 Task: Look for space in Laplace, United States from 6th September, 2023 to 12th September, 2023 for 4 adults in price range Rs.10000 to Rs.14000. Place can be private room with 4 bedrooms having 4 beds and 4 bathrooms. Property type can be house, flat, guest house. Amenities needed are: wifi, TV, free parkinig on premises, gym, breakfast. Booking option can be shelf check-in. Required host language is English.
Action: Mouse moved to (491, 124)
Screenshot: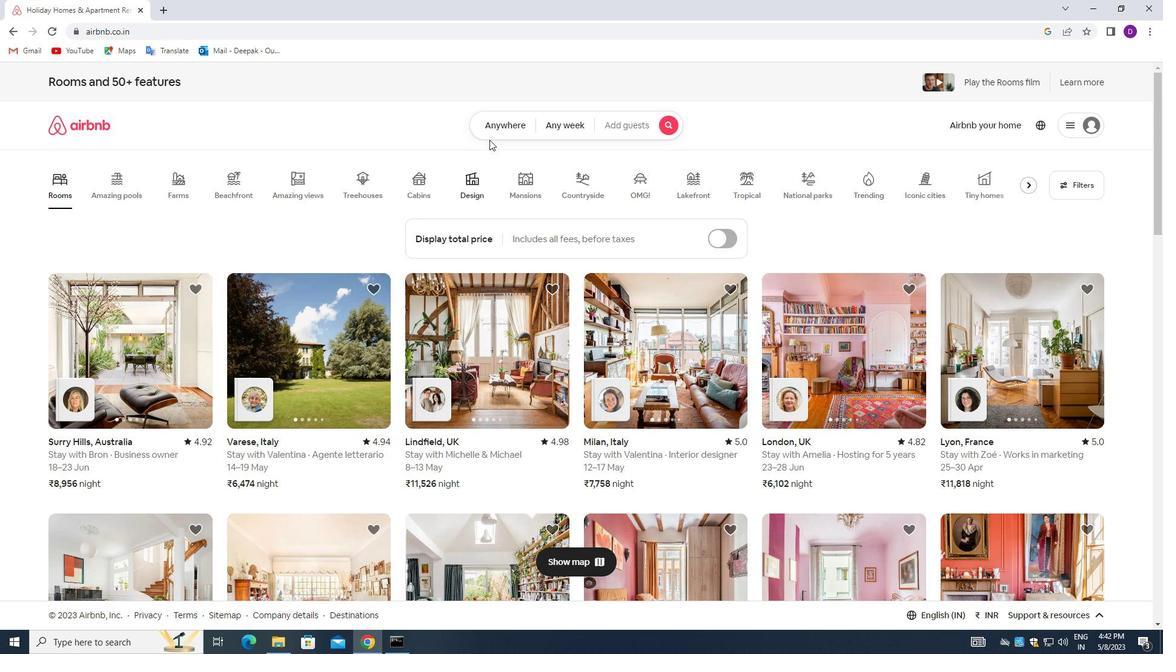 
Action: Mouse pressed left at (491, 124)
Screenshot: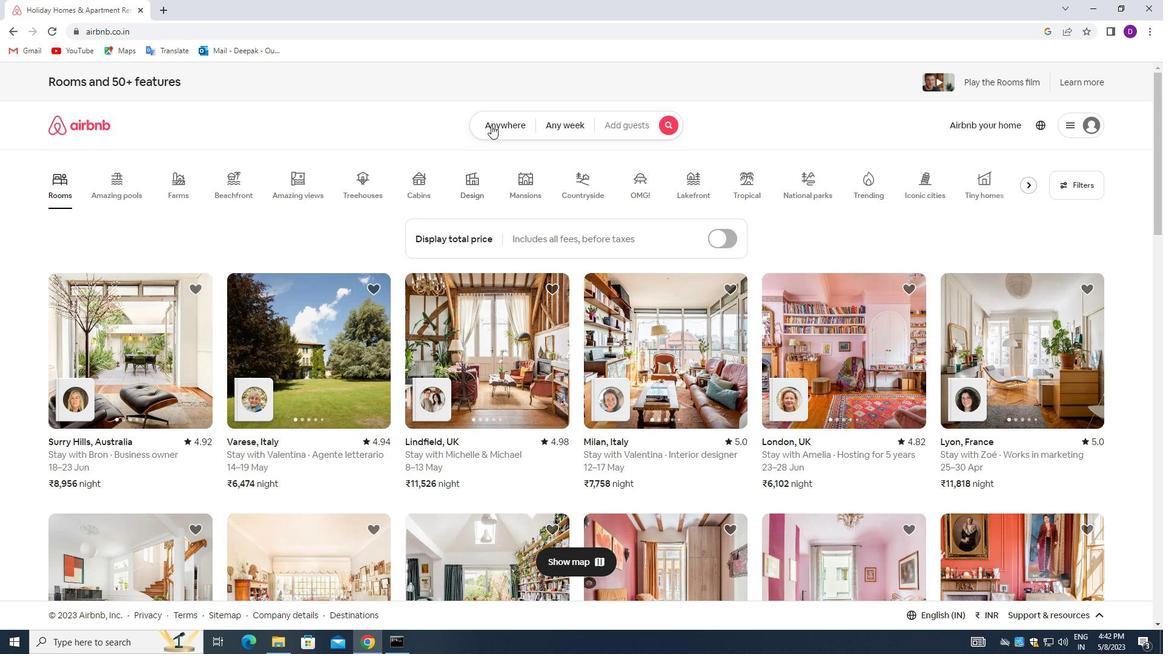 
Action: Mouse moved to (410, 175)
Screenshot: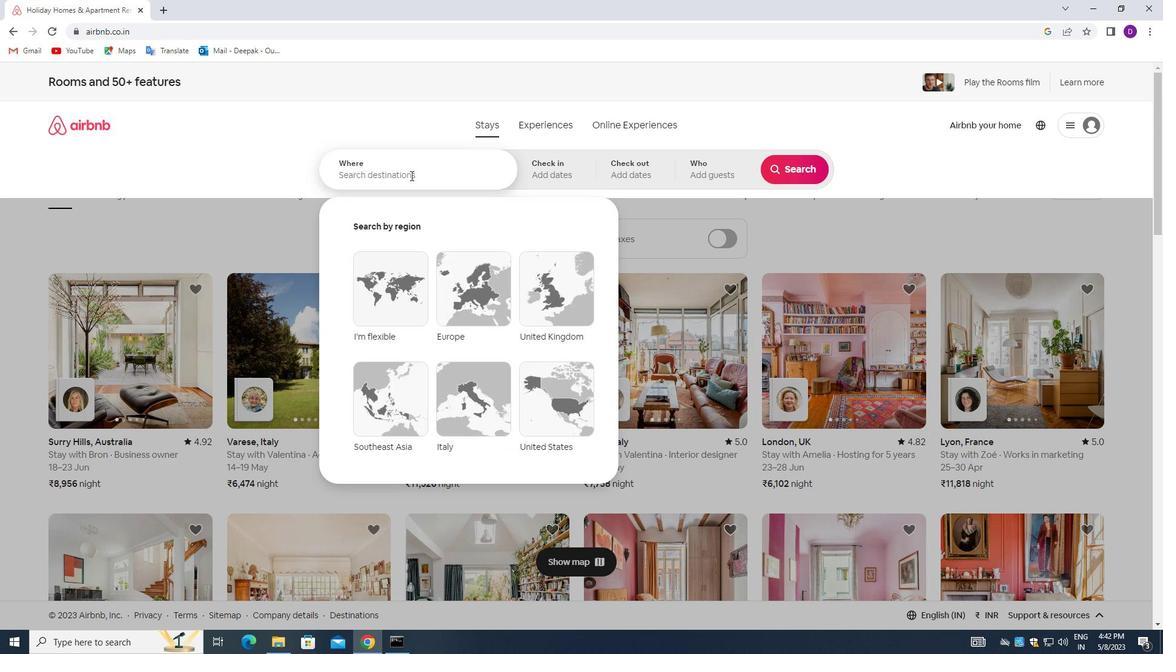 
Action: Mouse pressed left at (410, 175)
Screenshot: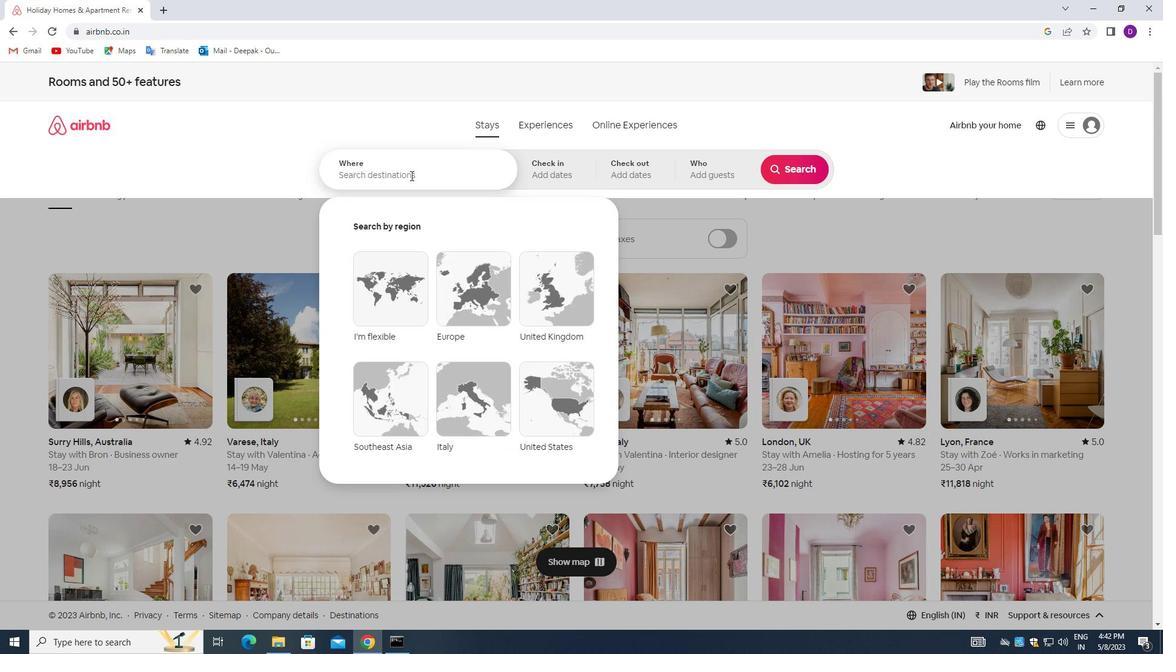 
Action: Mouse moved to (253, 233)
Screenshot: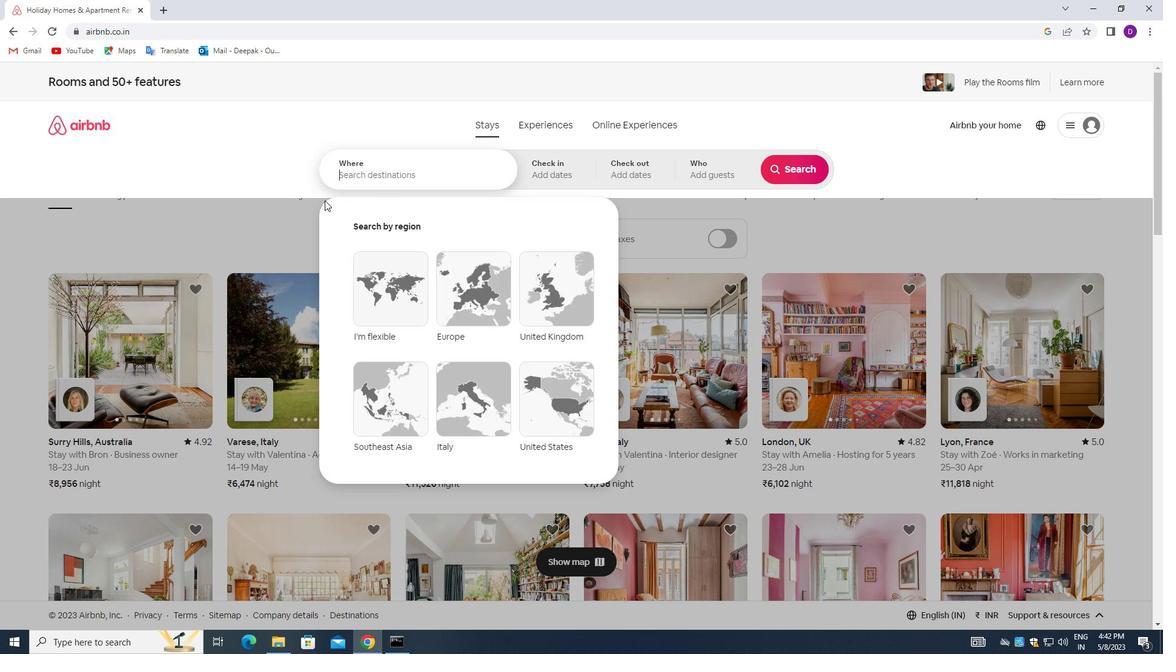 
Action: Key pressed <Key.shift>LAPLACE,<Key.space><Key.shift>UNITED<Key.space><Key.shift_r>STATES<Key.enter>
Screenshot: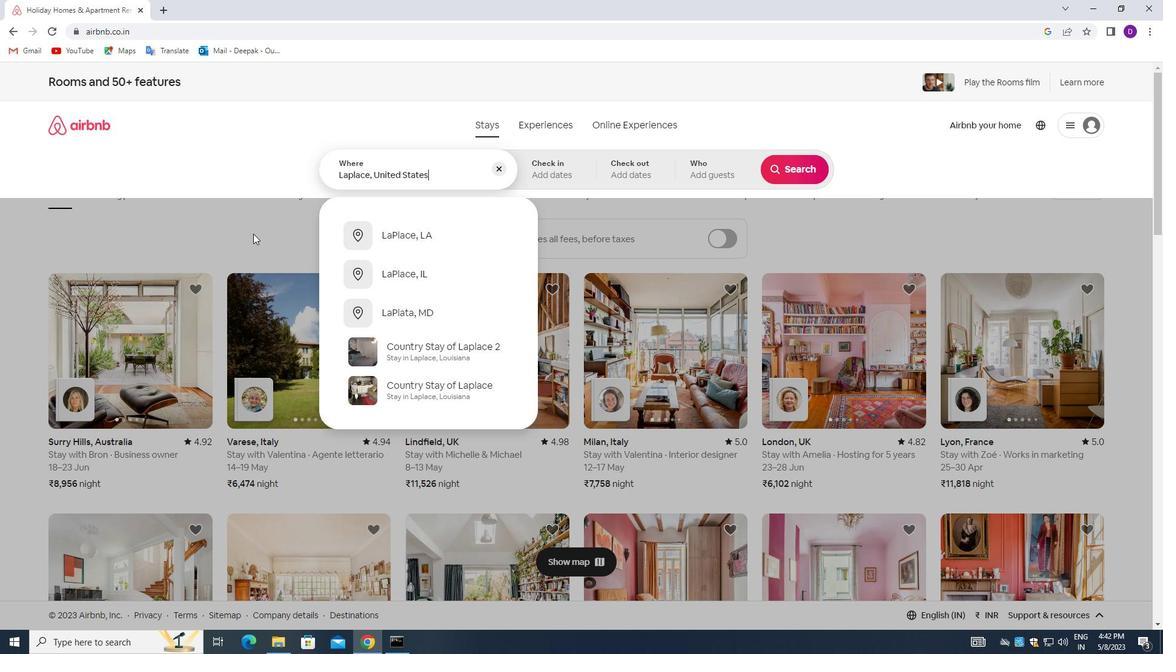 
Action: Mouse moved to (790, 264)
Screenshot: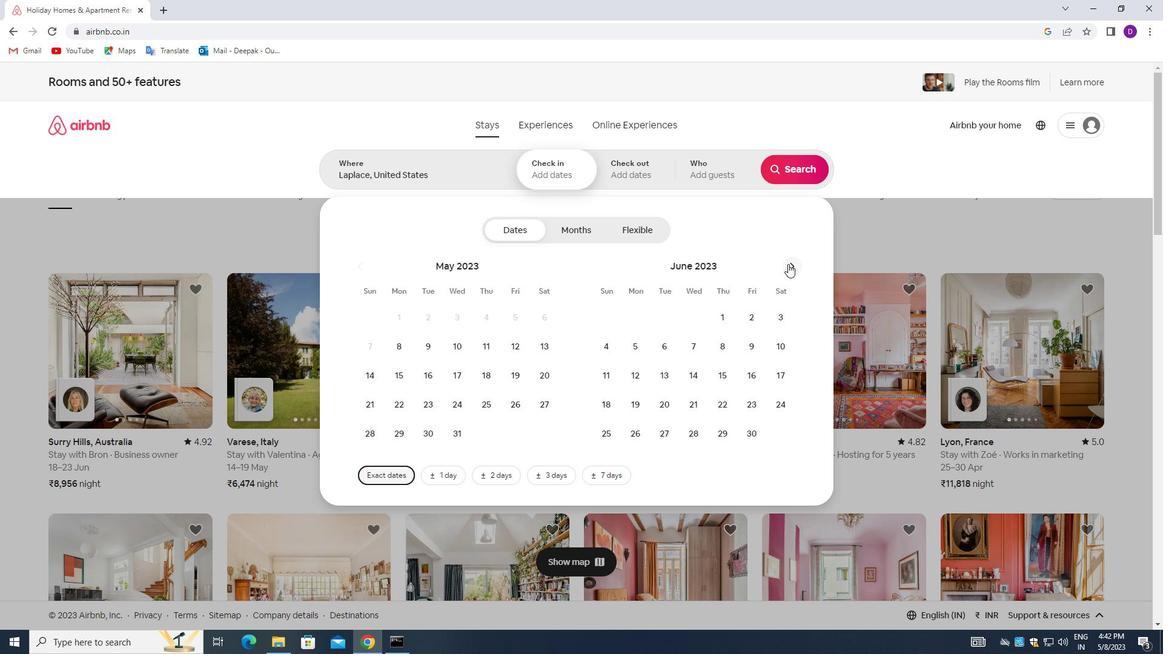 
Action: Mouse pressed left at (790, 264)
Screenshot: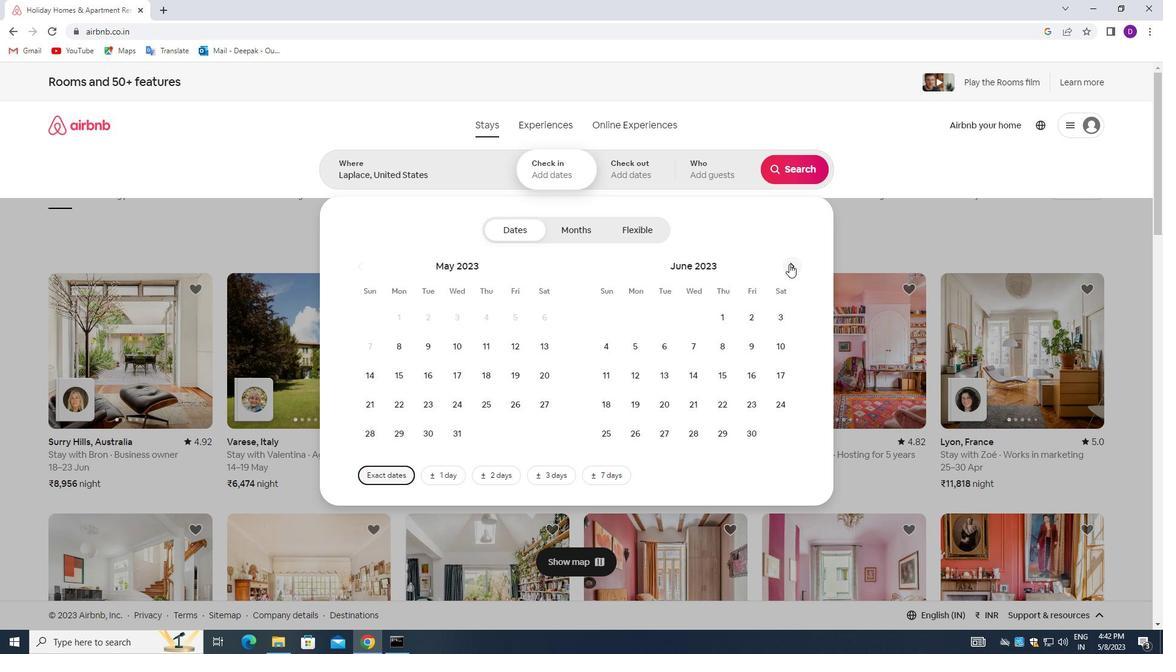 
Action: Mouse pressed left at (790, 264)
Screenshot: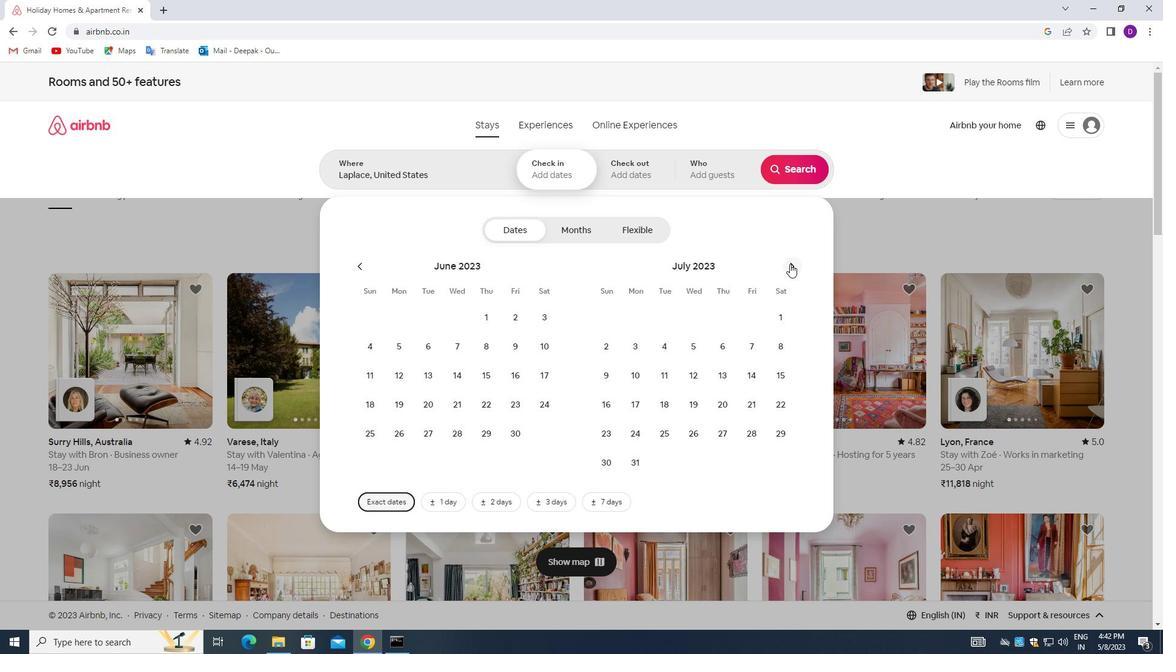 
Action: Mouse pressed left at (790, 264)
Screenshot: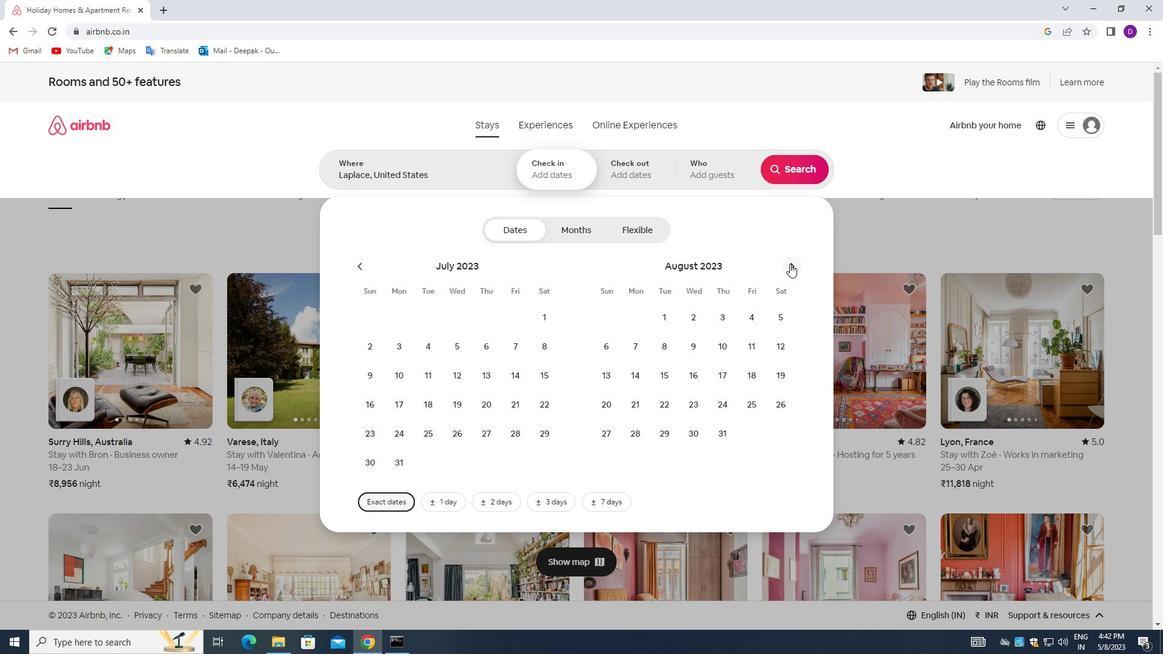 
Action: Mouse moved to (685, 337)
Screenshot: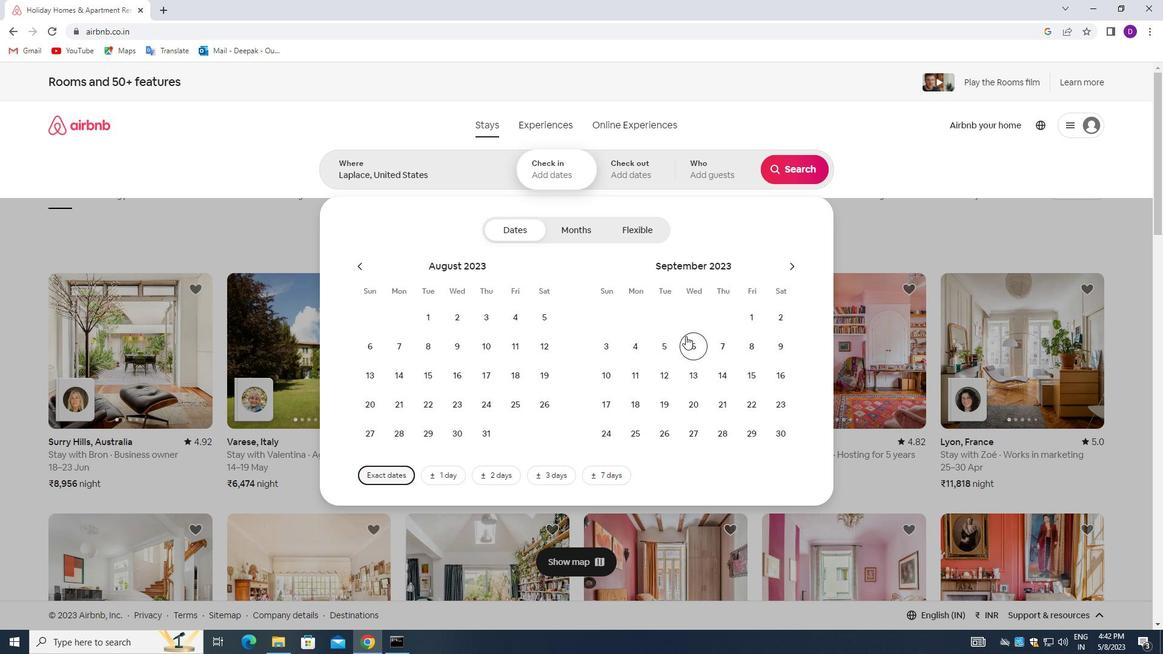 
Action: Mouse pressed left at (685, 337)
Screenshot: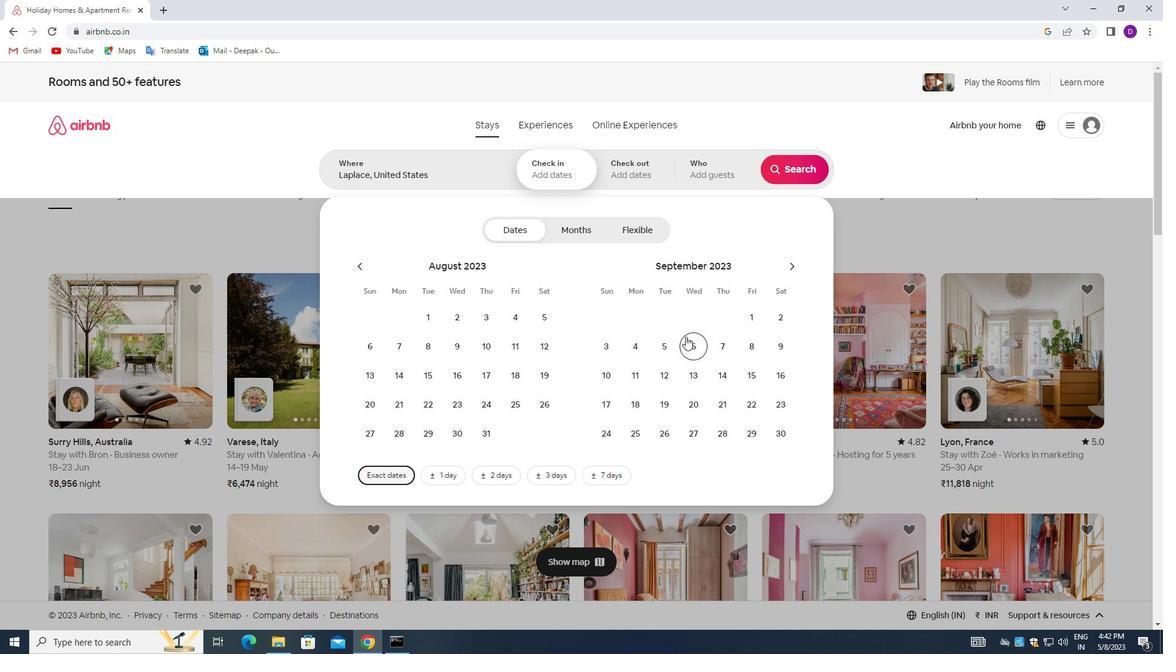 
Action: Mouse moved to (669, 362)
Screenshot: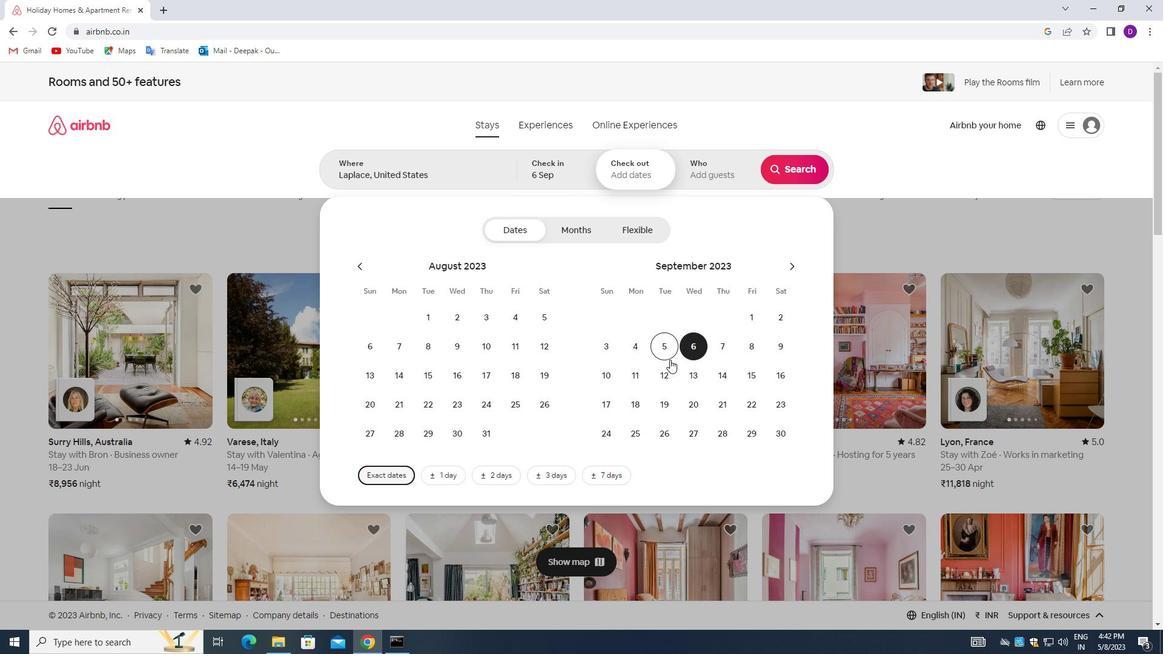 
Action: Mouse pressed left at (669, 362)
Screenshot: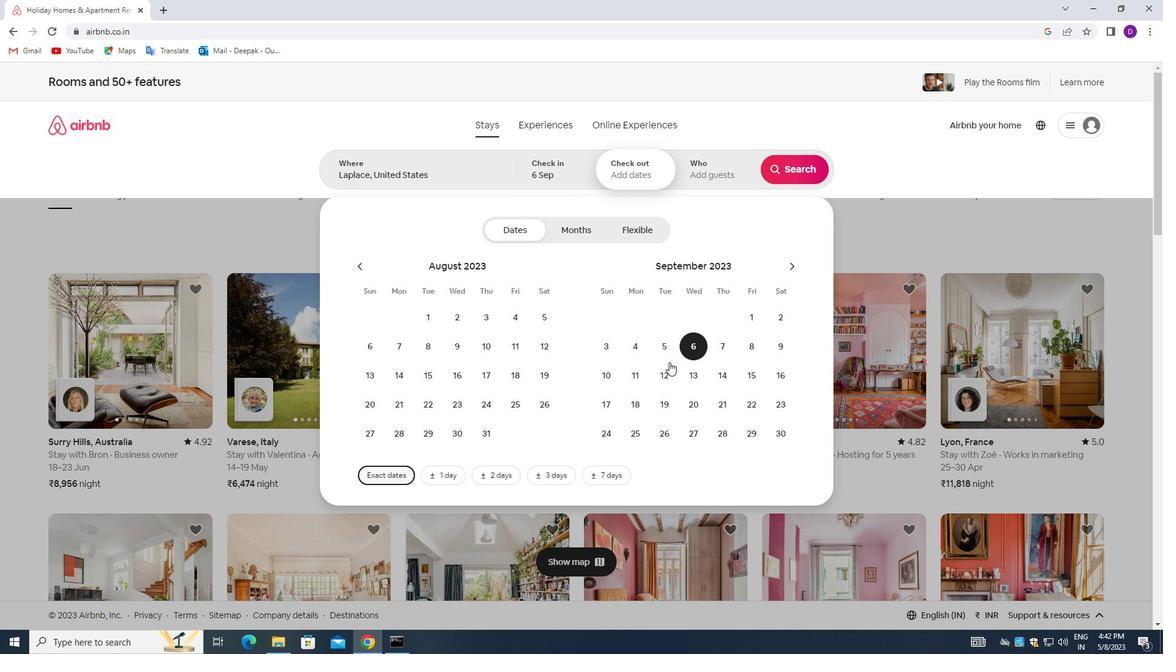 
Action: Mouse moved to (694, 172)
Screenshot: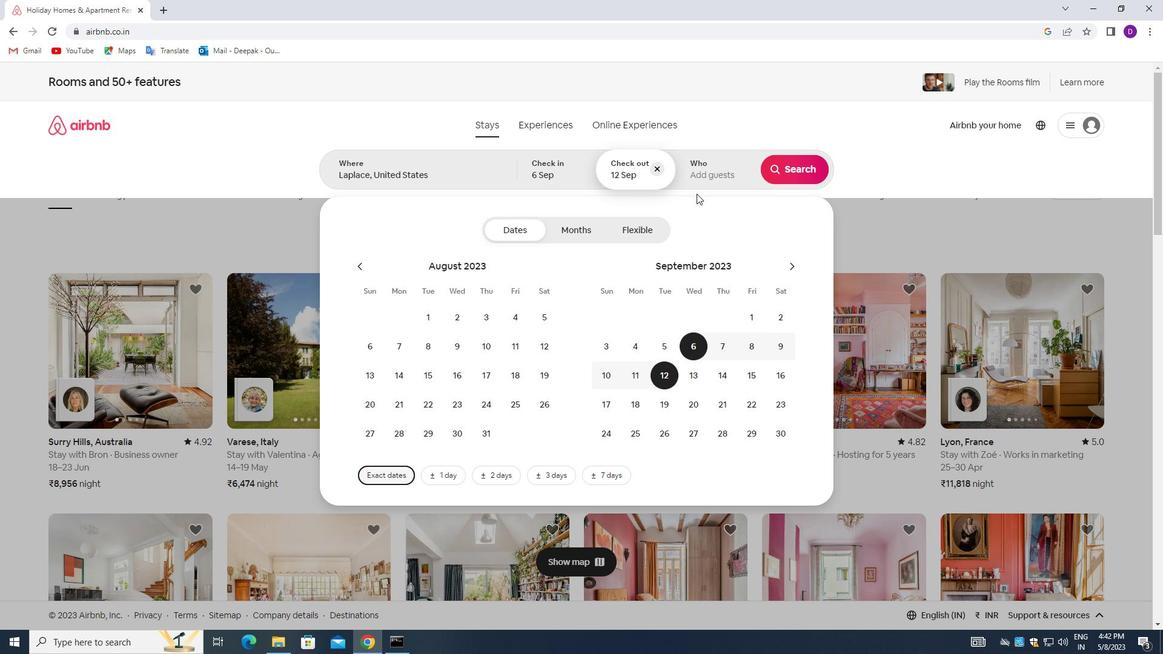 
Action: Mouse pressed left at (694, 172)
Screenshot: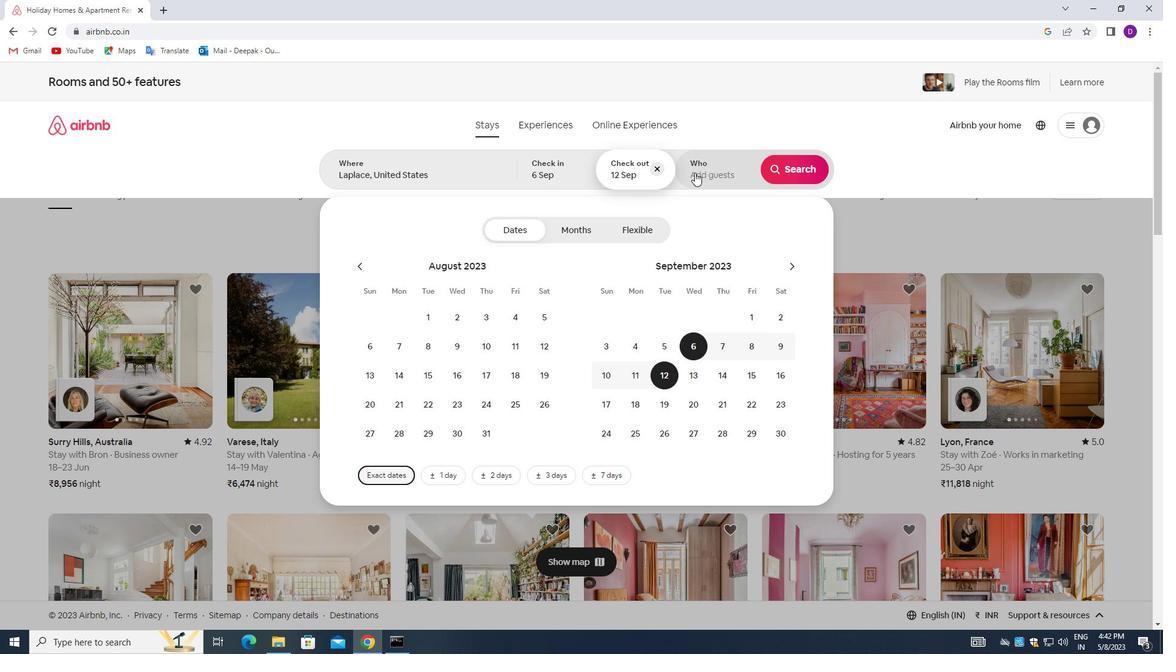 
Action: Mouse moved to (800, 238)
Screenshot: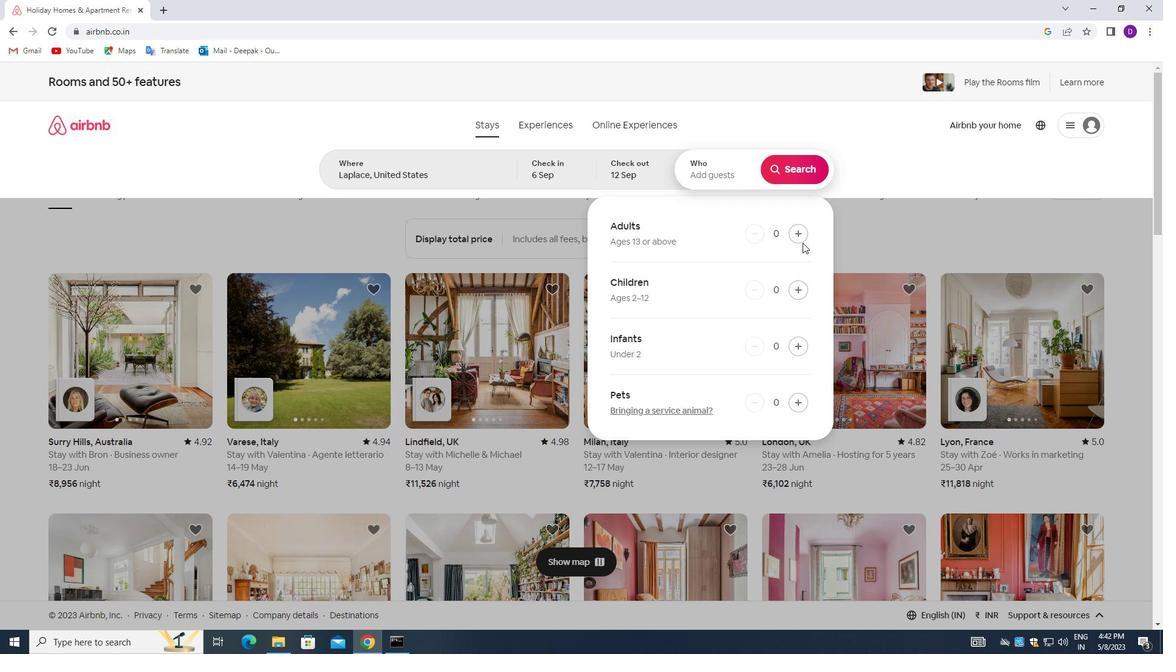 
Action: Mouse pressed left at (800, 238)
Screenshot: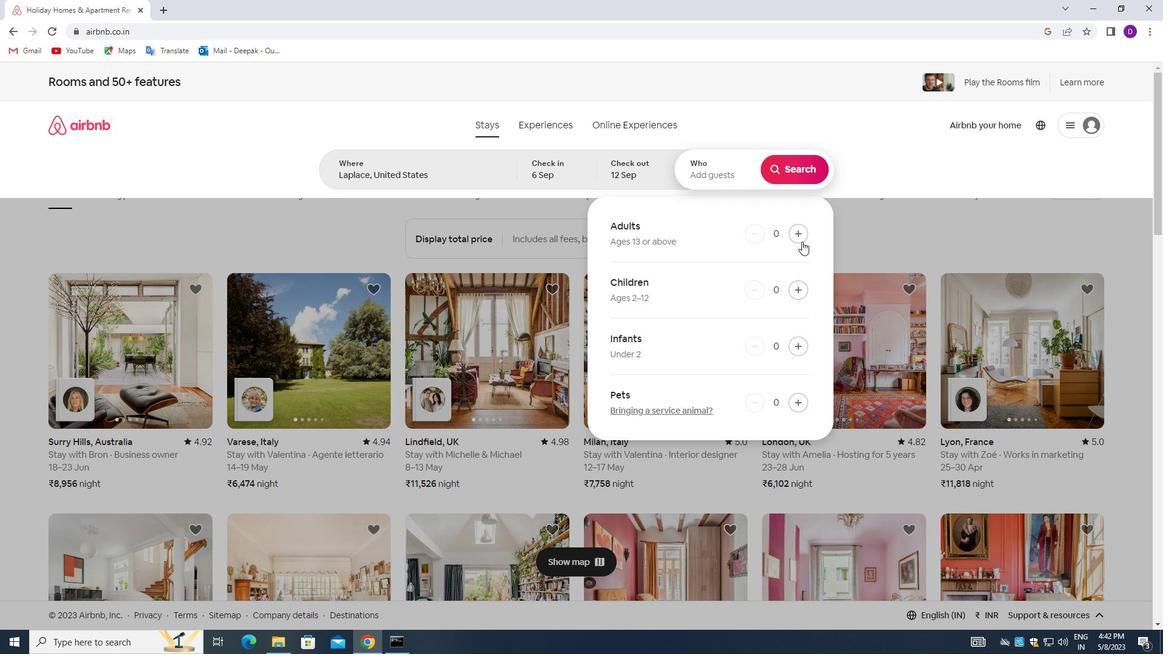 
Action: Mouse moved to (800, 238)
Screenshot: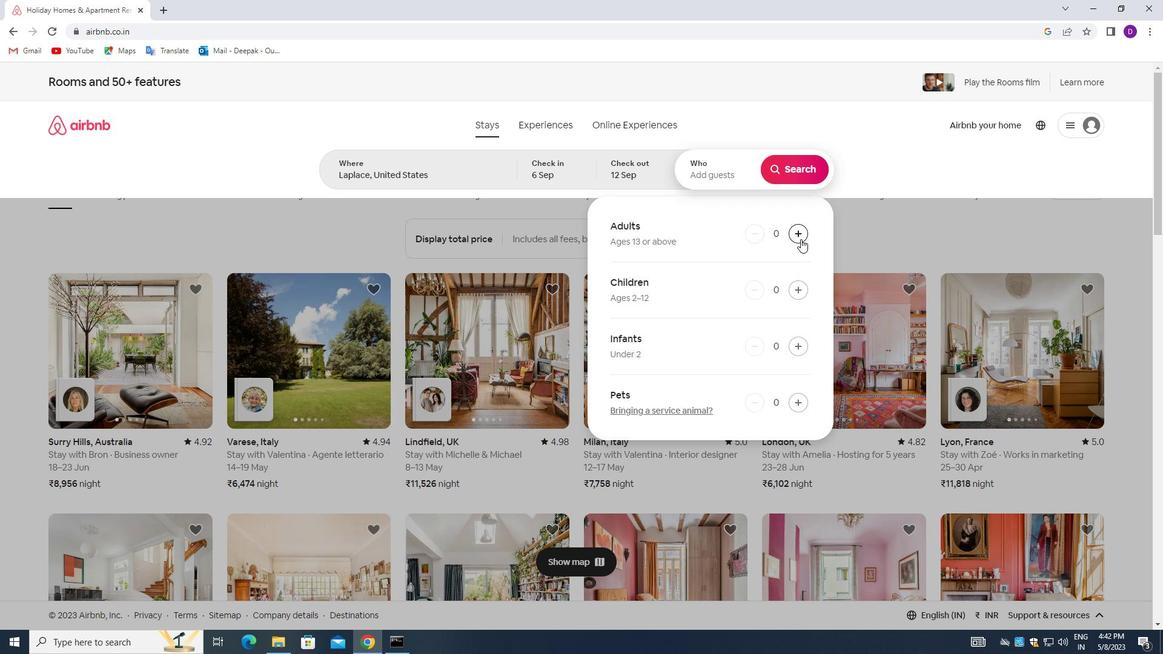 
Action: Mouse pressed left at (800, 238)
Screenshot: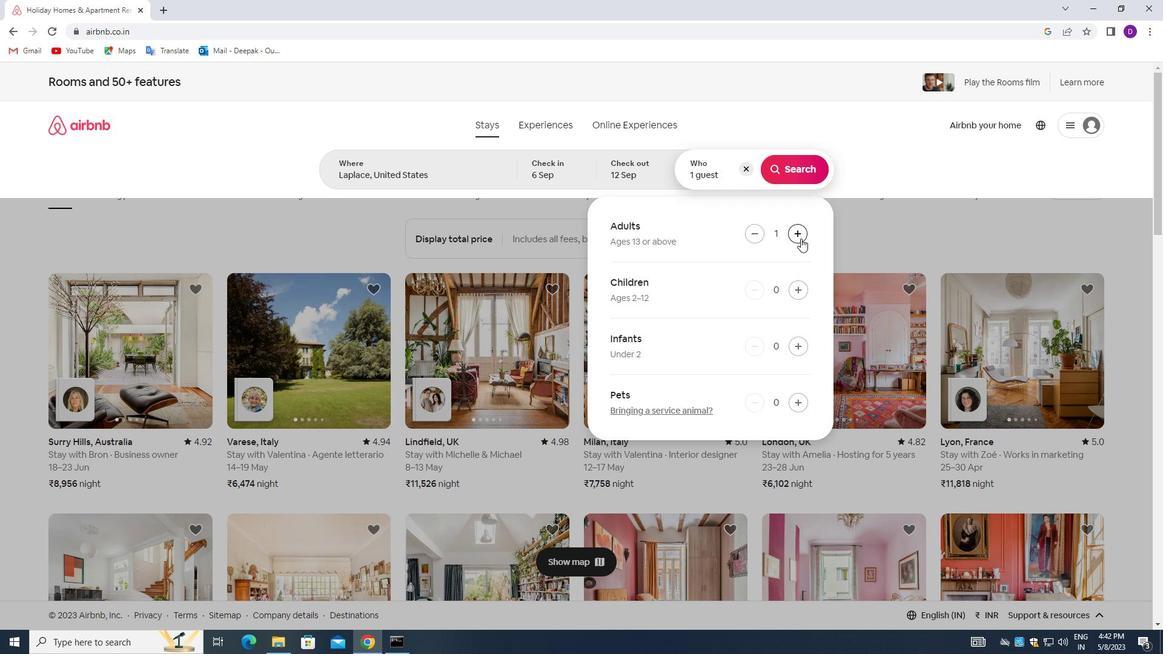 
Action: Mouse pressed left at (800, 238)
Screenshot: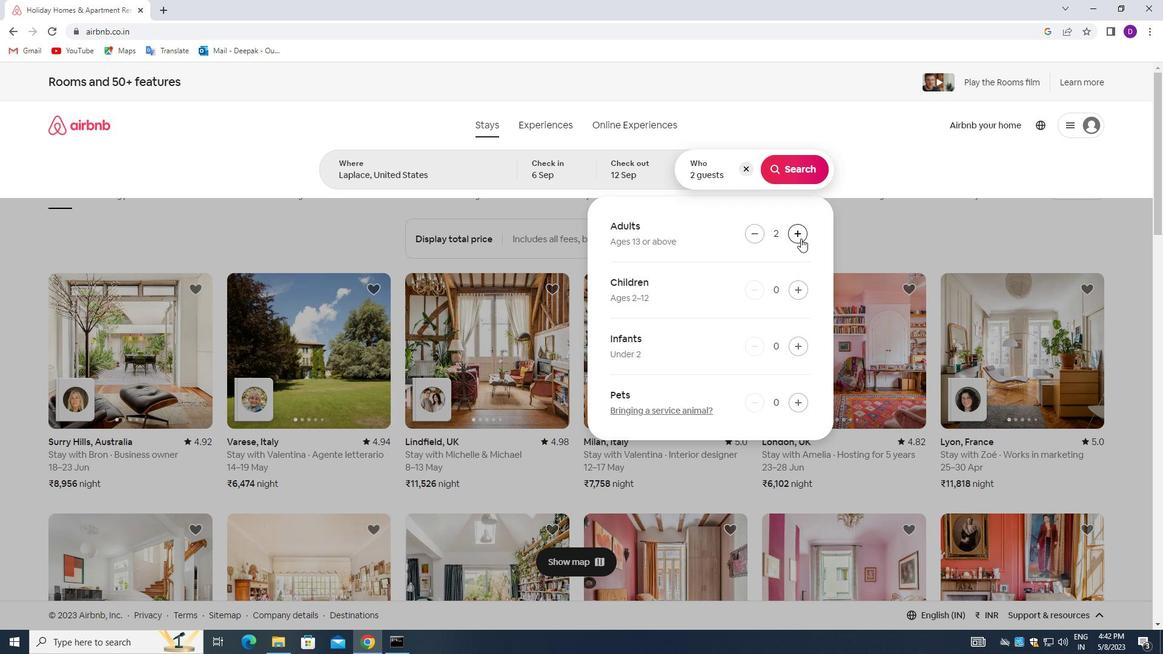 
Action: Mouse pressed left at (800, 238)
Screenshot: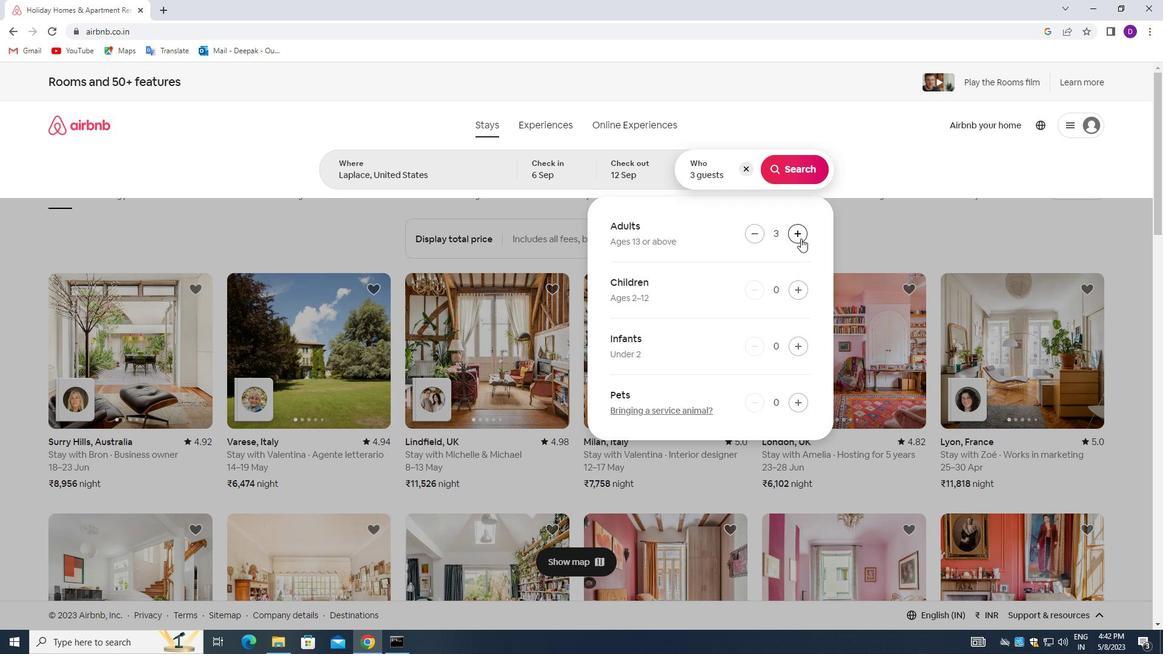 
Action: Mouse moved to (803, 162)
Screenshot: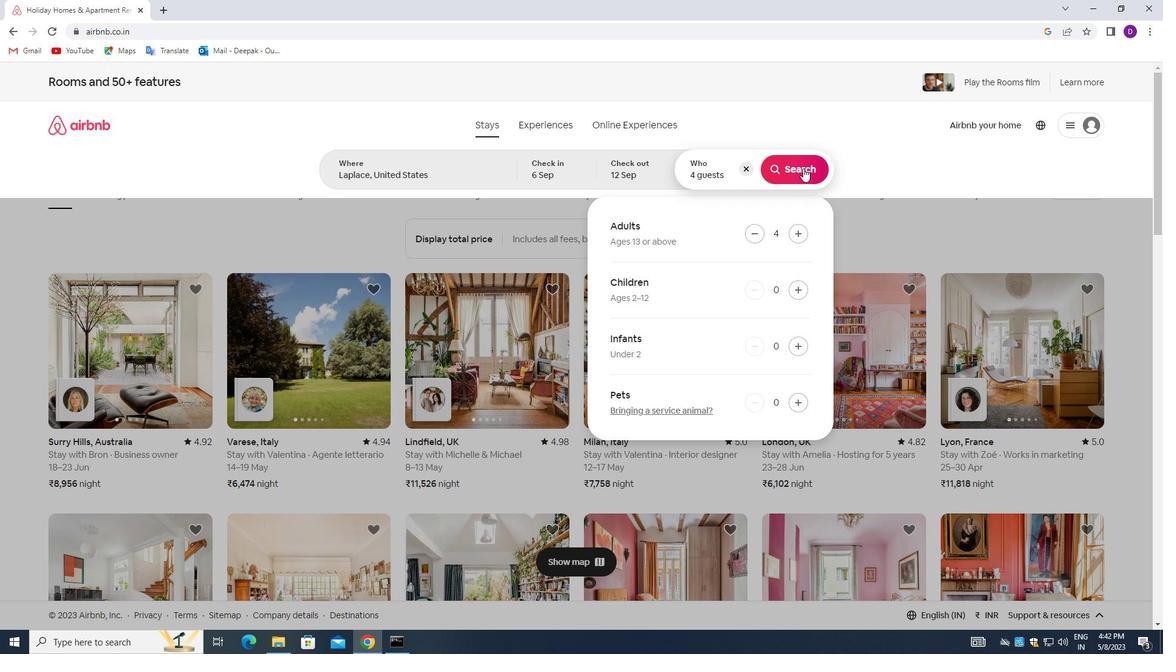 
Action: Mouse pressed left at (803, 162)
Screenshot: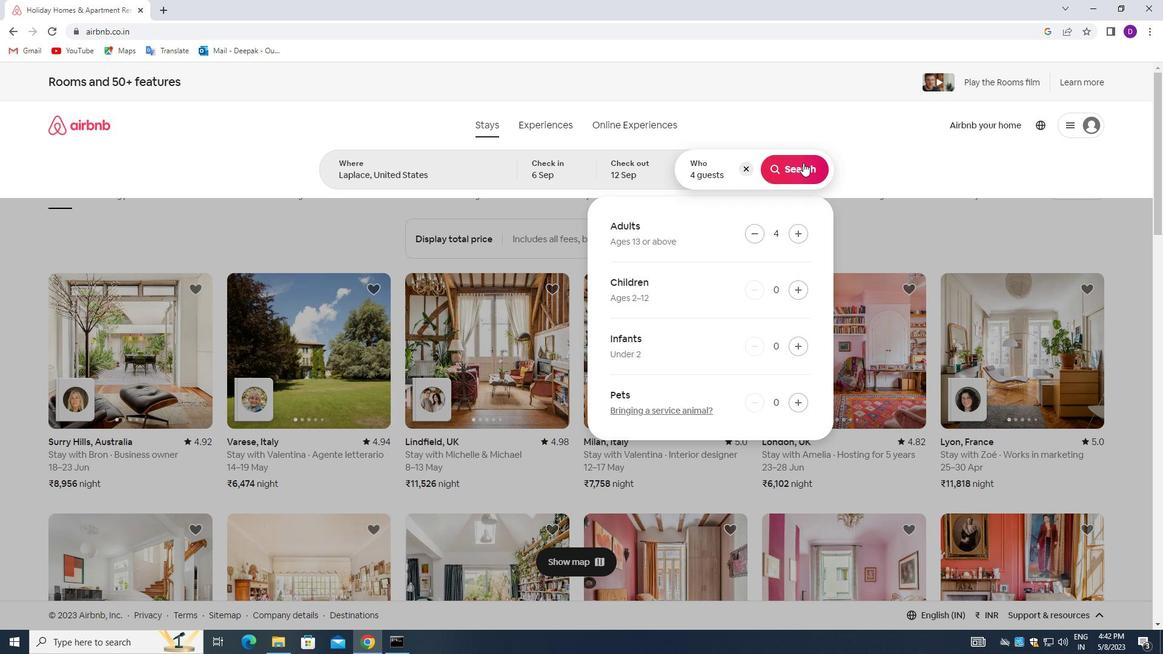 
Action: Mouse moved to (1095, 135)
Screenshot: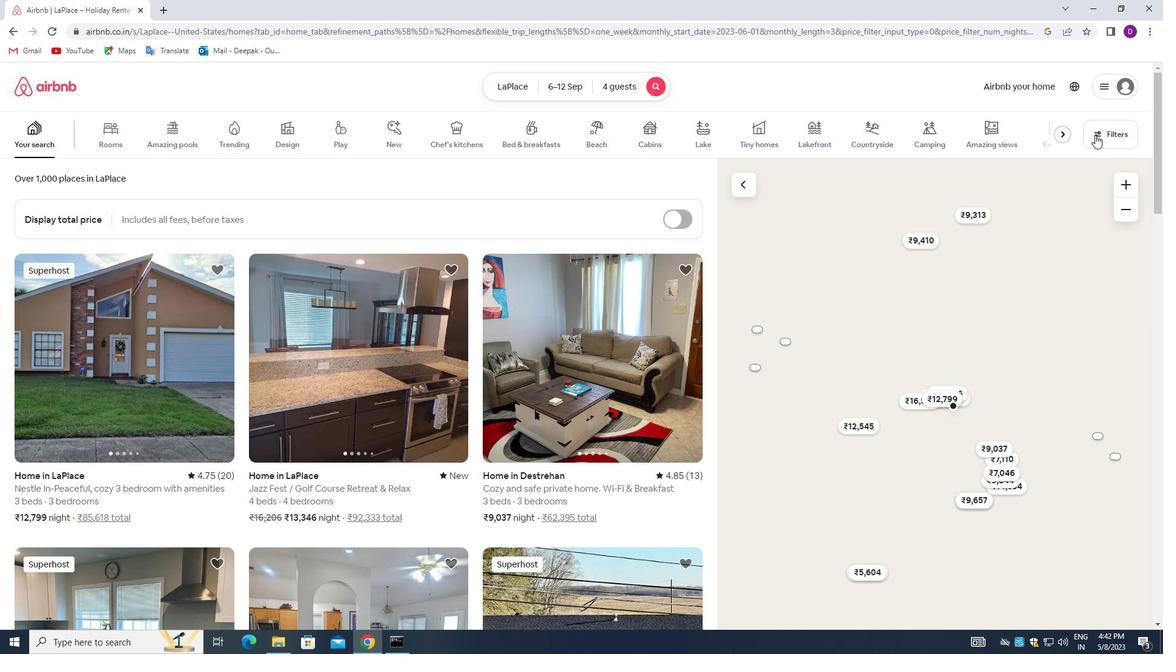 
Action: Mouse pressed left at (1095, 135)
Screenshot: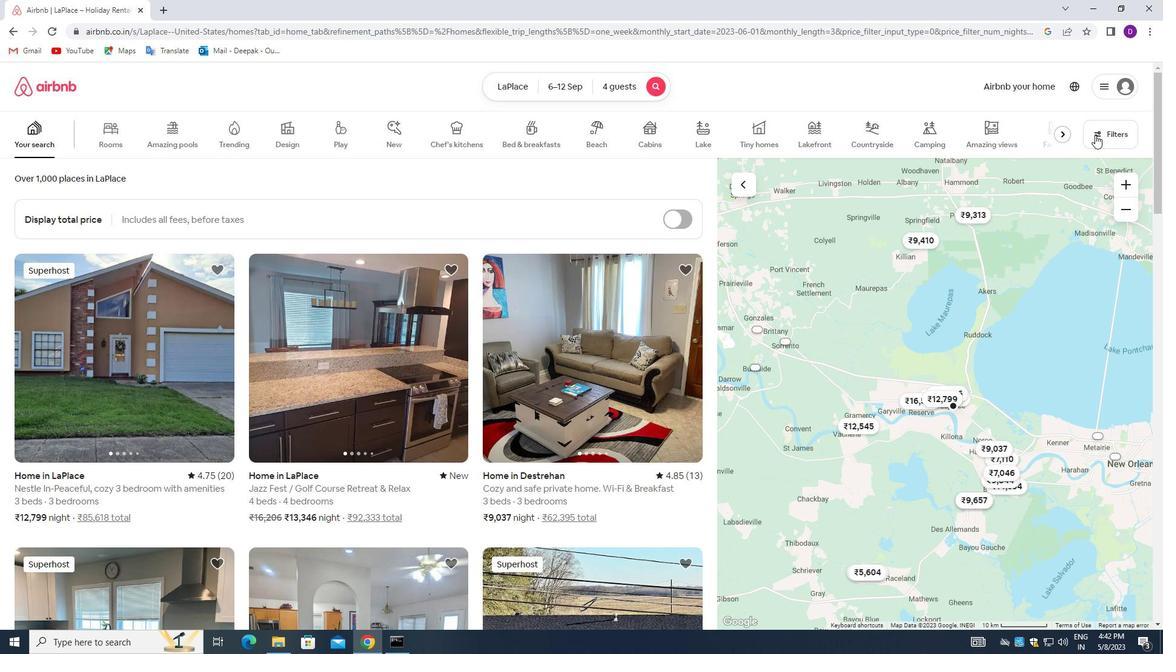 
Action: Mouse moved to (432, 427)
Screenshot: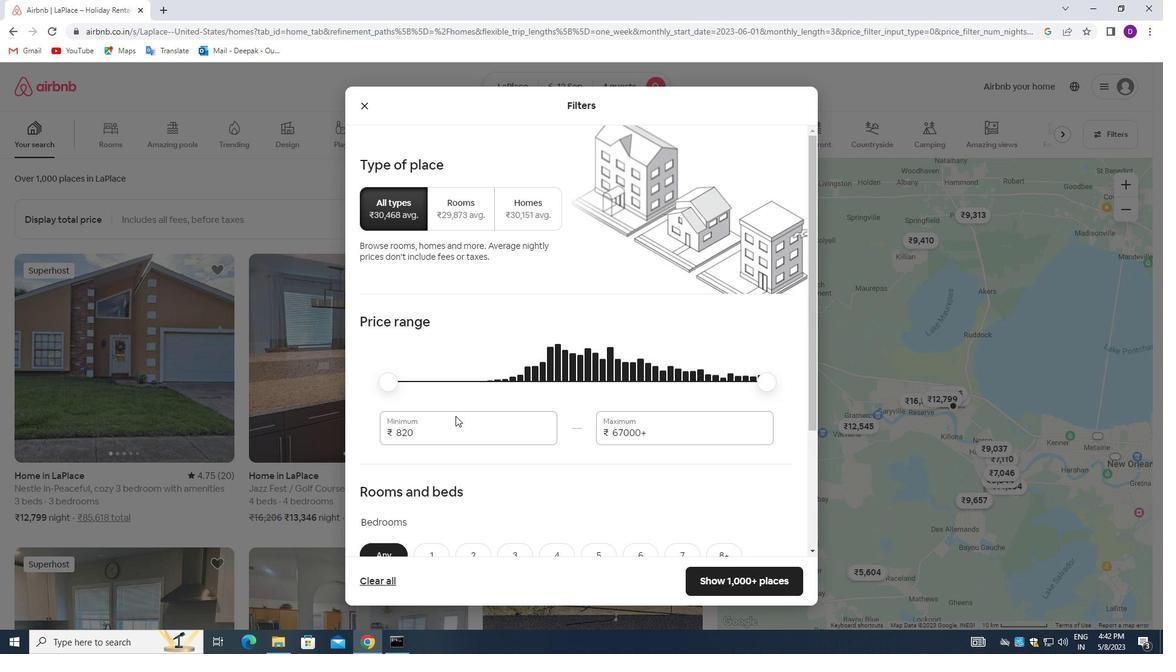 
Action: Mouse pressed left at (432, 427)
Screenshot: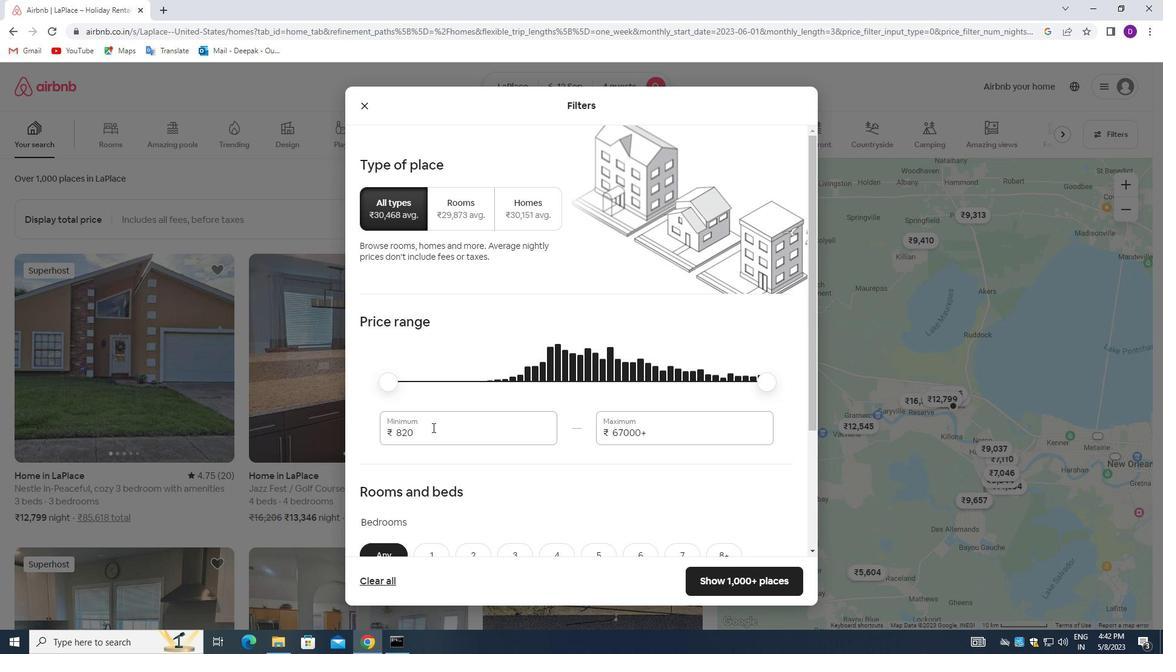 
Action: Mouse pressed left at (432, 427)
Screenshot: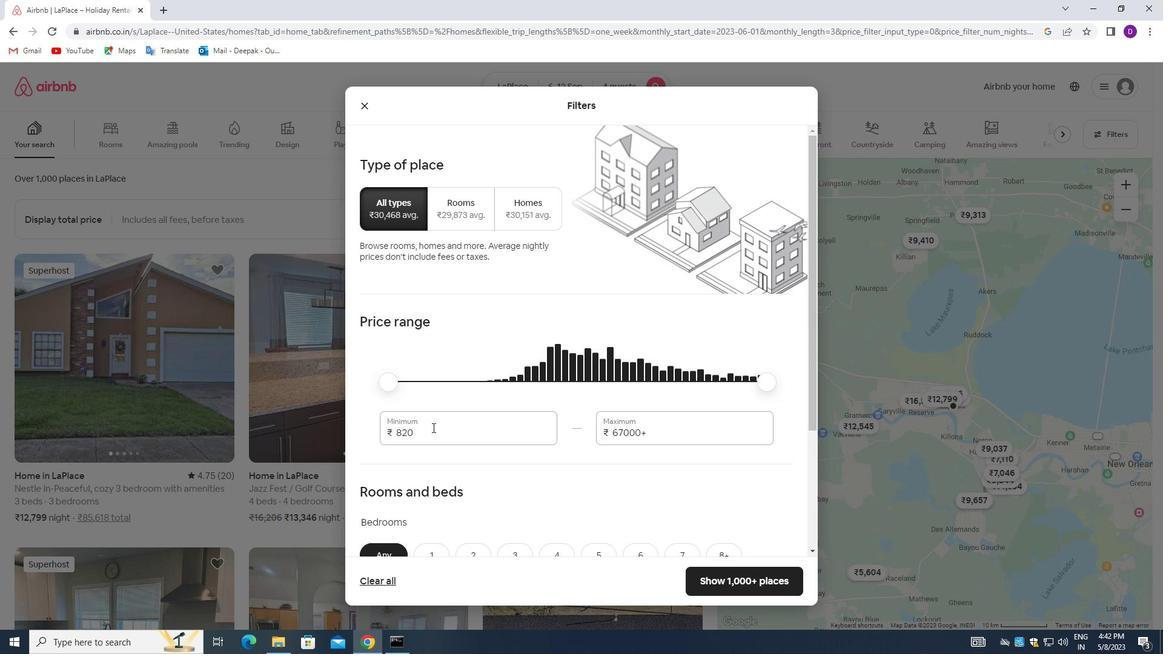 
Action: Mouse moved to (399, 376)
Screenshot: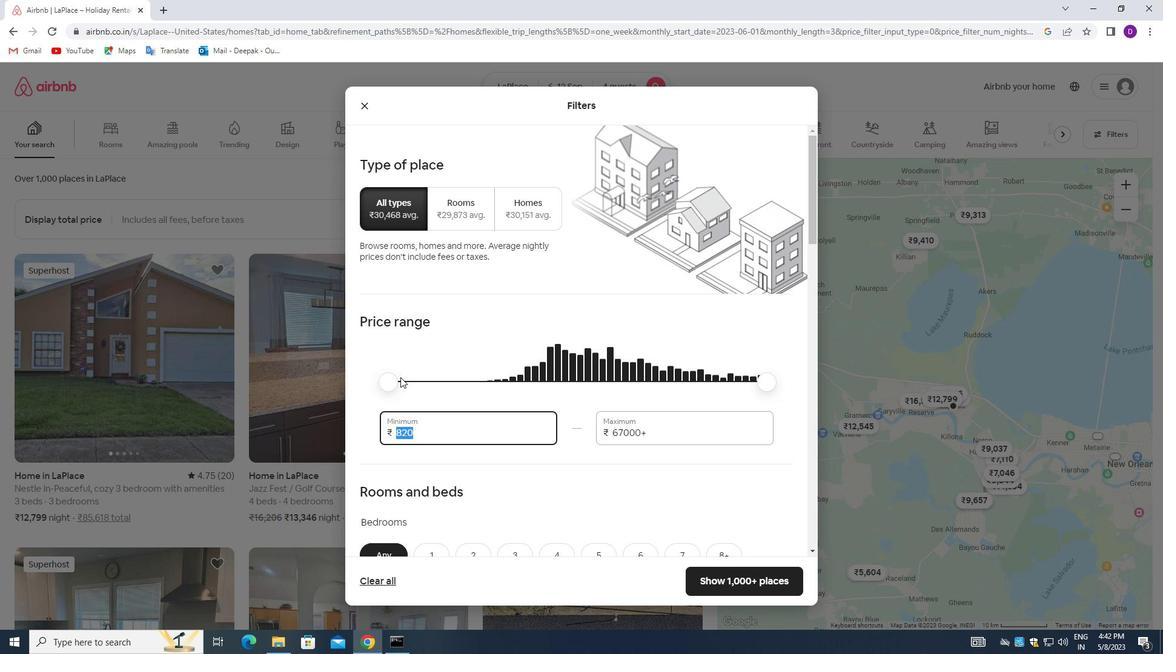 
Action: Key pressed 10000<Key.tab>14000
Screenshot: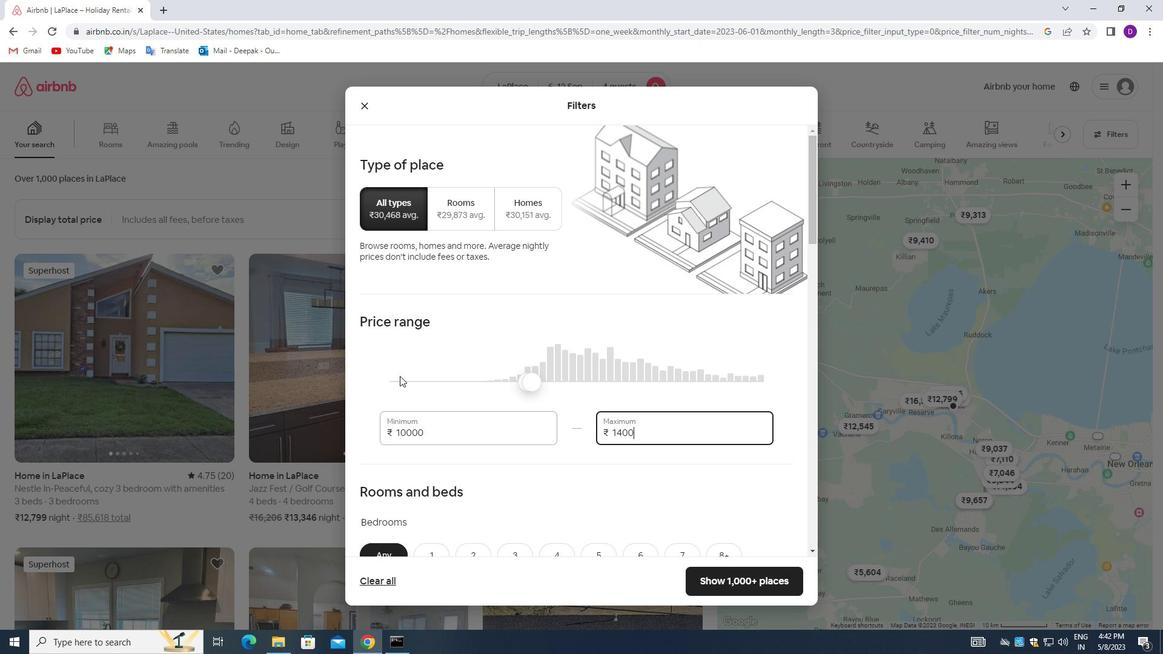 
Action: Mouse moved to (514, 359)
Screenshot: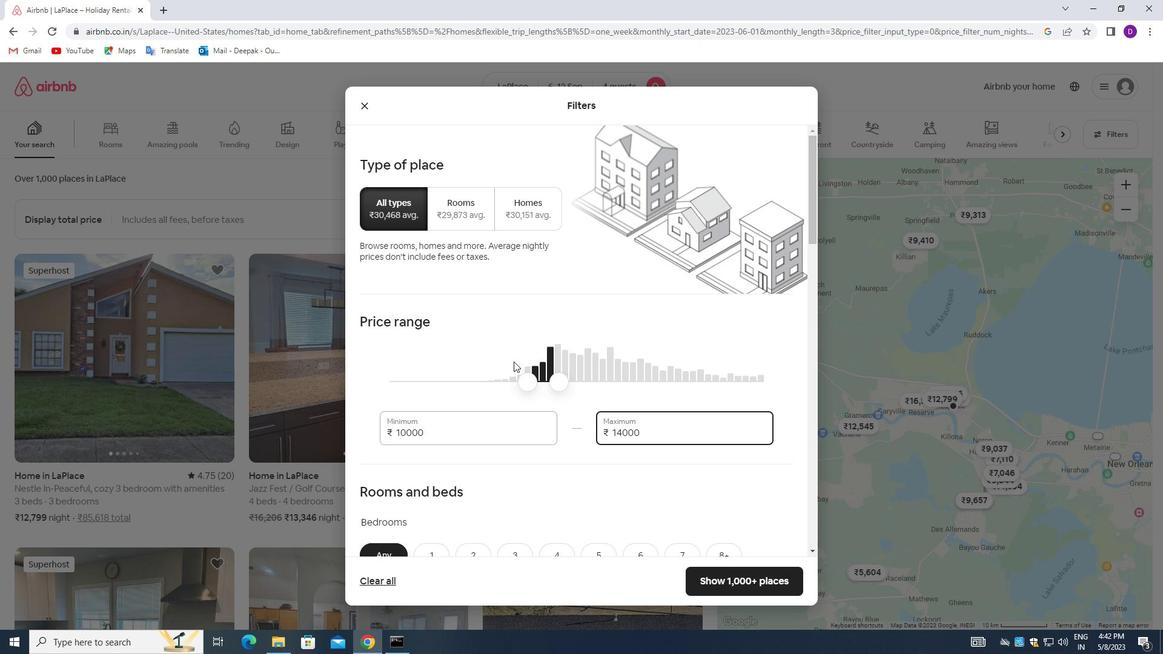 
Action: Mouse scrolled (514, 358) with delta (0, 0)
Screenshot: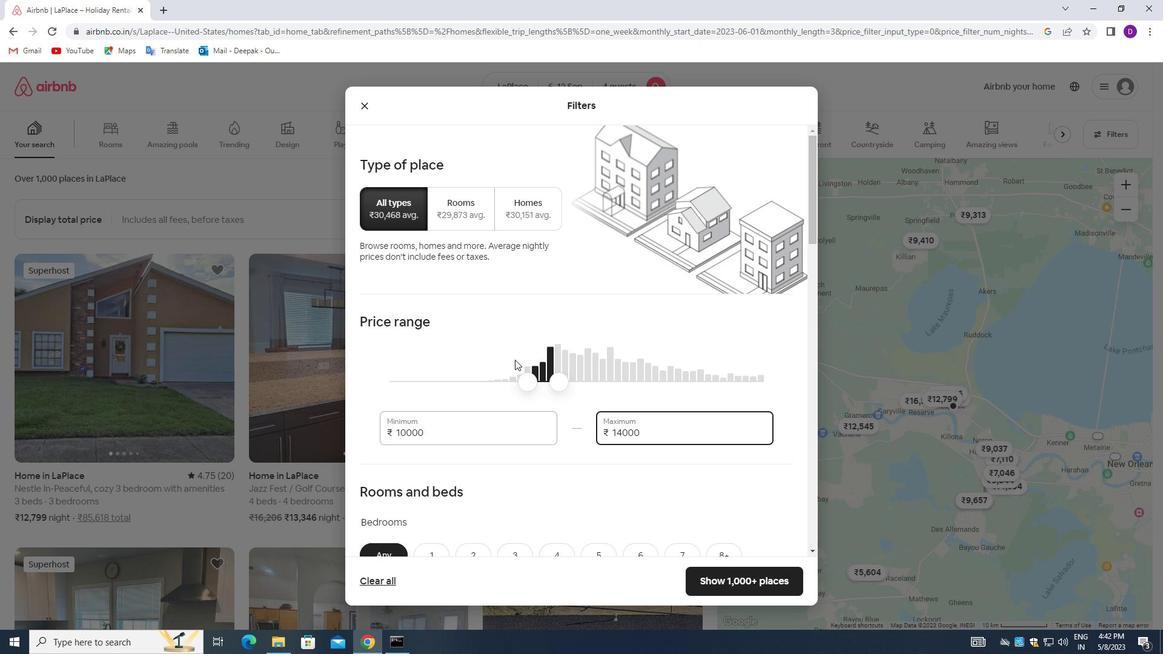 
Action: Mouse scrolled (514, 358) with delta (0, 0)
Screenshot: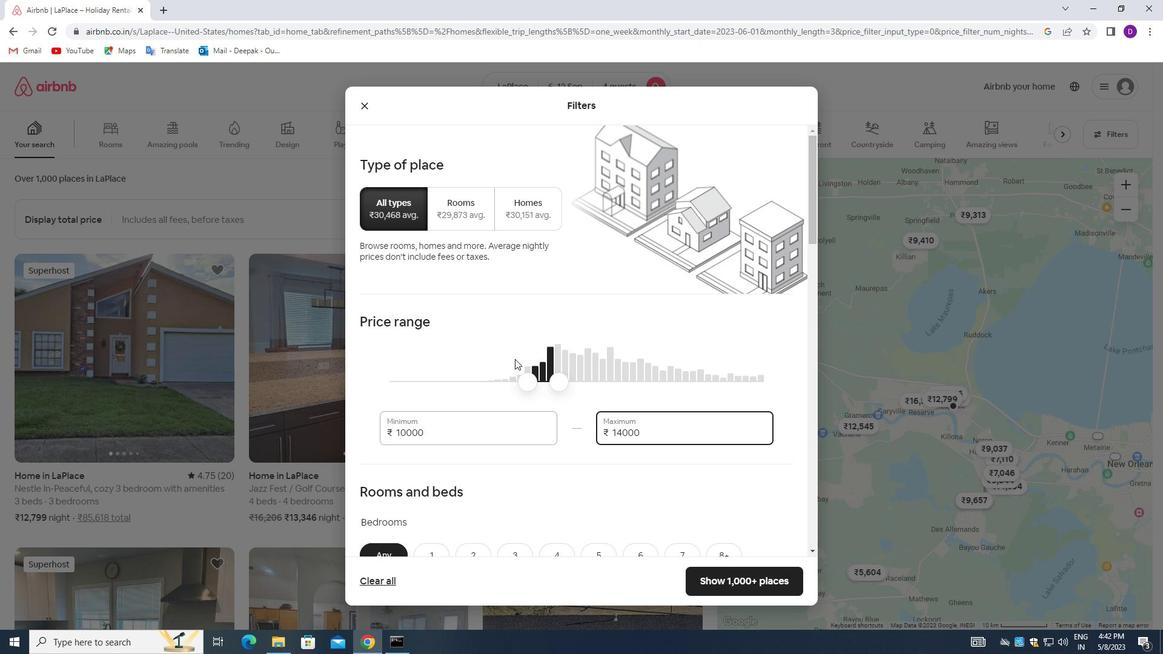 
Action: Mouse moved to (514, 323)
Screenshot: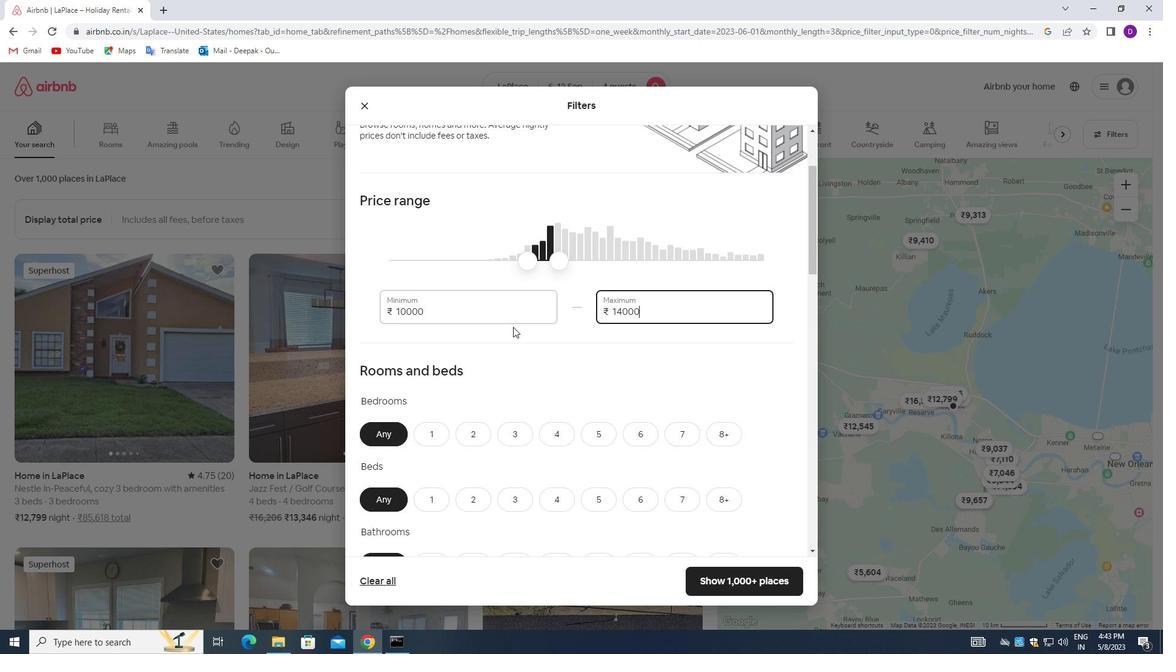 
Action: Mouse scrolled (514, 322) with delta (0, 0)
Screenshot: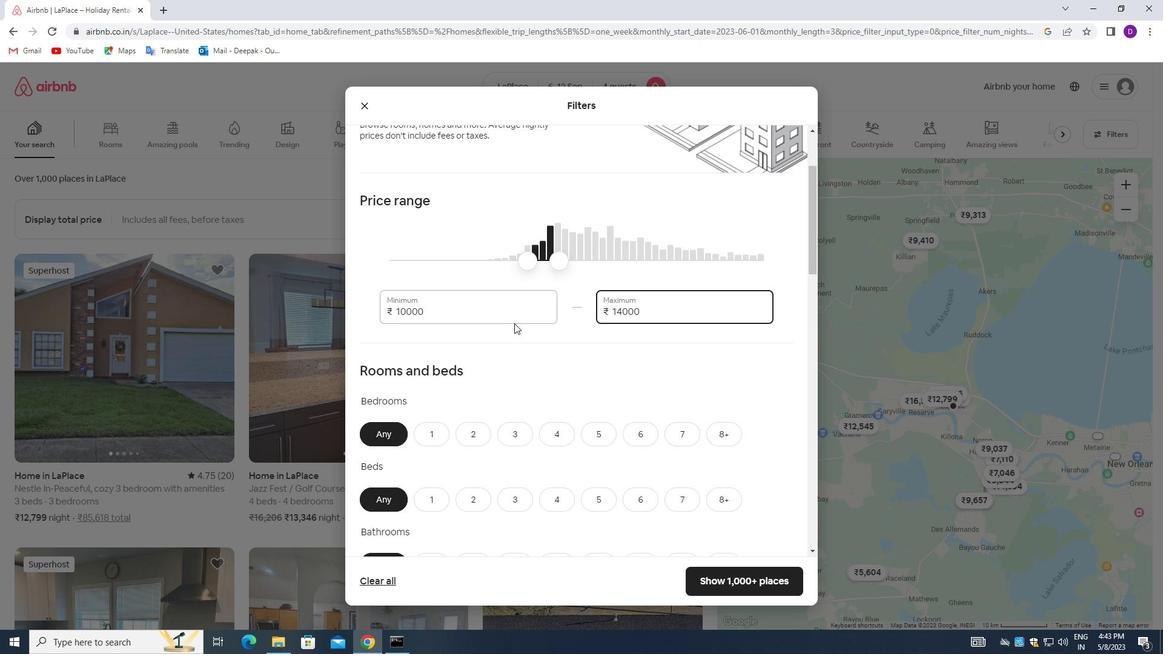 
Action: Mouse scrolled (514, 322) with delta (0, 0)
Screenshot: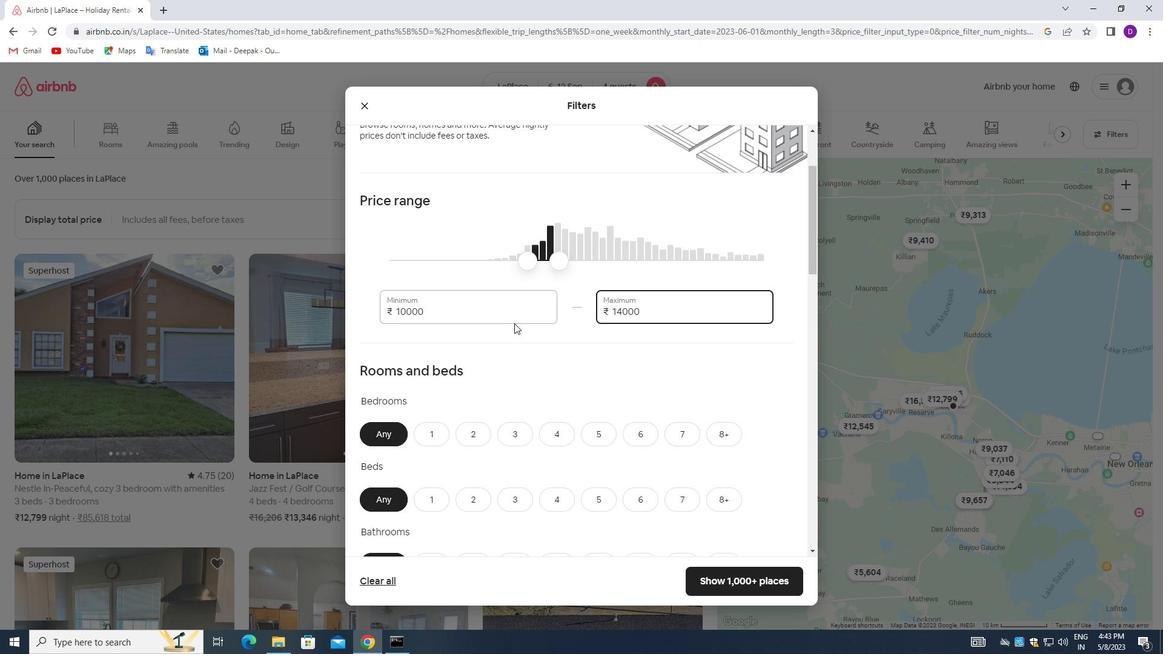 
Action: Mouse scrolled (514, 322) with delta (0, 0)
Screenshot: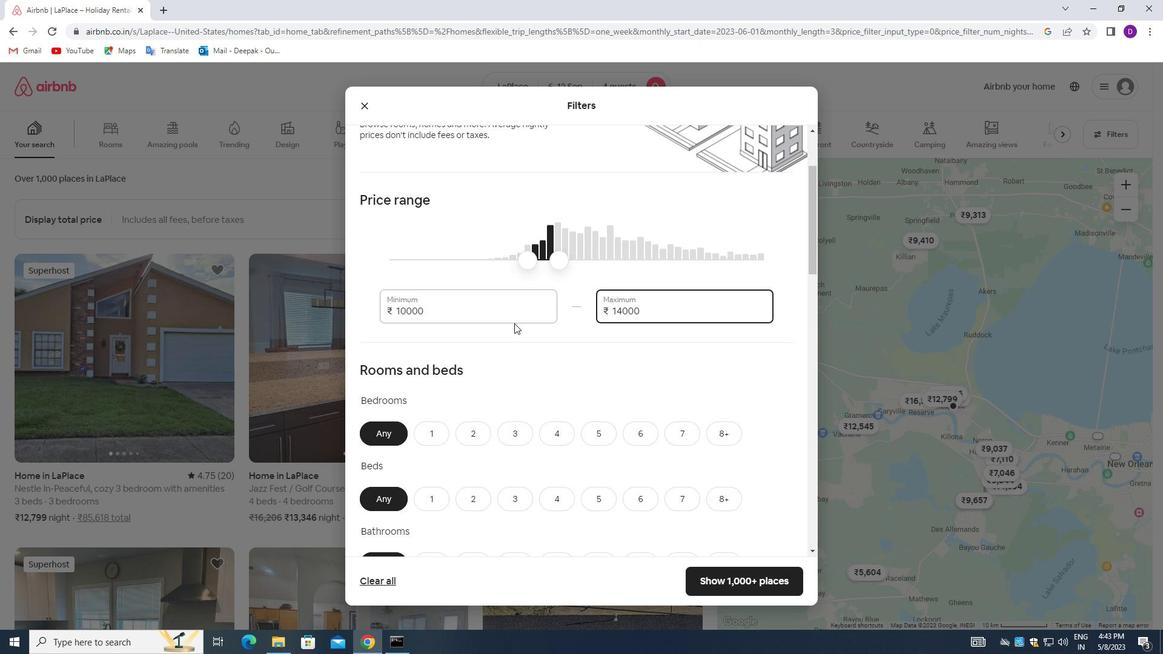 
Action: Mouse moved to (561, 255)
Screenshot: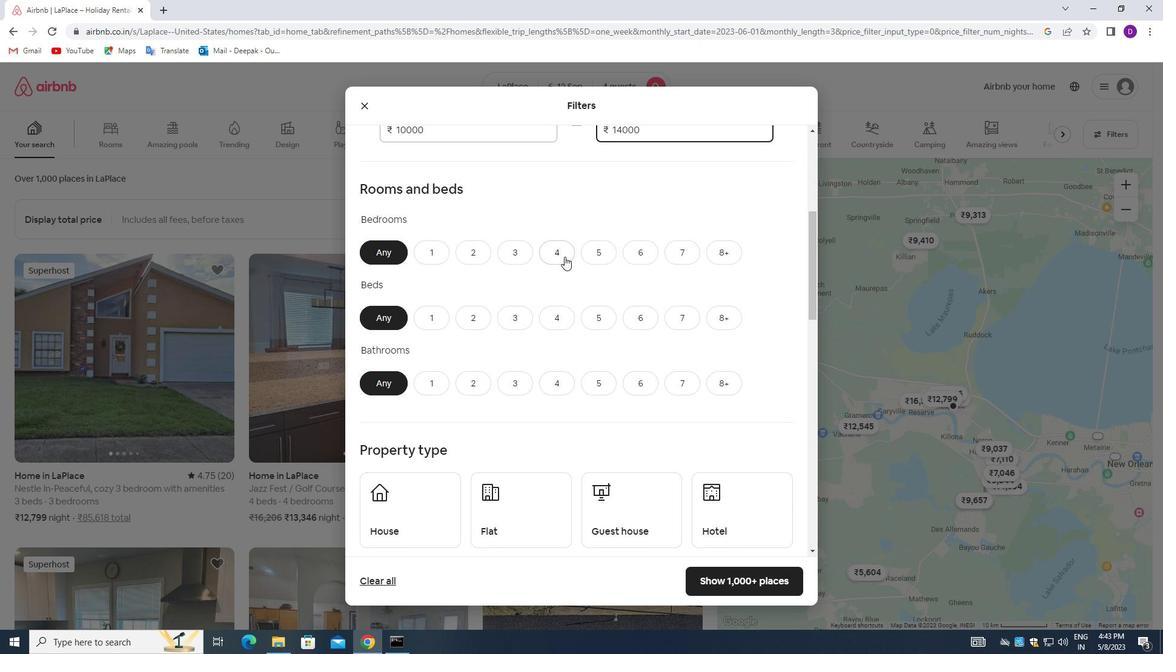 
Action: Mouse pressed left at (561, 255)
Screenshot: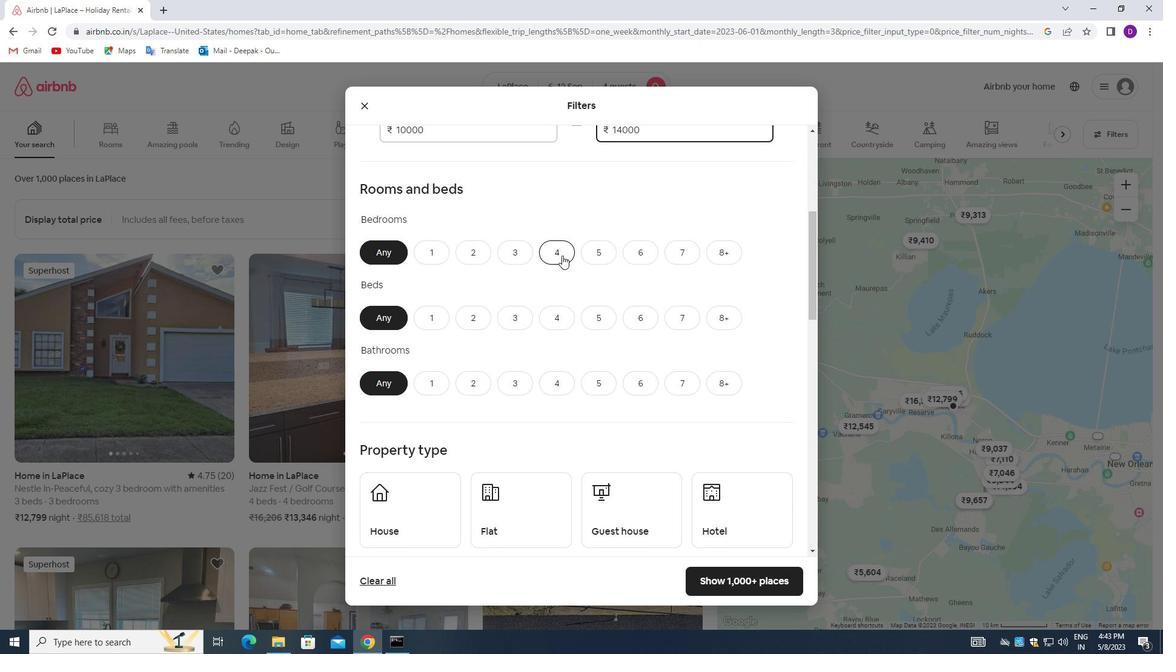 
Action: Mouse moved to (561, 312)
Screenshot: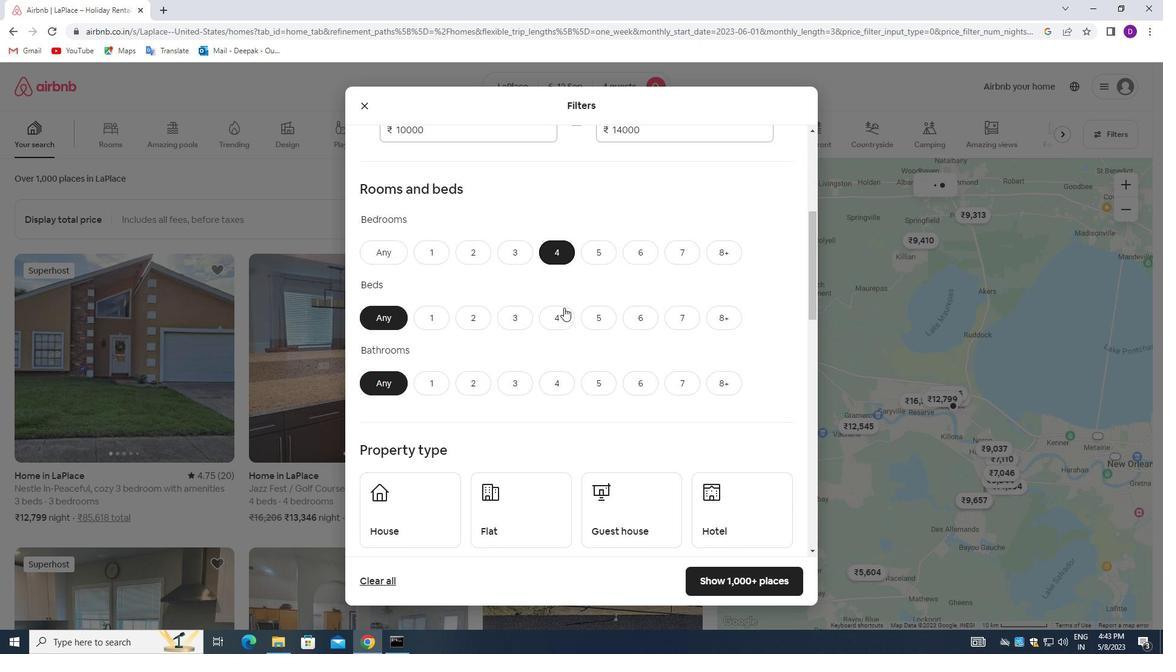 
Action: Mouse pressed left at (561, 312)
Screenshot: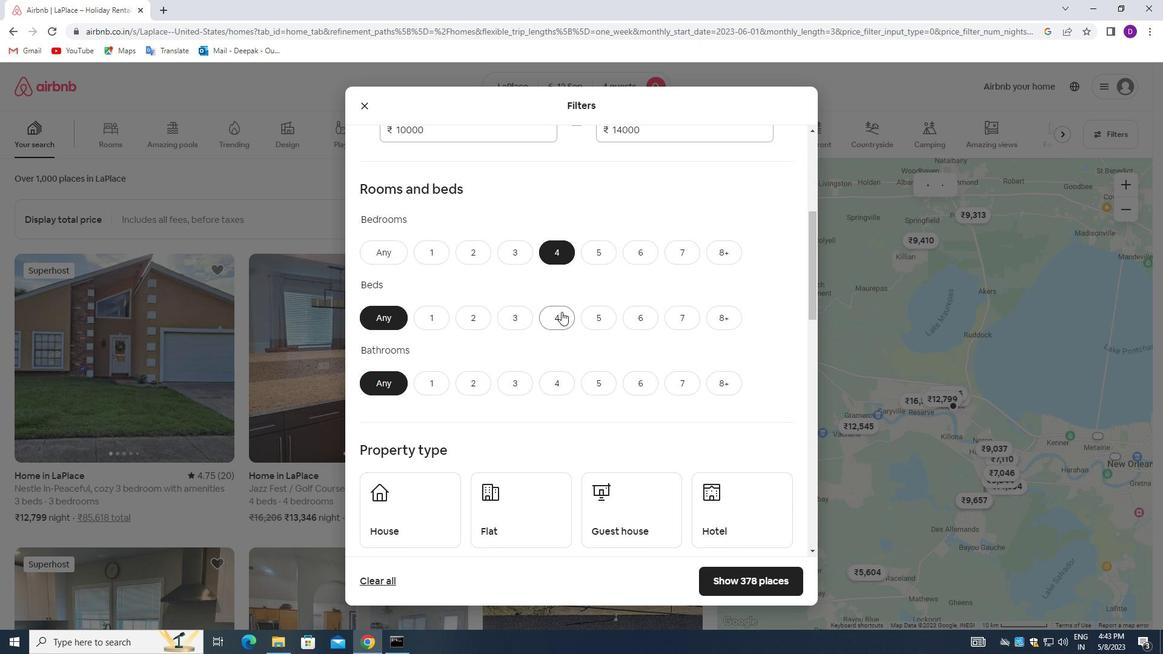 
Action: Mouse moved to (549, 383)
Screenshot: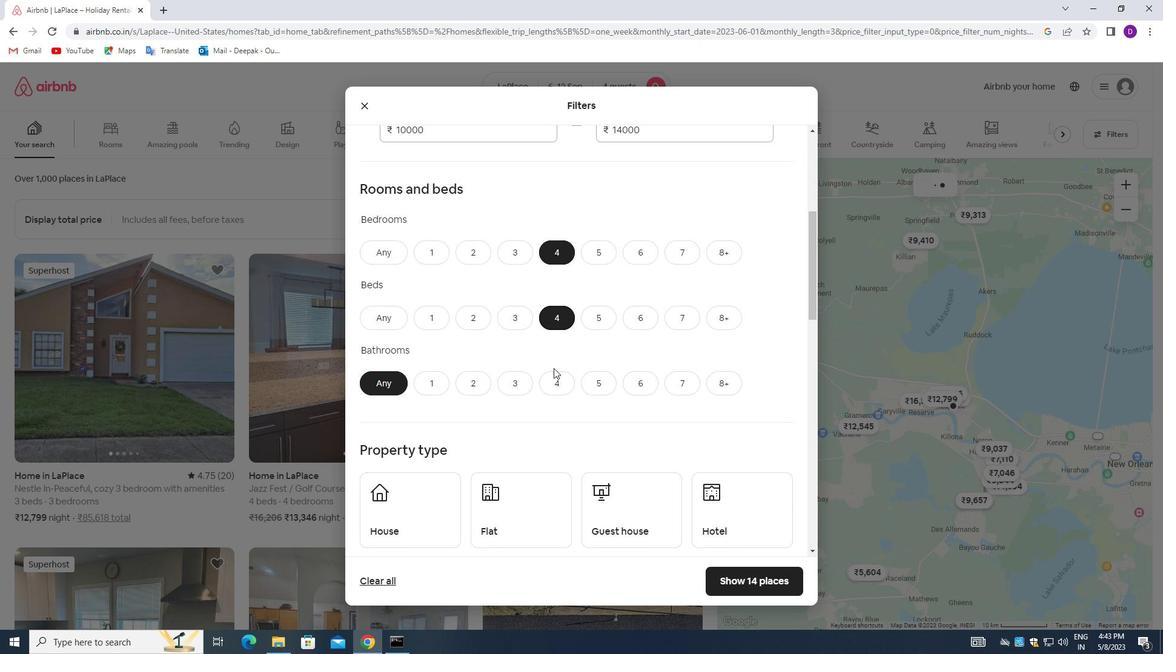 
Action: Mouse pressed left at (549, 383)
Screenshot: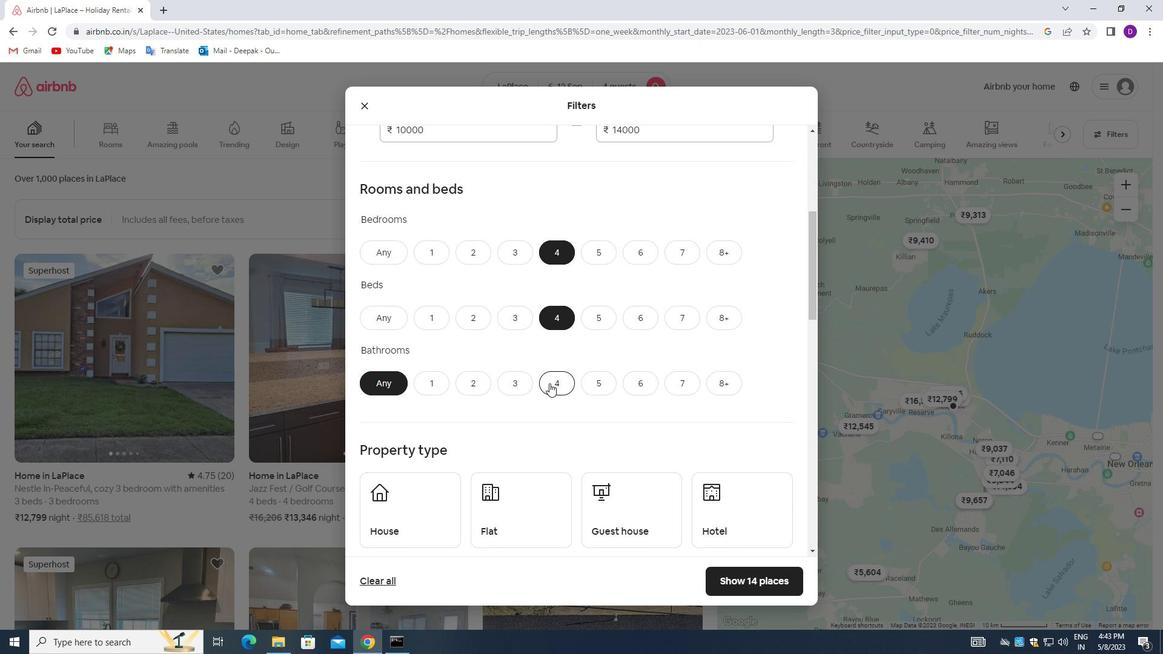 
Action: Mouse moved to (544, 348)
Screenshot: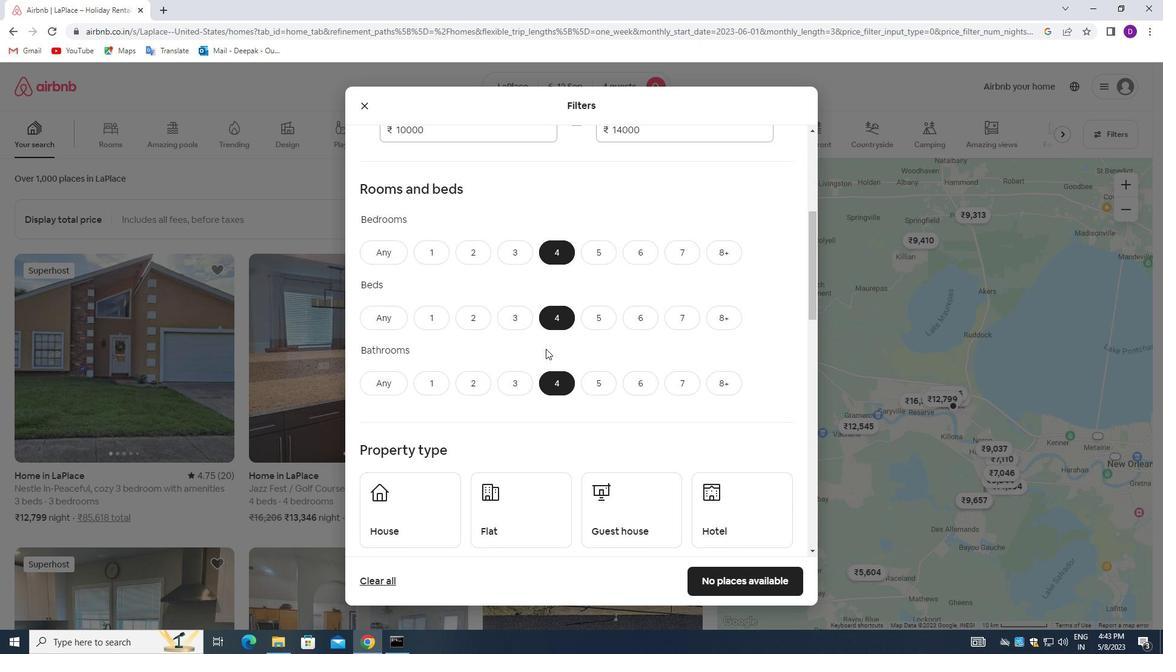 
Action: Mouse scrolled (544, 347) with delta (0, 0)
Screenshot: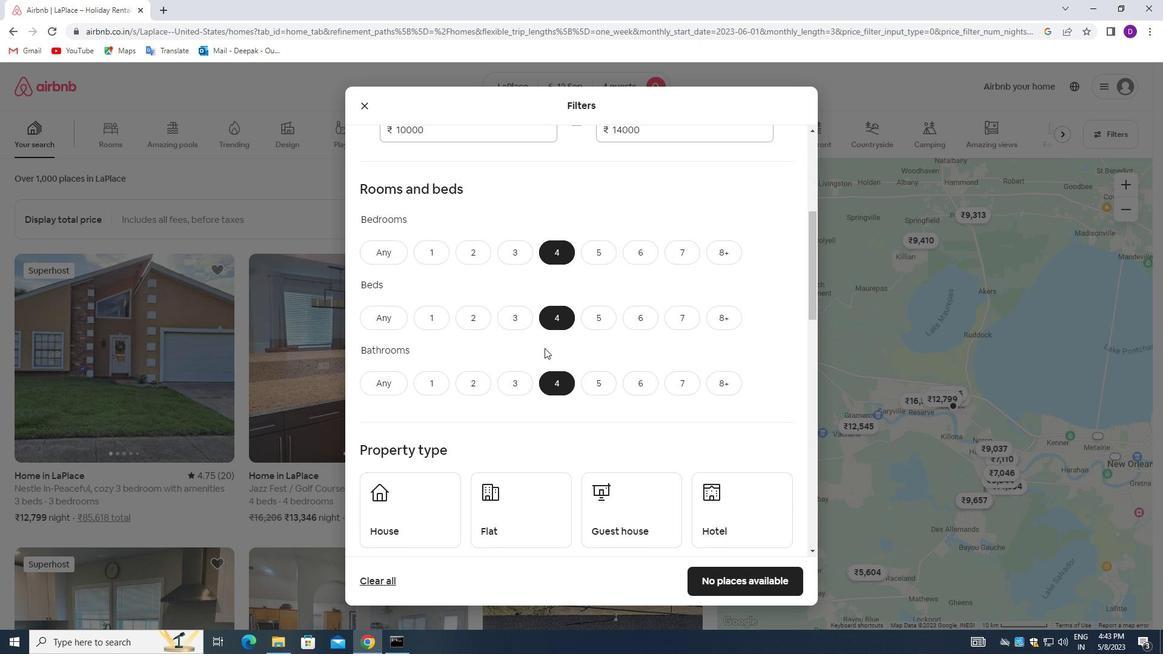 
Action: Mouse scrolled (544, 347) with delta (0, 0)
Screenshot: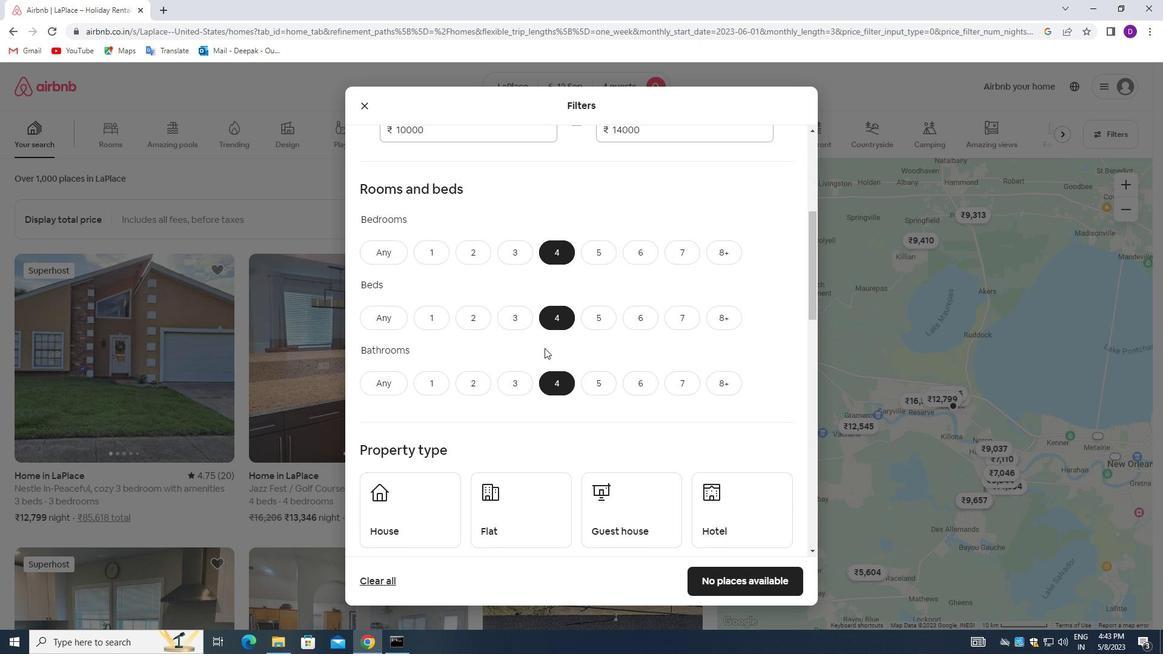 
Action: Mouse scrolled (544, 347) with delta (0, 0)
Screenshot: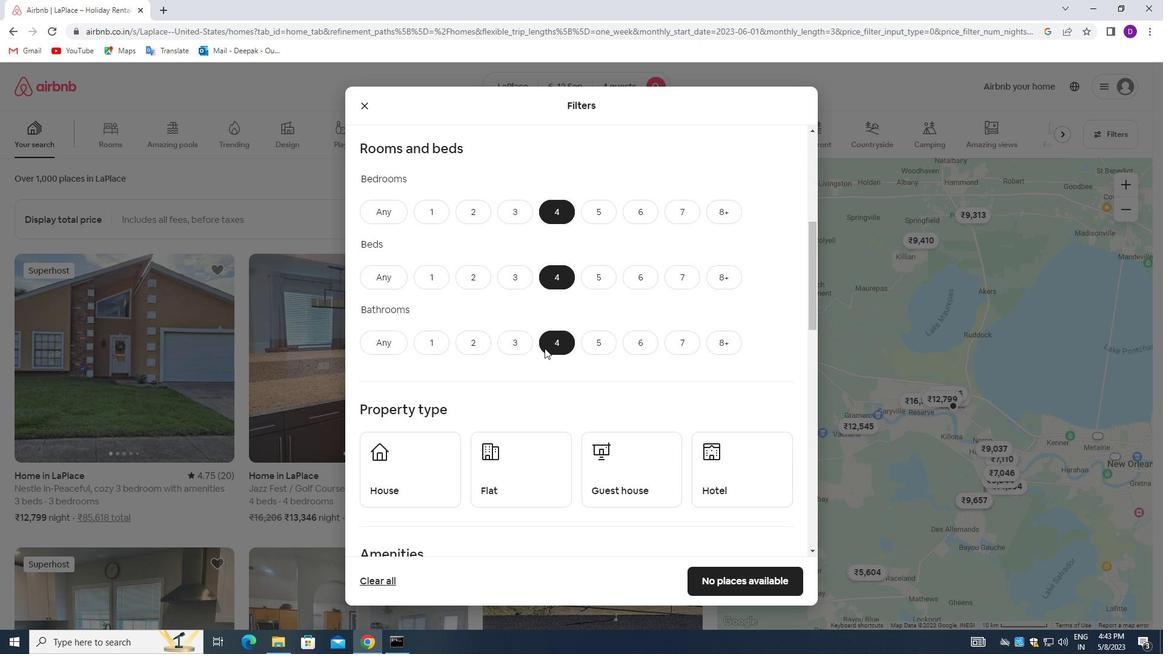 
Action: Mouse moved to (543, 347)
Screenshot: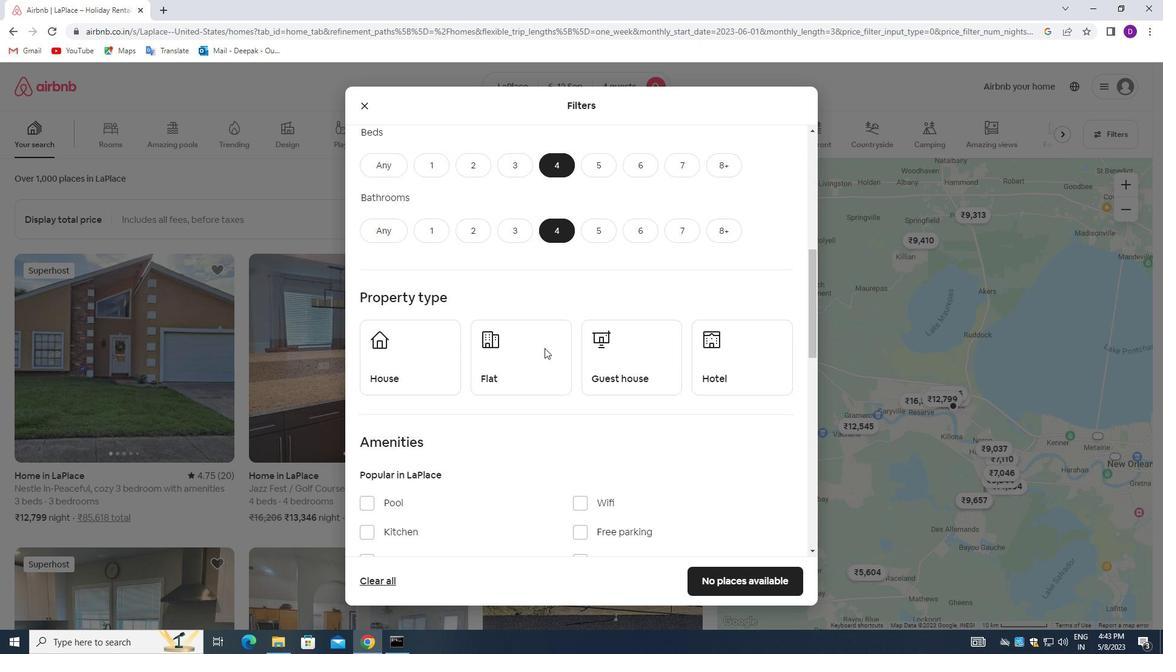 
Action: Mouse scrolled (543, 347) with delta (0, 0)
Screenshot: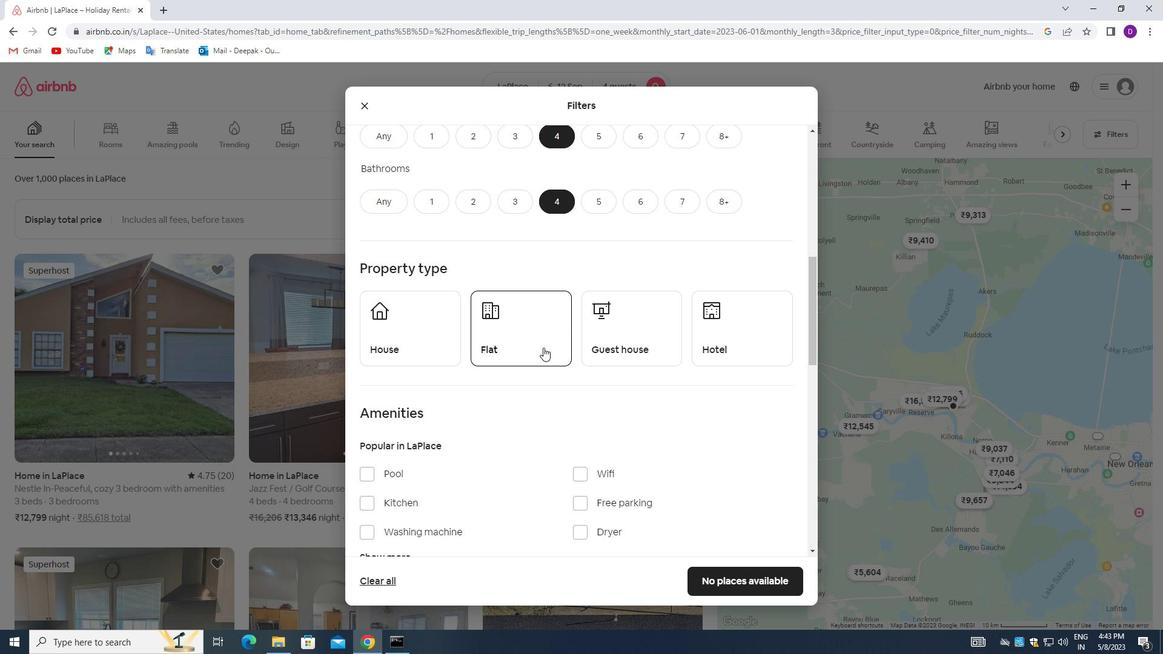 
Action: Mouse moved to (407, 284)
Screenshot: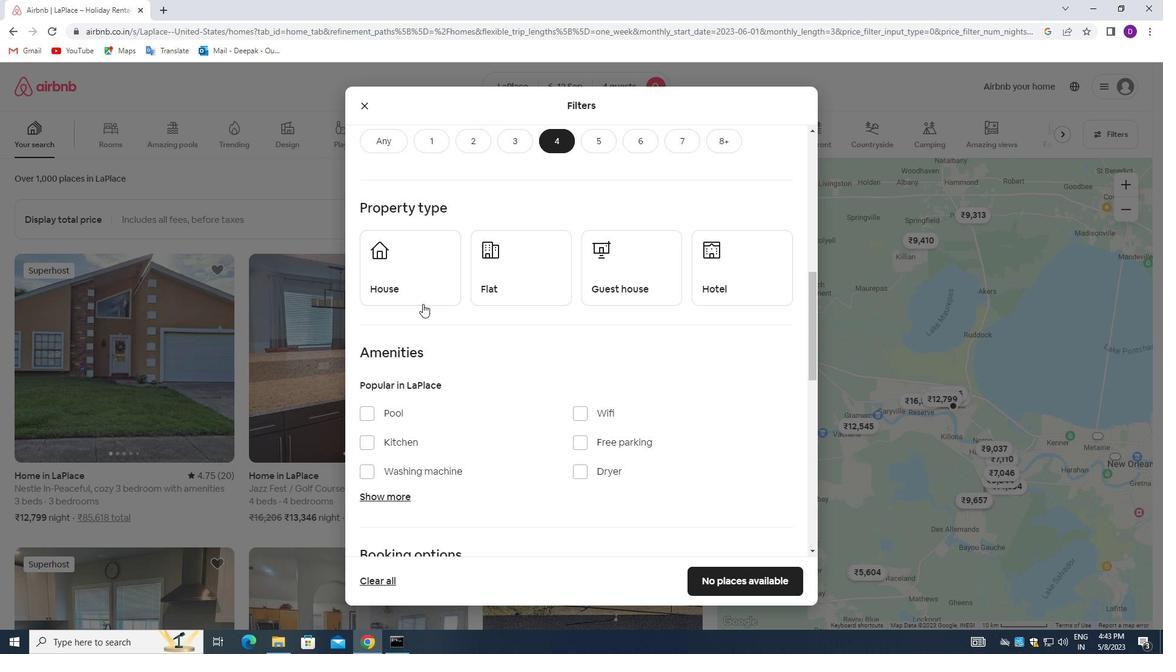 
Action: Mouse pressed left at (407, 284)
Screenshot: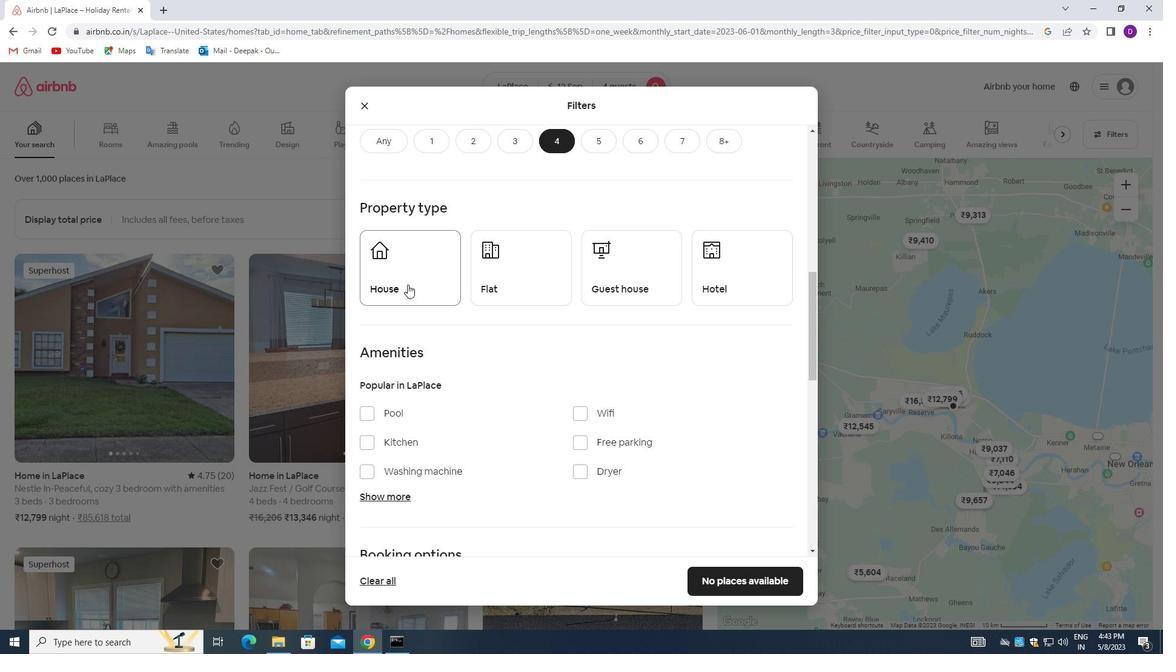 
Action: Mouse moved to (516, 282)
Screenshot: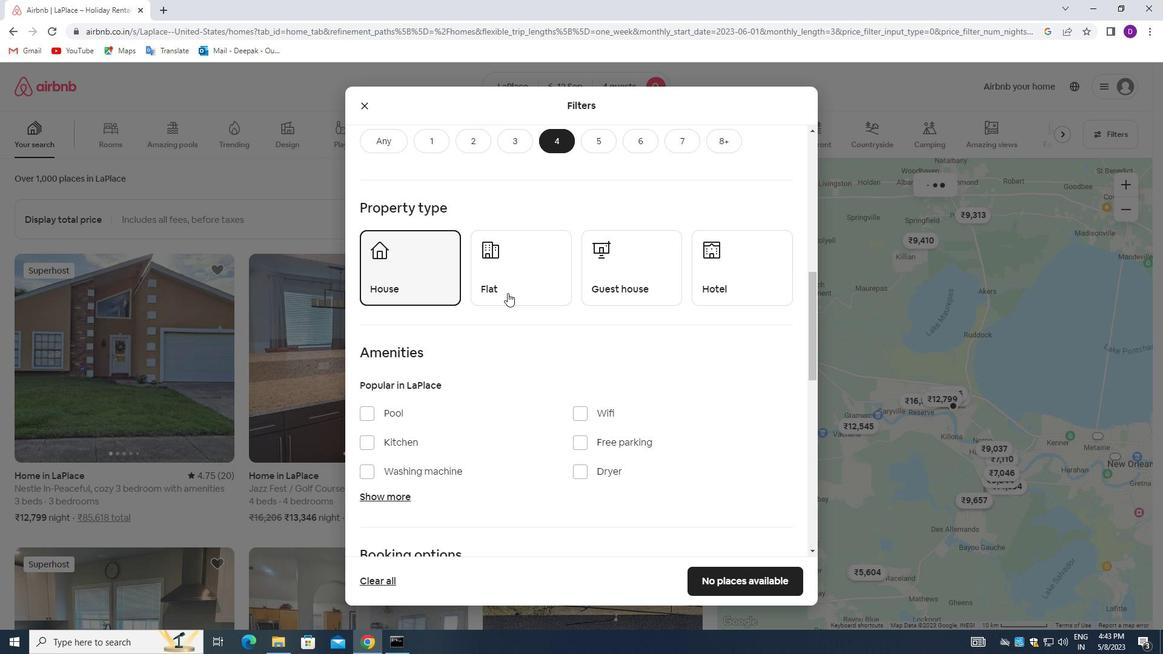 
Action: Mouse pressed left at (516, 282)
Screenshot: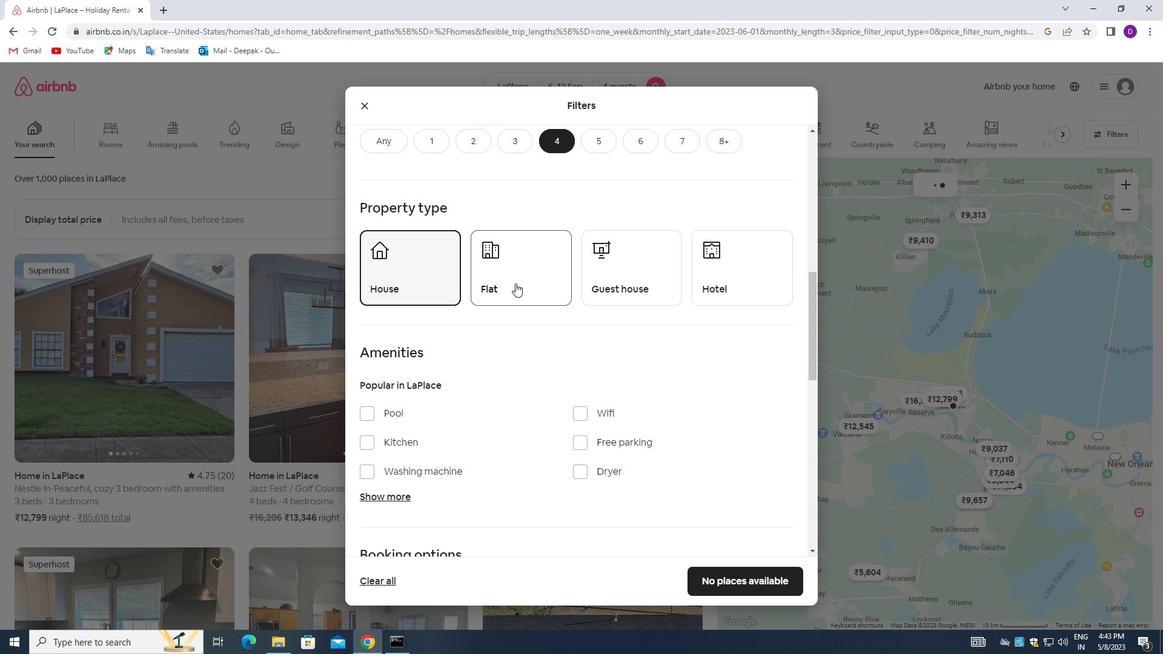 
Action: Mouse moved to (646, 261)
Screenshot: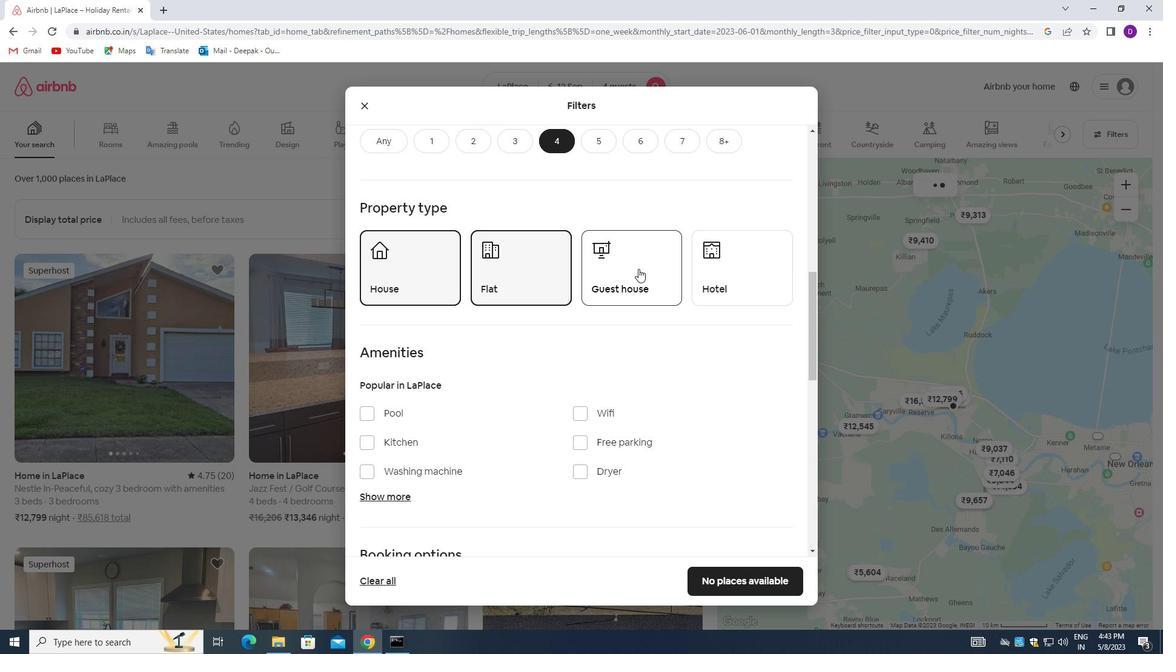 
Action: Mouse pressed left at (646, 261)
Screenshot: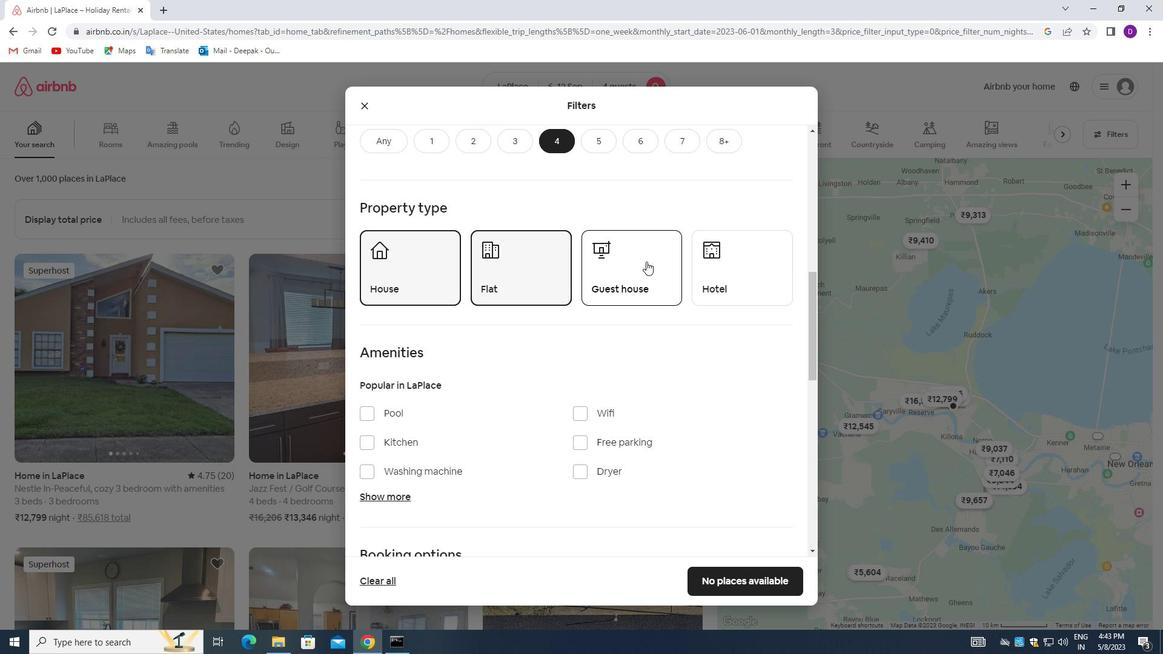 
Action: Mouse moved to (482, 370)
Screenshot: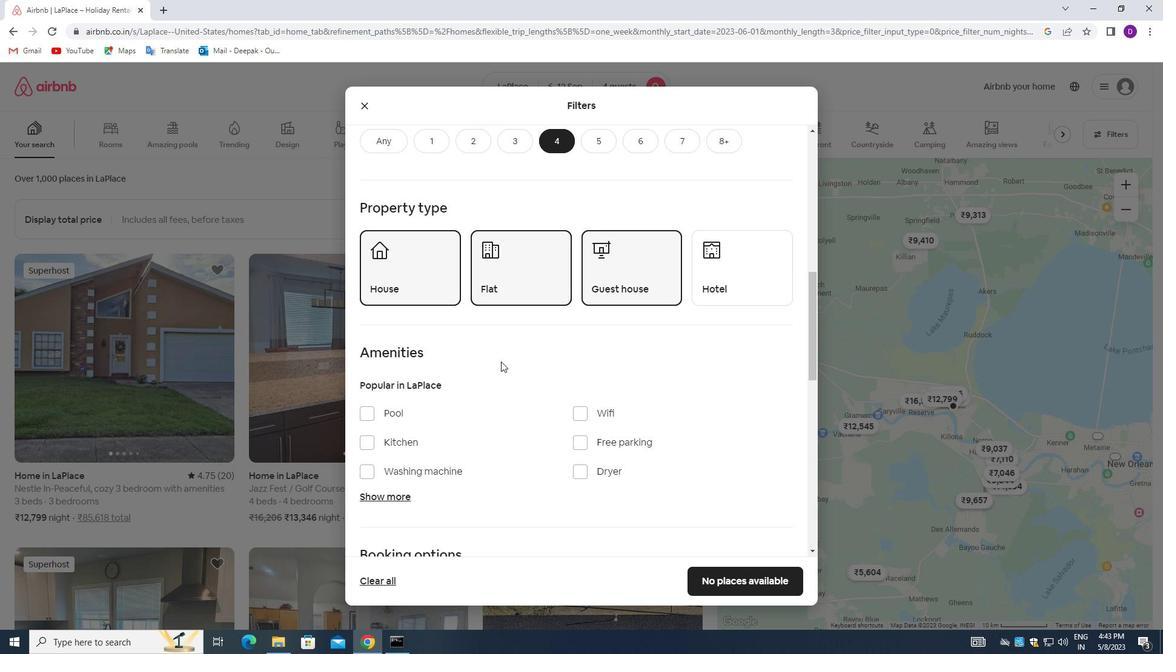 
Action: Mouse scrolled (482, 369) with delta (0, 0)
Screenshot: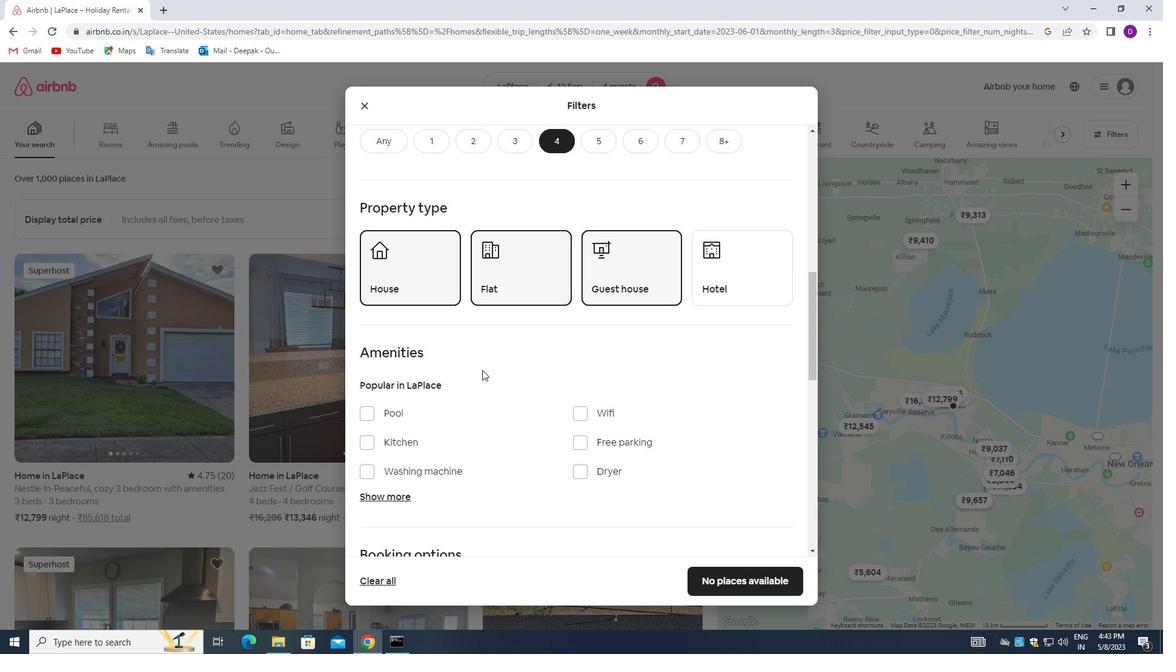 
Action: Mouse moved to (480, 370)
Screenshot: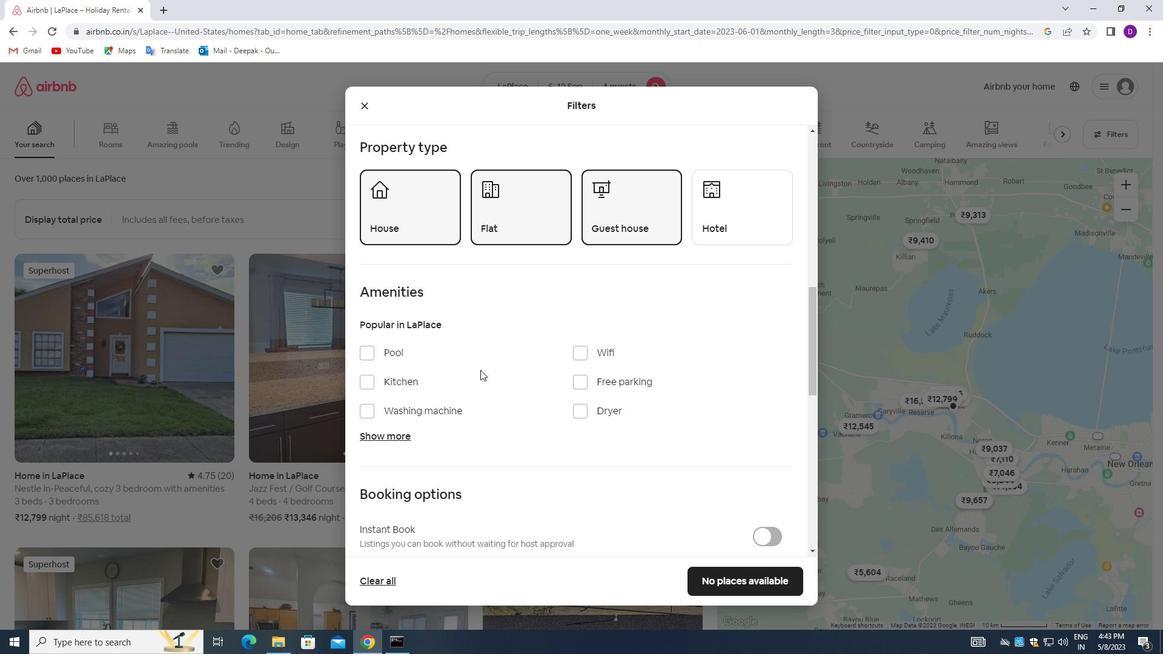 
Action: Mouse scrolled (480, 370) with delta (0, 0)
Screenshot: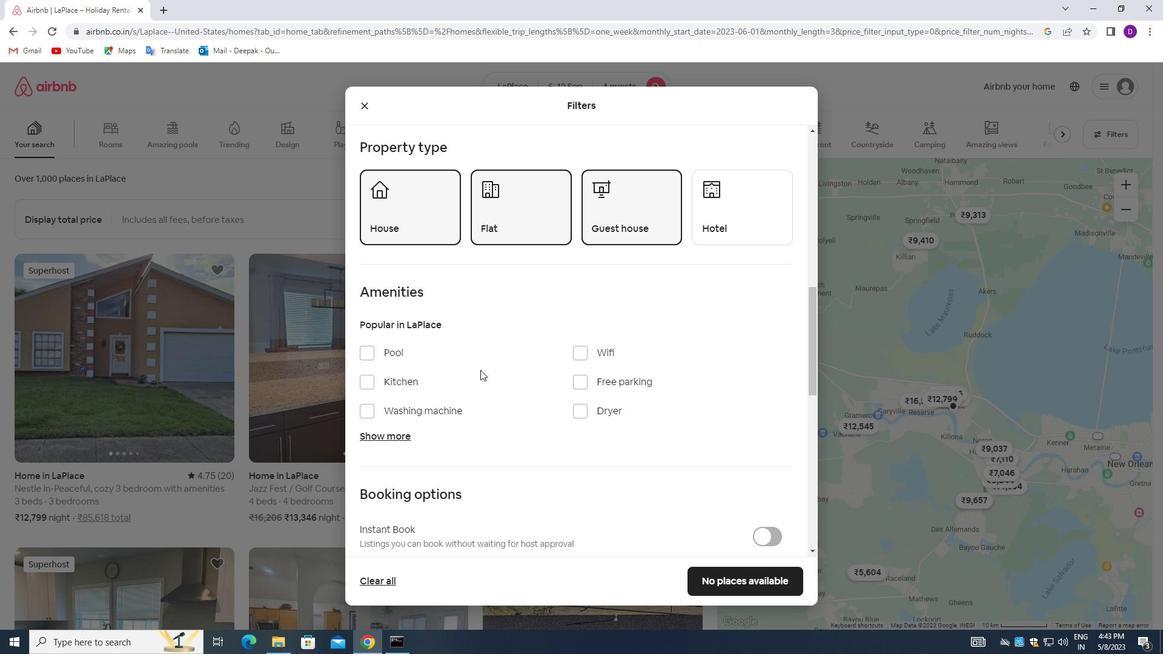 
Action: Mouse scrolled (480, 370) with delta (0, 0)
Screenshot: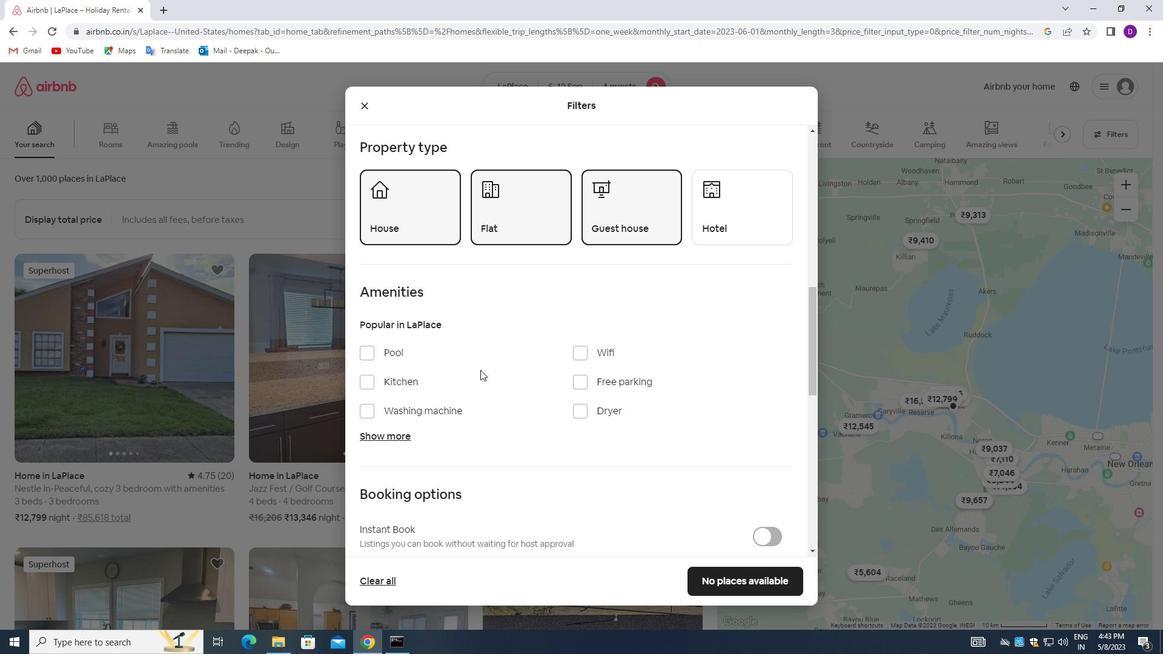 
Action: Mouse scrolled (480, 370) with delta (0, 0)
Screenshot: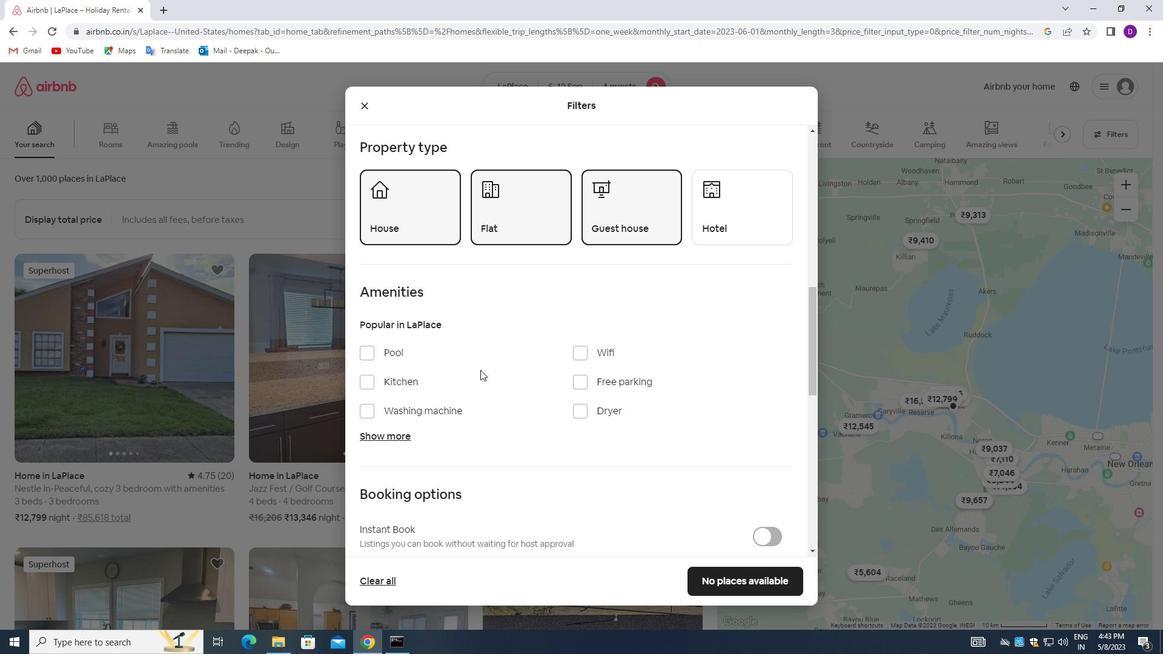 
Action: Mouse scrolled (480, 370) with delta (0, 0)
Screenshot: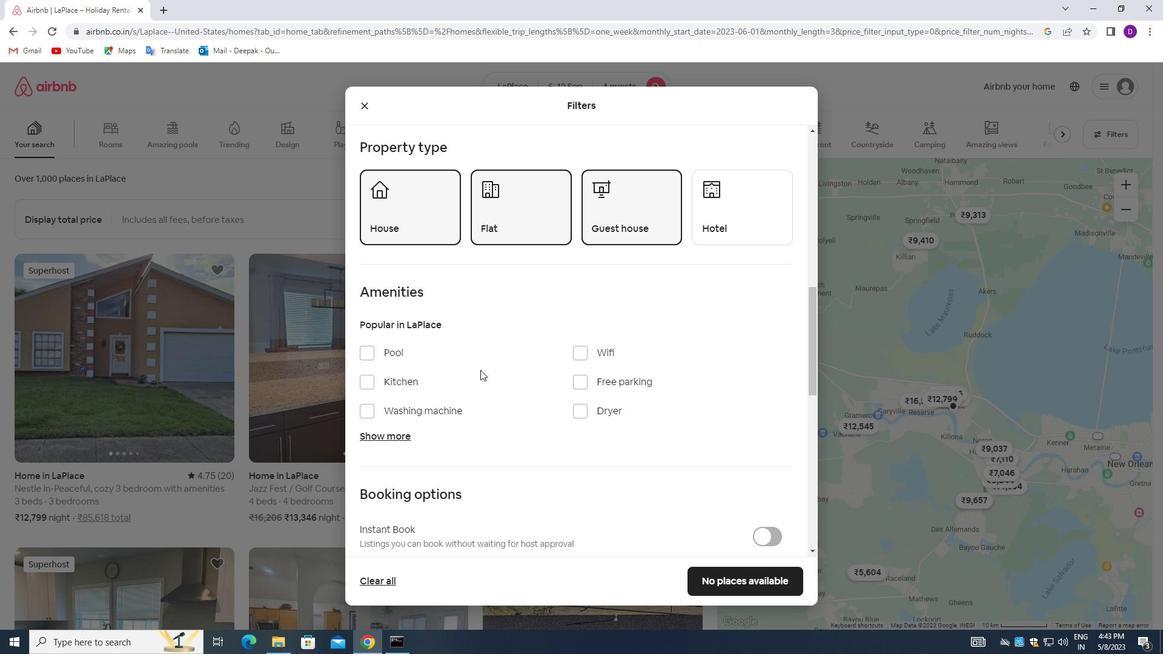 
Action: Mouse scrolled (480, 370) with delta (0, 0)
Screenshot: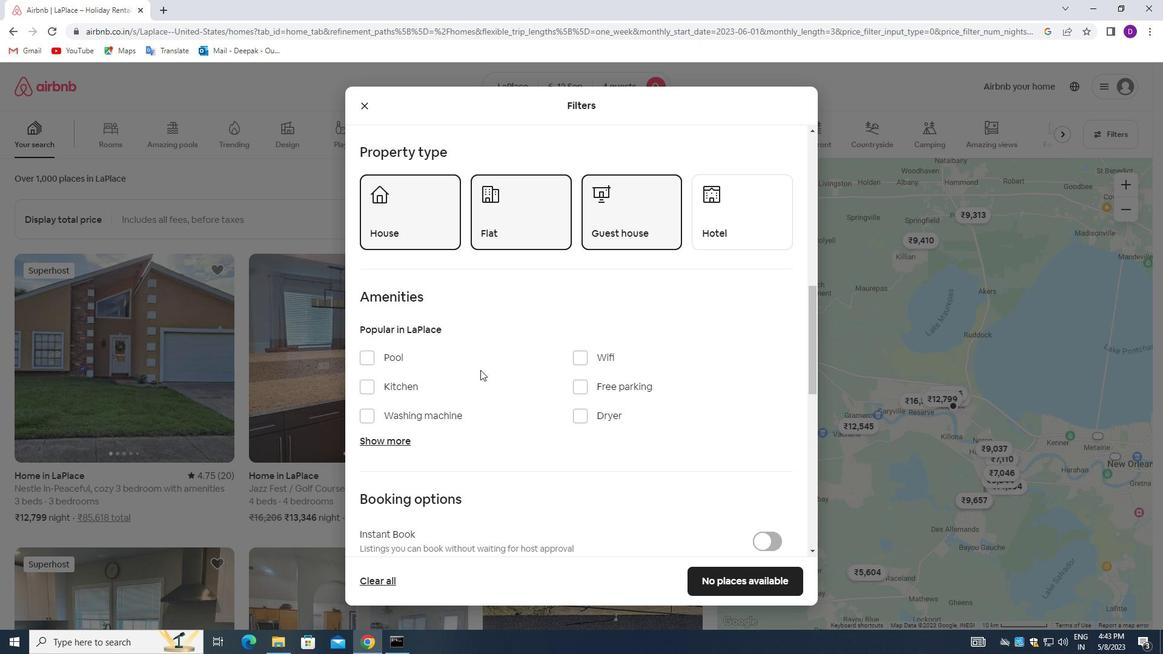 
Action: Mouse scrolled (480, 370) with delta (0, 0)
Screenshot: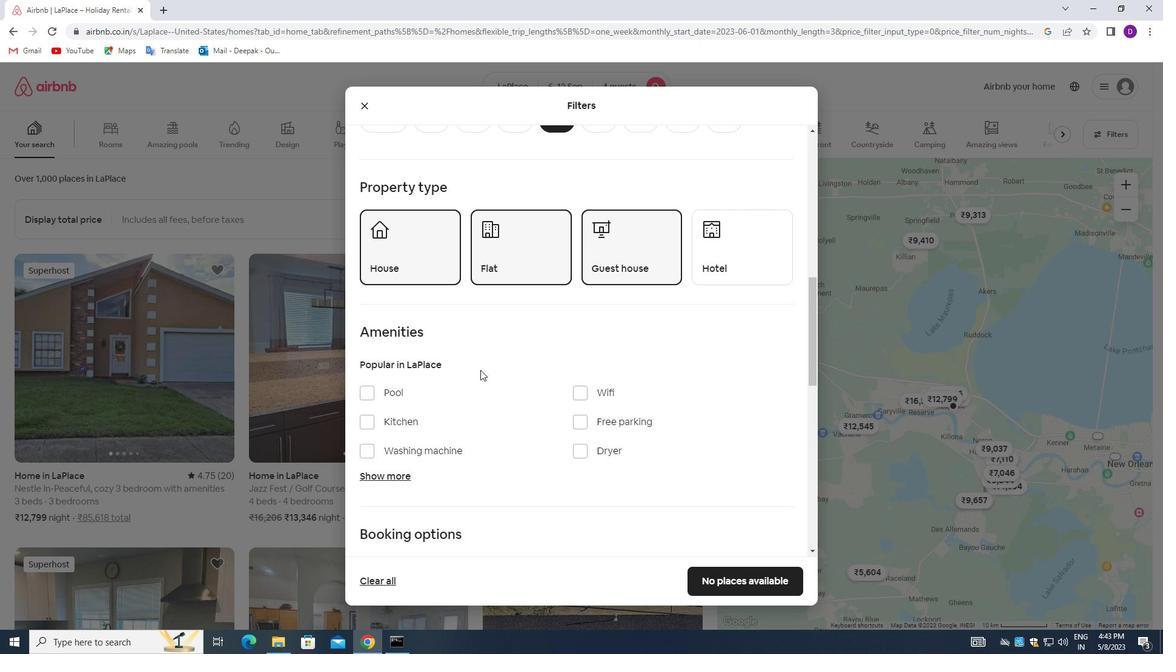 
Action: Mouse scrolled (480, 370) with delta (0, 0)
Screenshot: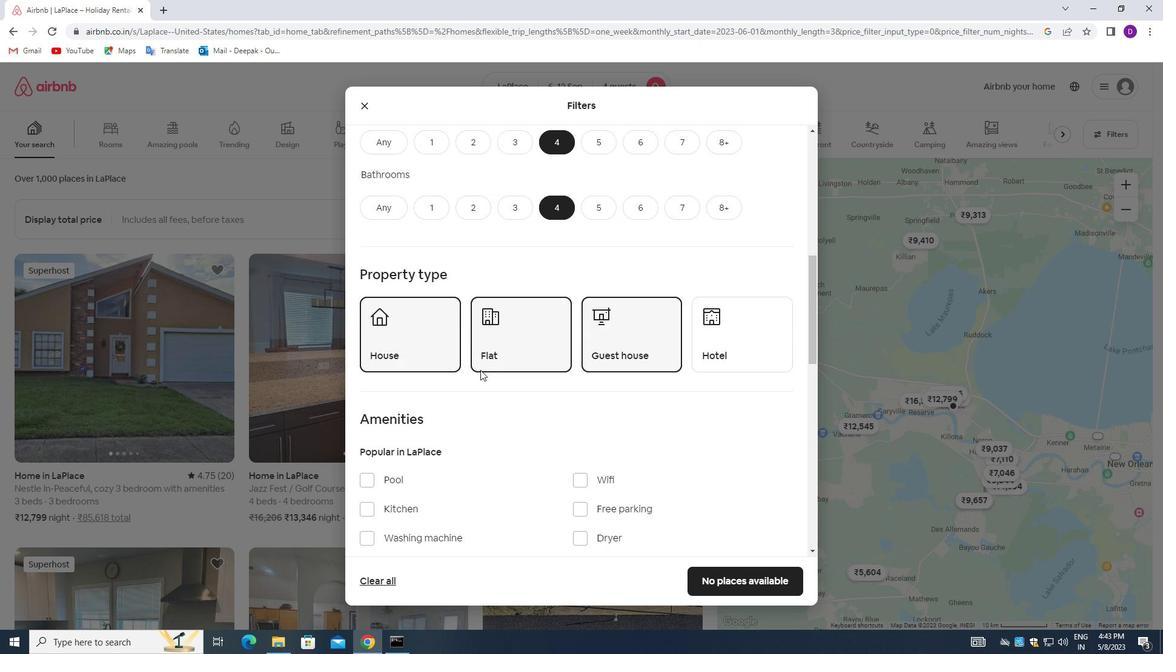 
Action: Mouse scrolled (480, 370) with delta (0, 0)
Screenshot: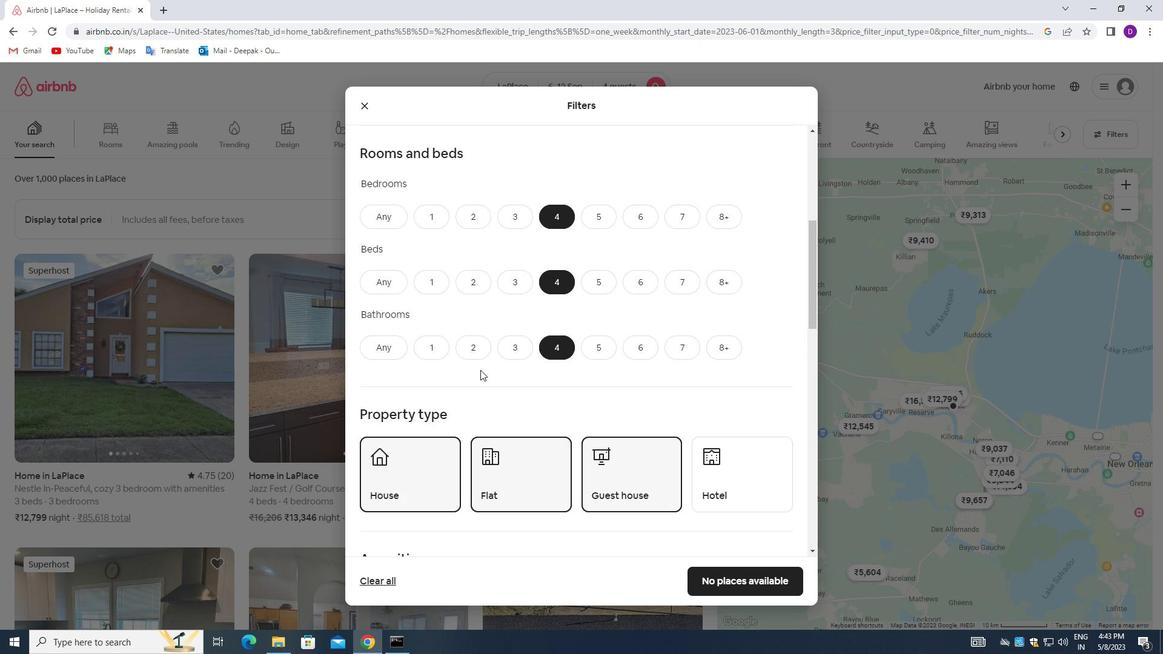 
Action: Mouse scrolled (480, 369) with delta (0, 0)
Screenshot: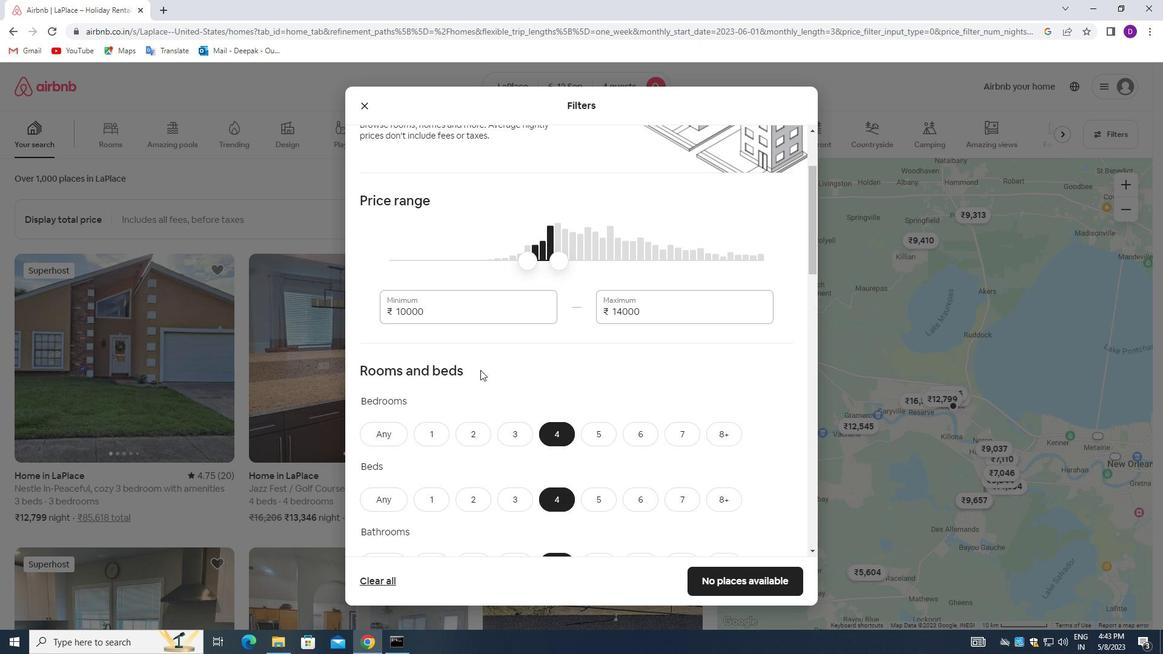 
Action: Mouse scrolled (480, 369) with delta (0, 0)
Screenshot: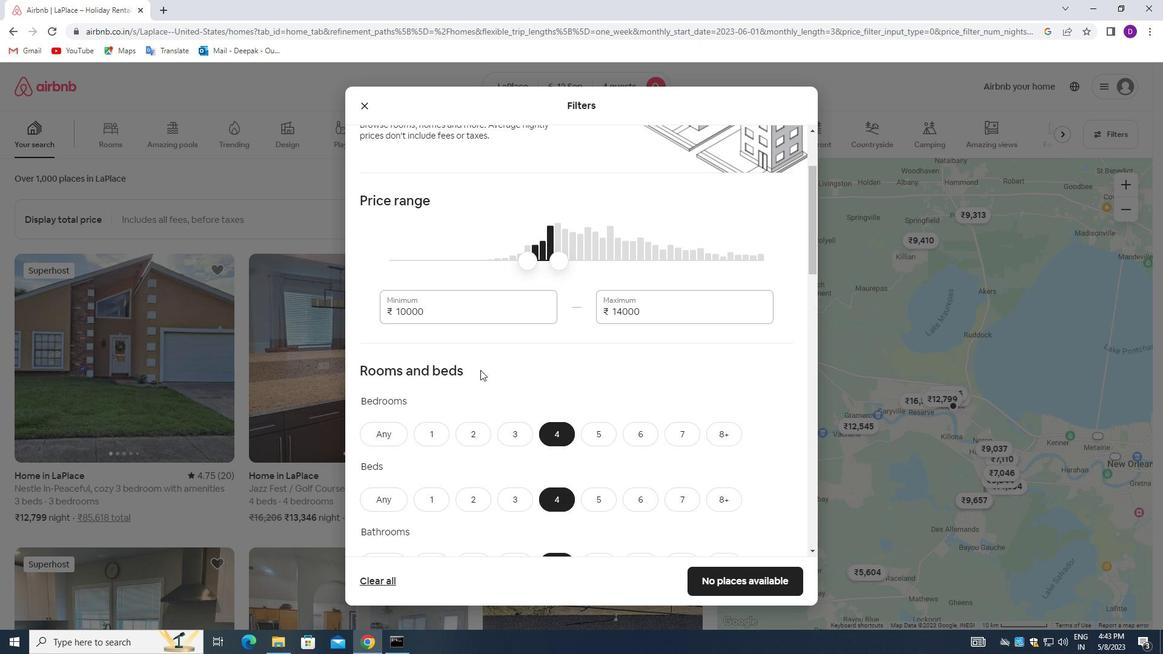 
Action: Mouse scrolled (480, 369) with delta (0, 0)
Screenshot: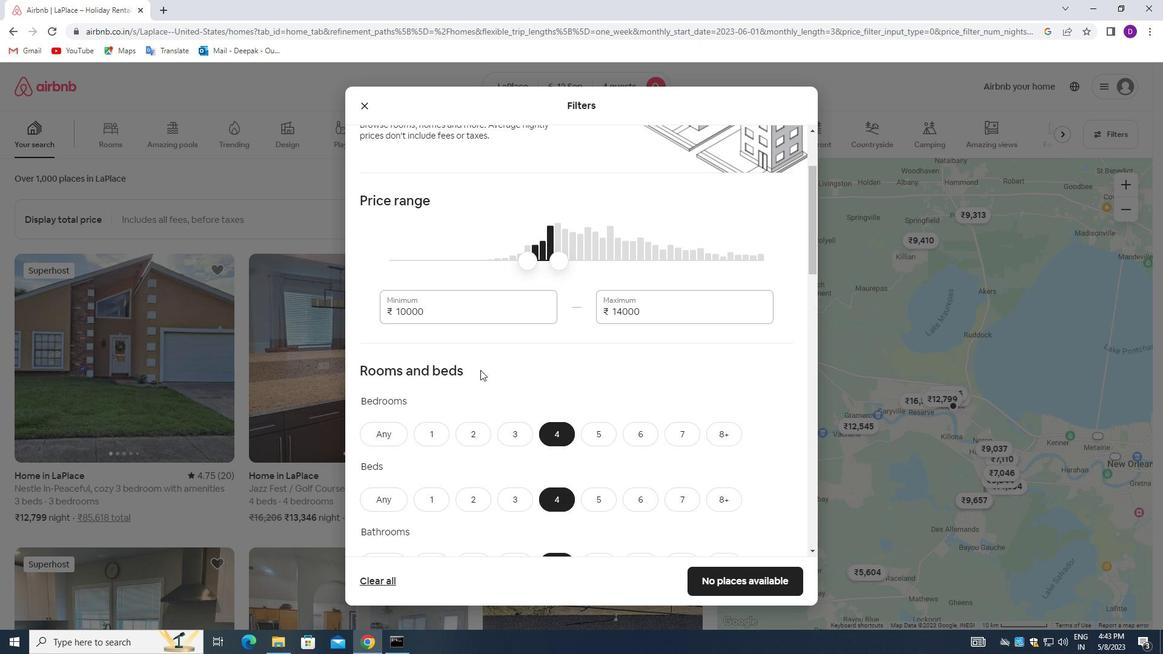 
Action: Mouse scrolled (480, 369) with delta (0, 0)
Screenshot: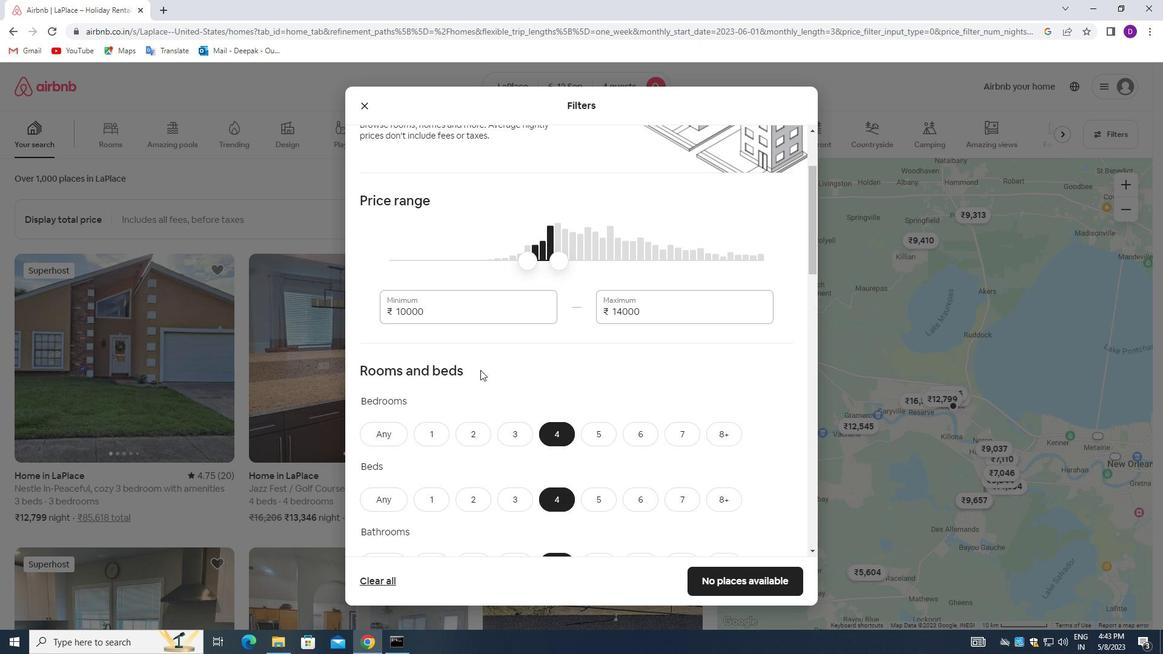 
Action: Mouse scrolled (480, 369) with delta (0, 0)
Screenshot: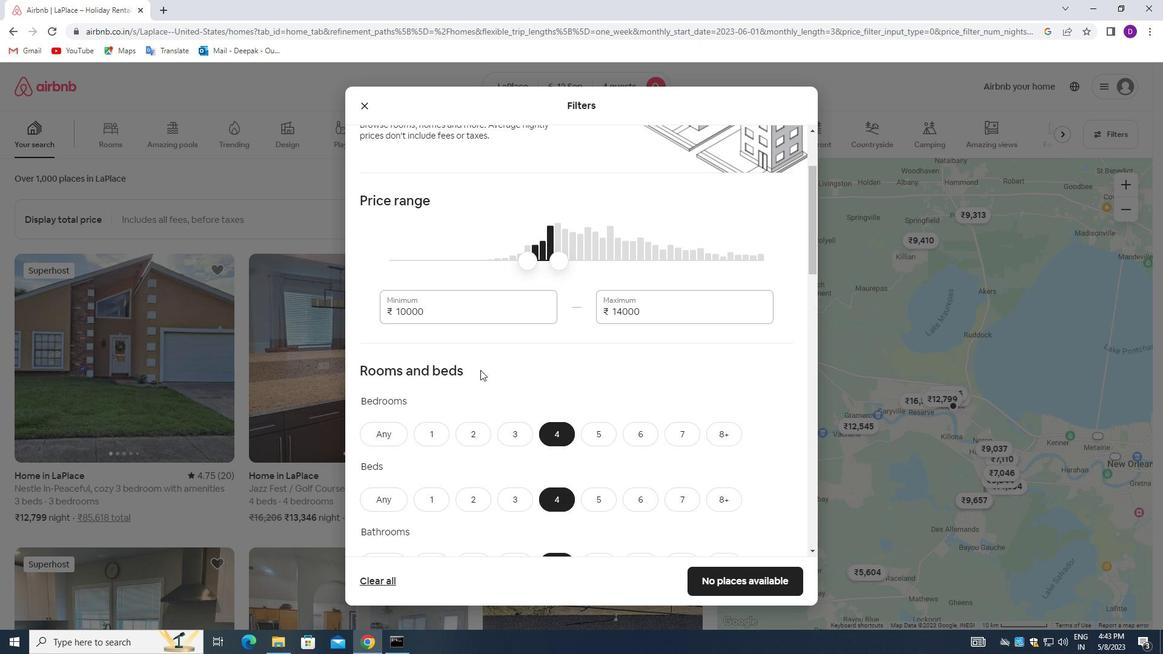 
Action: Mouse scrolled (480, 369) with delta (0, 0)
Screenshot: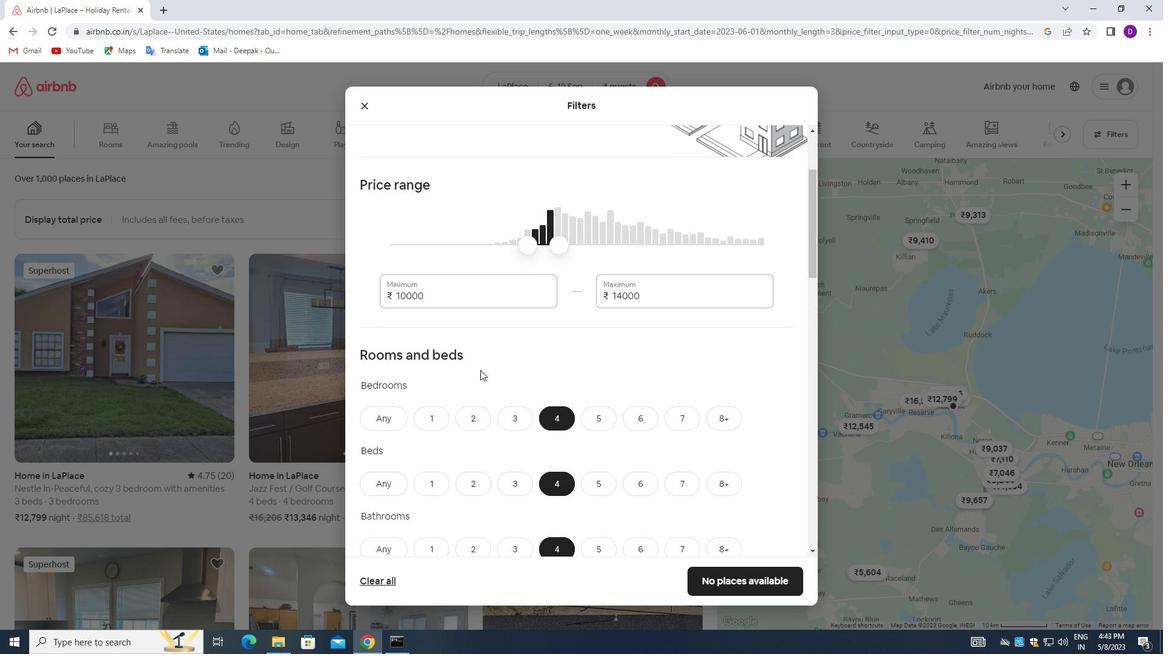 
Action: Mouse scrolled (480, 369) with delta (0, 0)
Screenshot: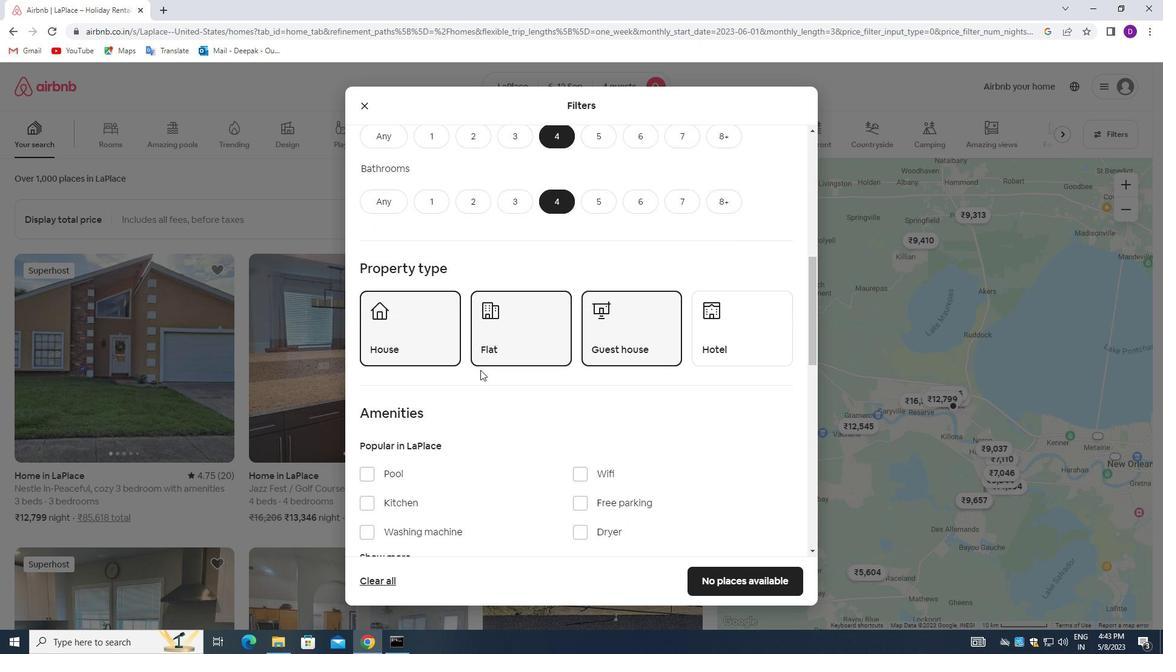 
Action: Mouse scrolled (480, 369) with delta (0, 0)
Screenshot: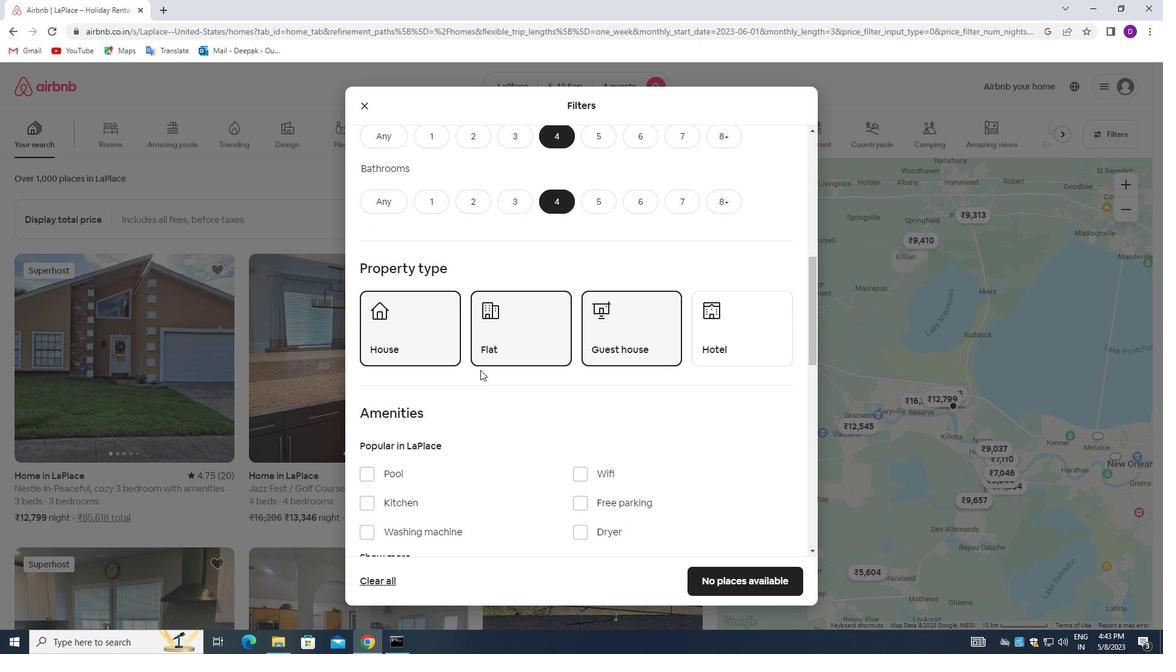 
Action: Mouse scrolled (480, 369) with delta (0, 0)
Screenshot: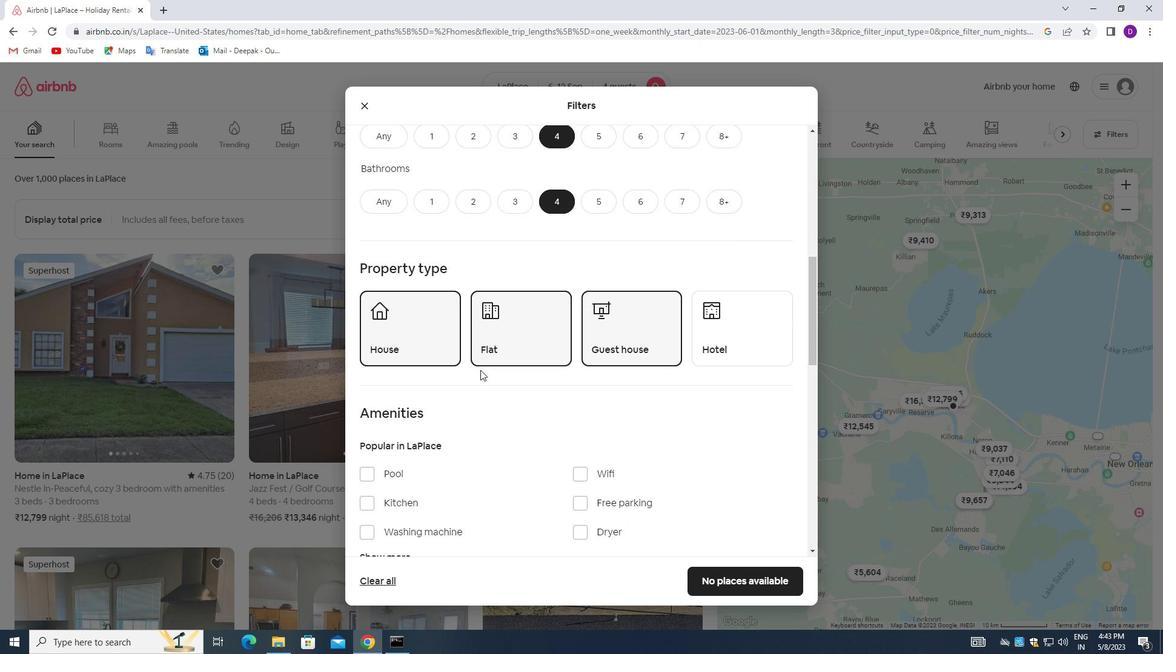 
Action: Mouse moved to (579, 293)
Screenshot: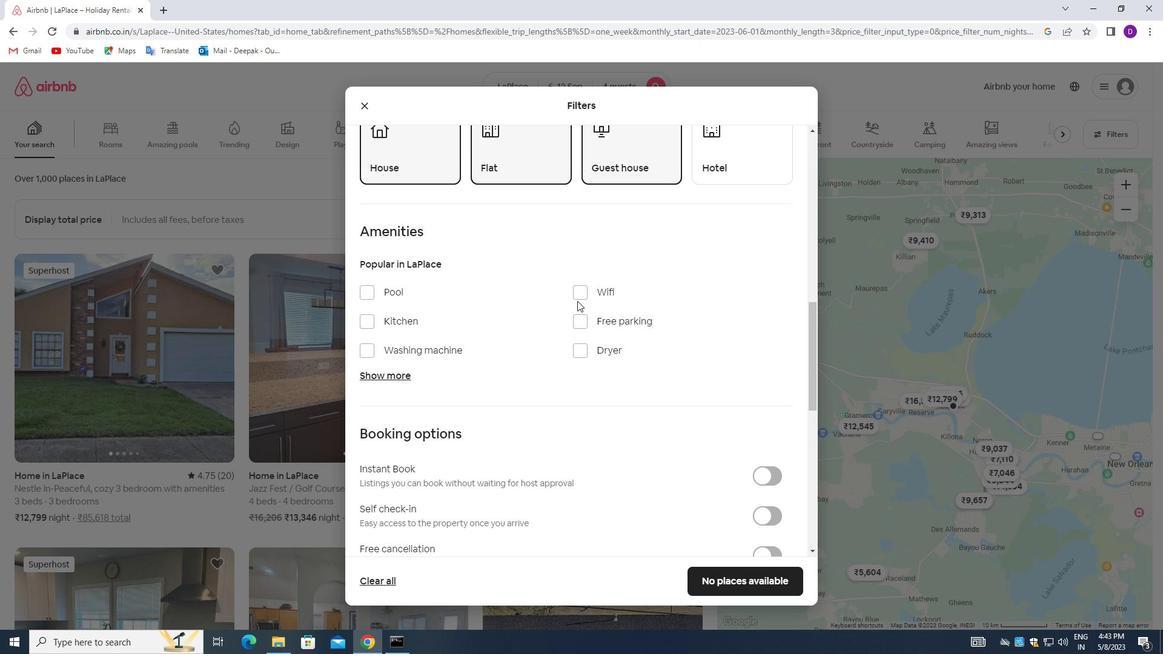 
Action: Mouse pressed left at (579, 293)
Screenshot: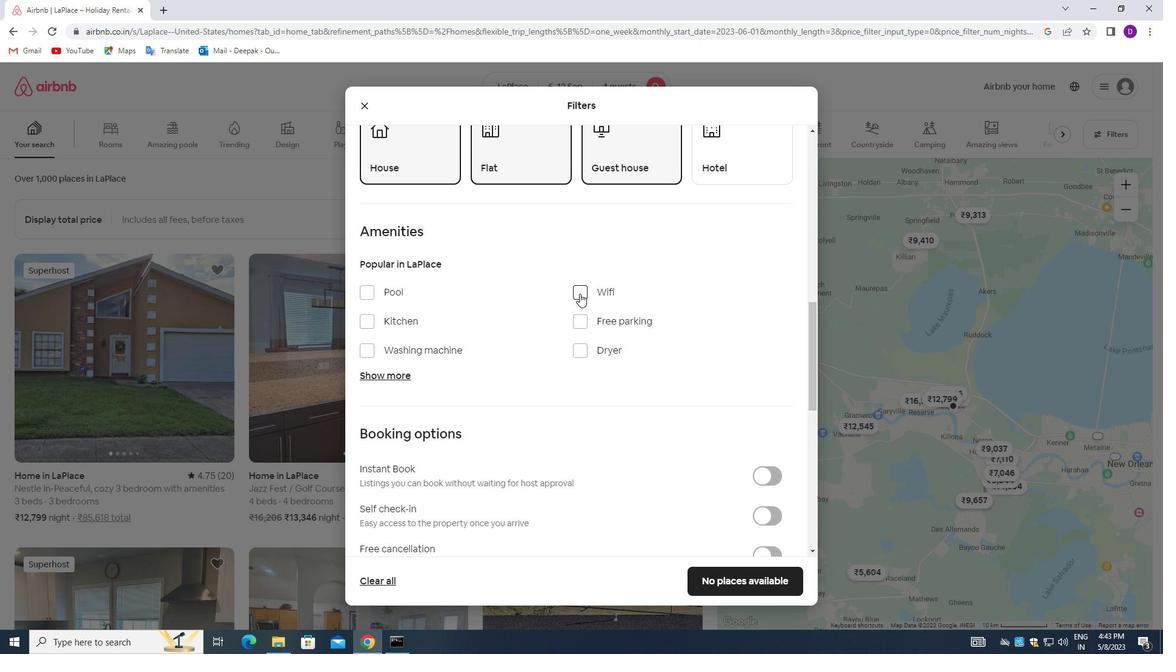 
Action: Mouse moved to (579, 326)
Screenshot: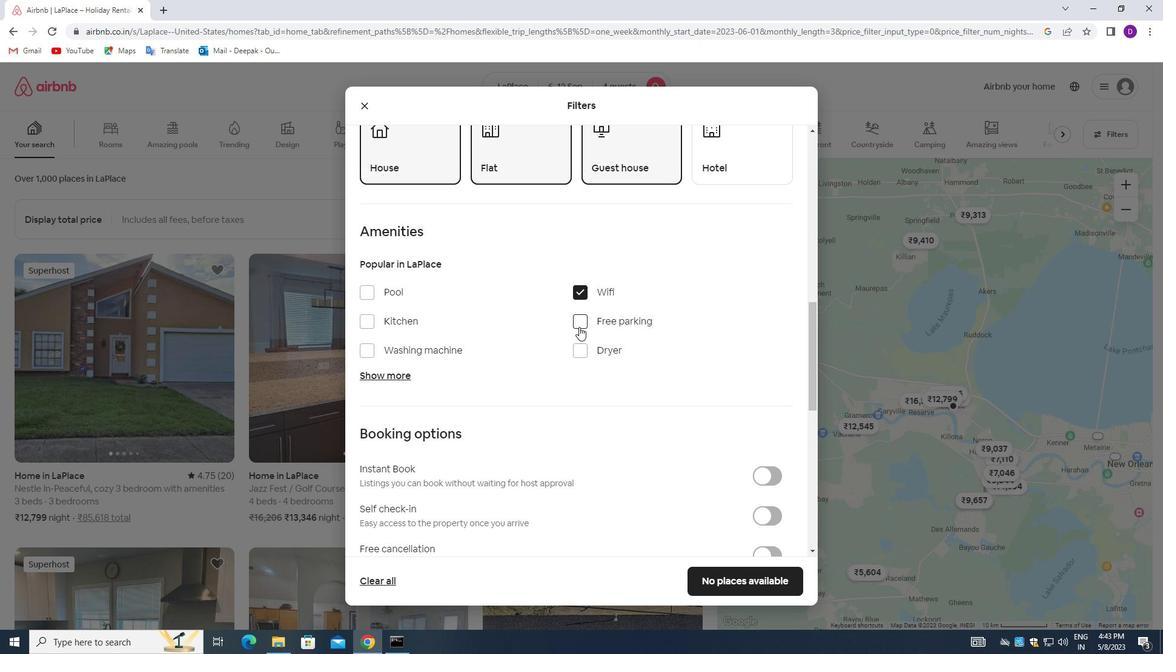 
Action: Mouse pressed left at (579, 326)
Screenshot: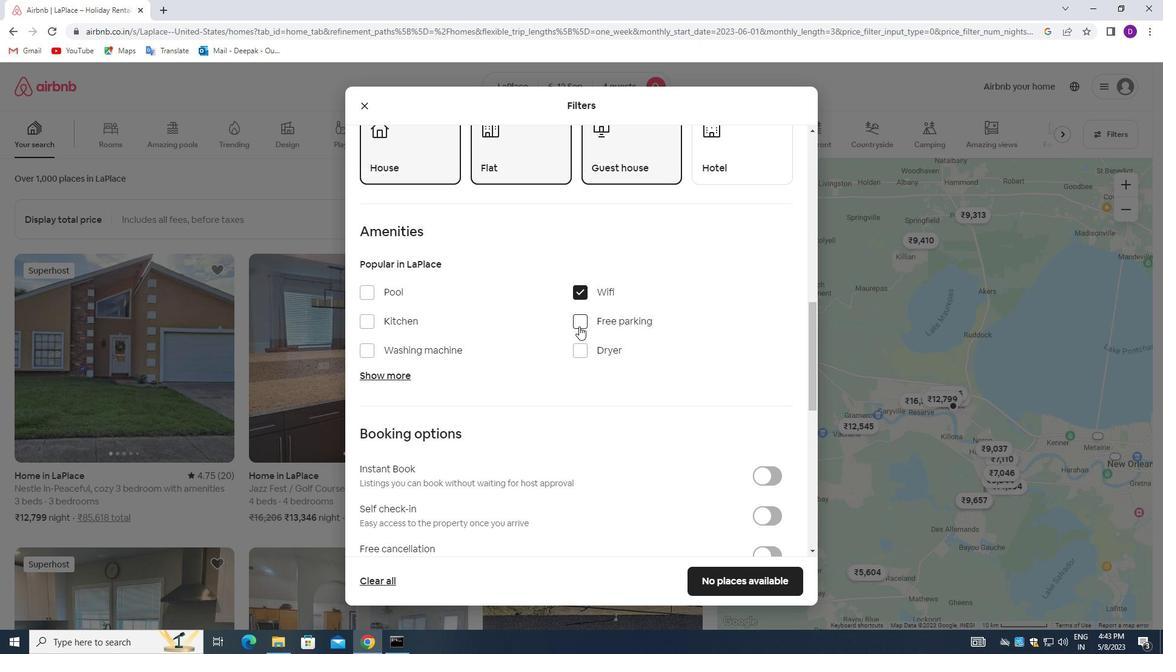 
Action: Mouse moved to (402, 380)
Screenshot: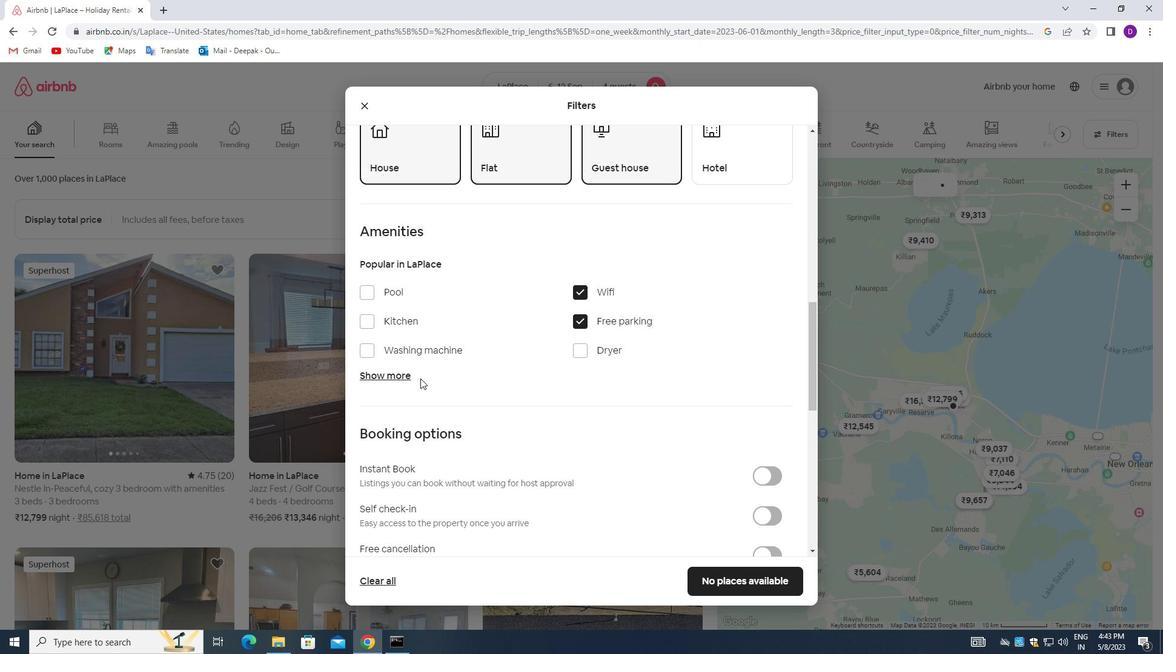 
Action: Mouse pressed left at (402, 380)
Screenshot: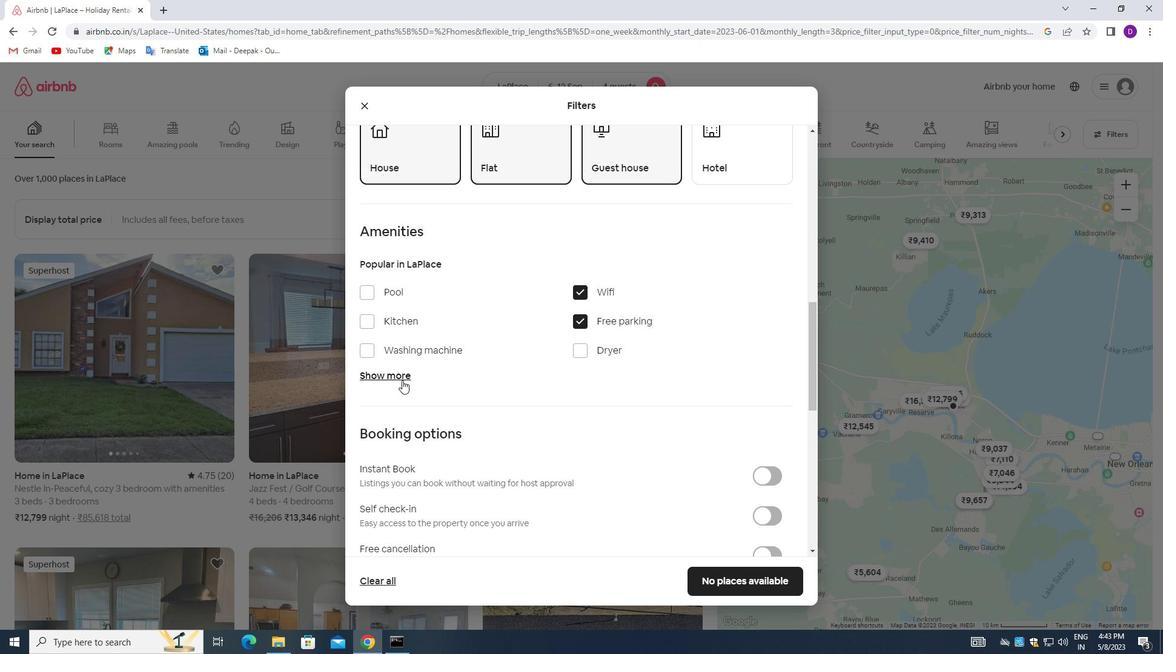 
Action: Mouse moved to (576, 449)
Screenshot: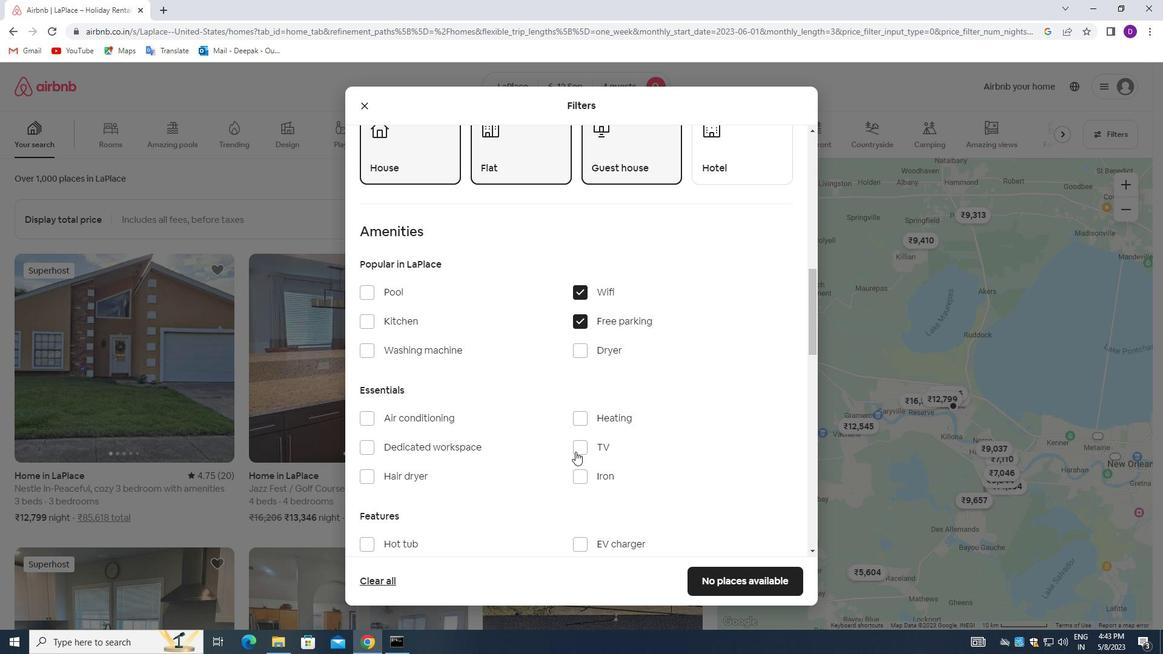
Action: Mouse pressed left at (576, 449)
Screenshot: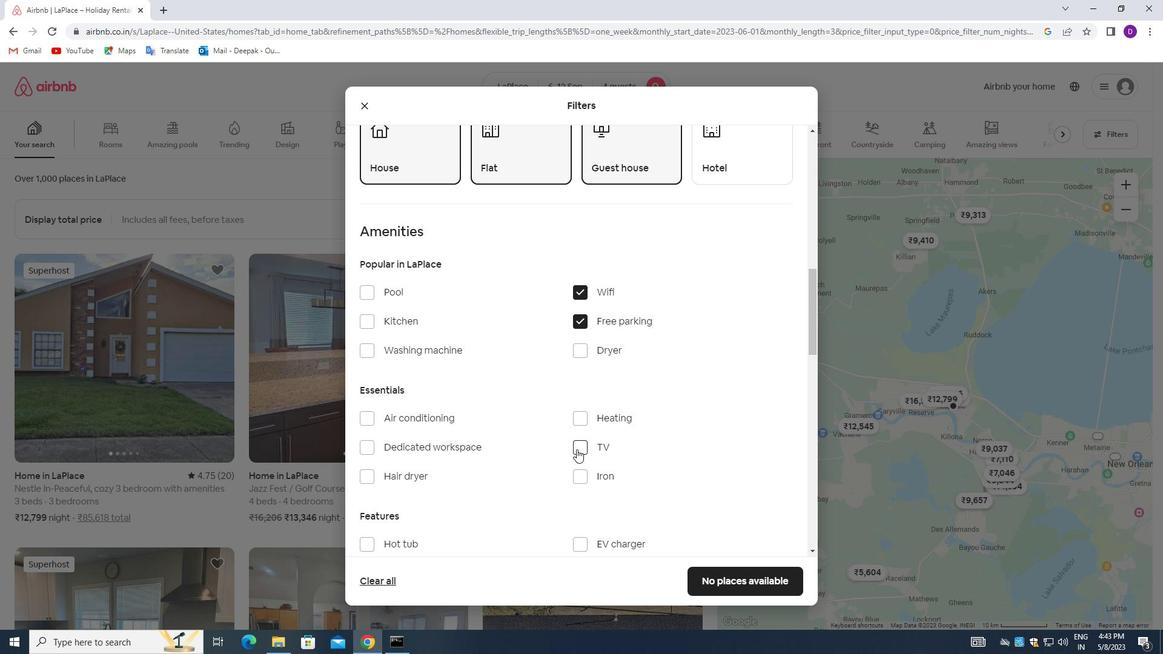 
Action: Mouse moved to (474, 444)
Screenshot: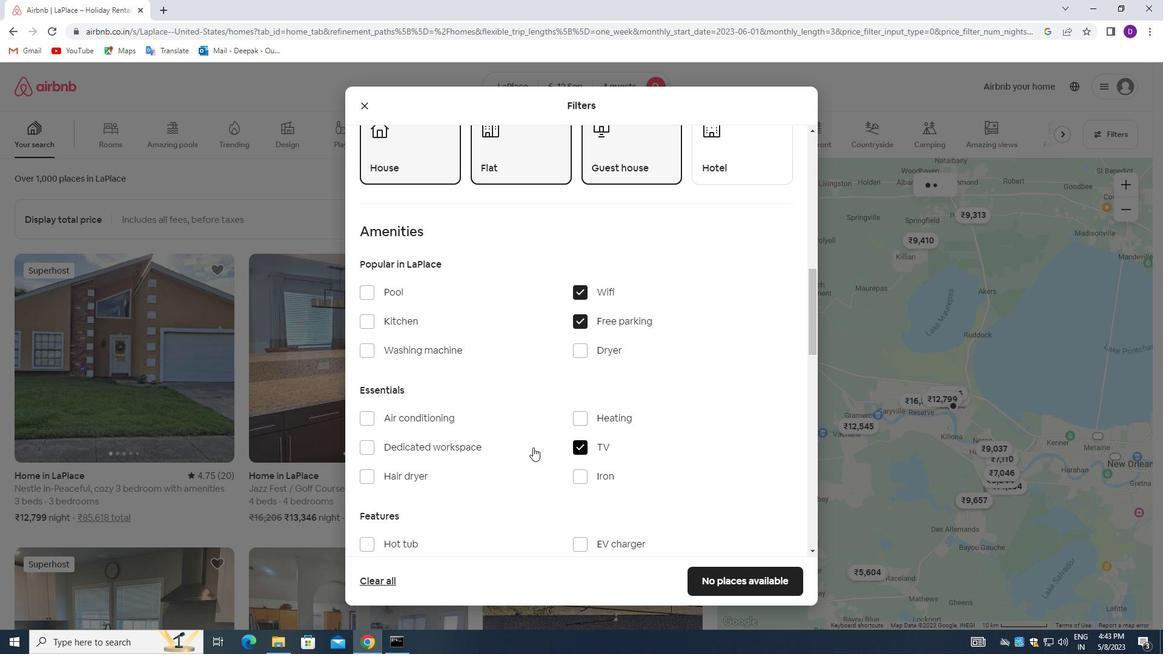 
Action: Mouse scrolled (474, 443) with delta (0, 0)
Screenshot: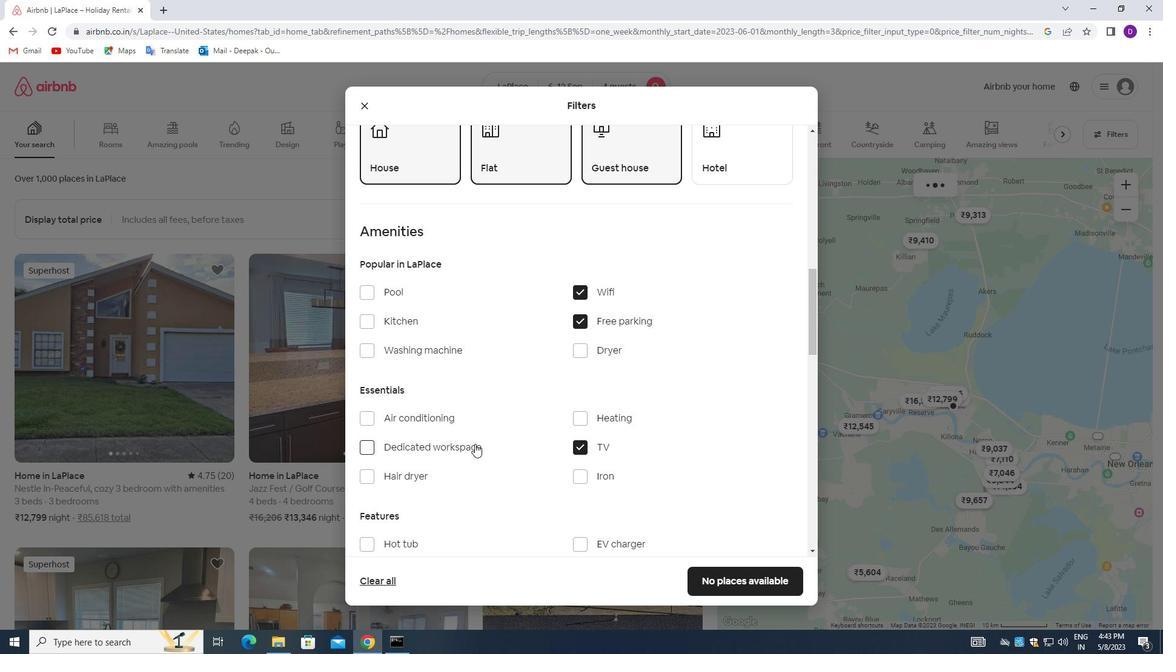 
Action: Mouse scrolled (474, 443) with delta (0, 0)
Screenshot: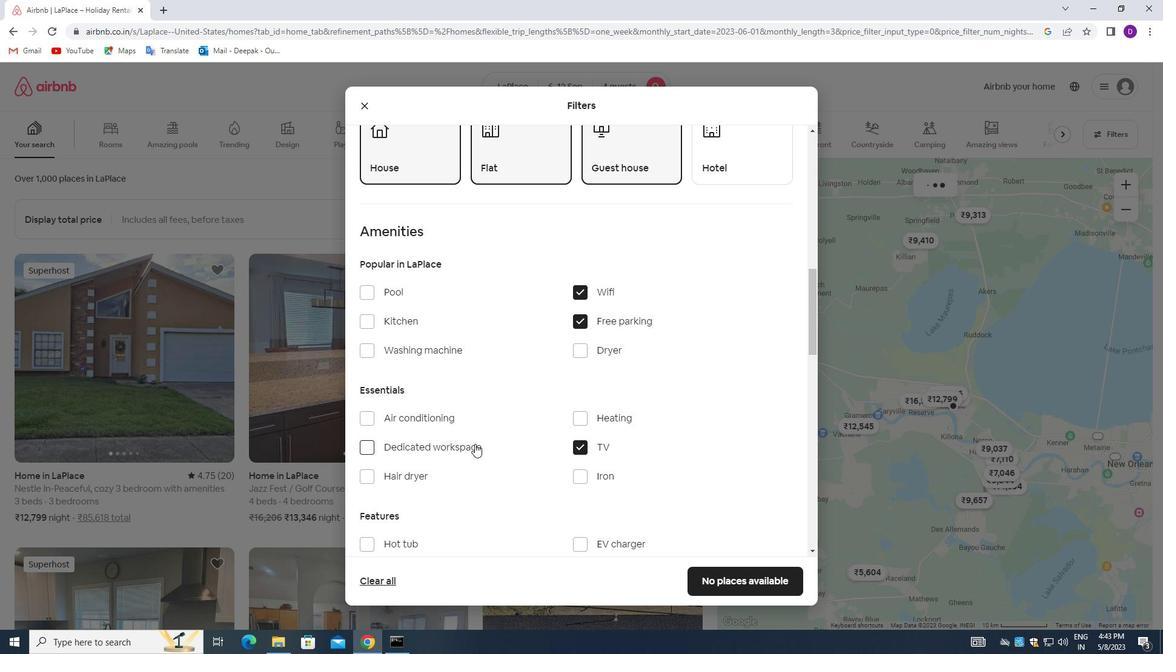 
Action: Mouse moved to (474, 442)
Screenshot: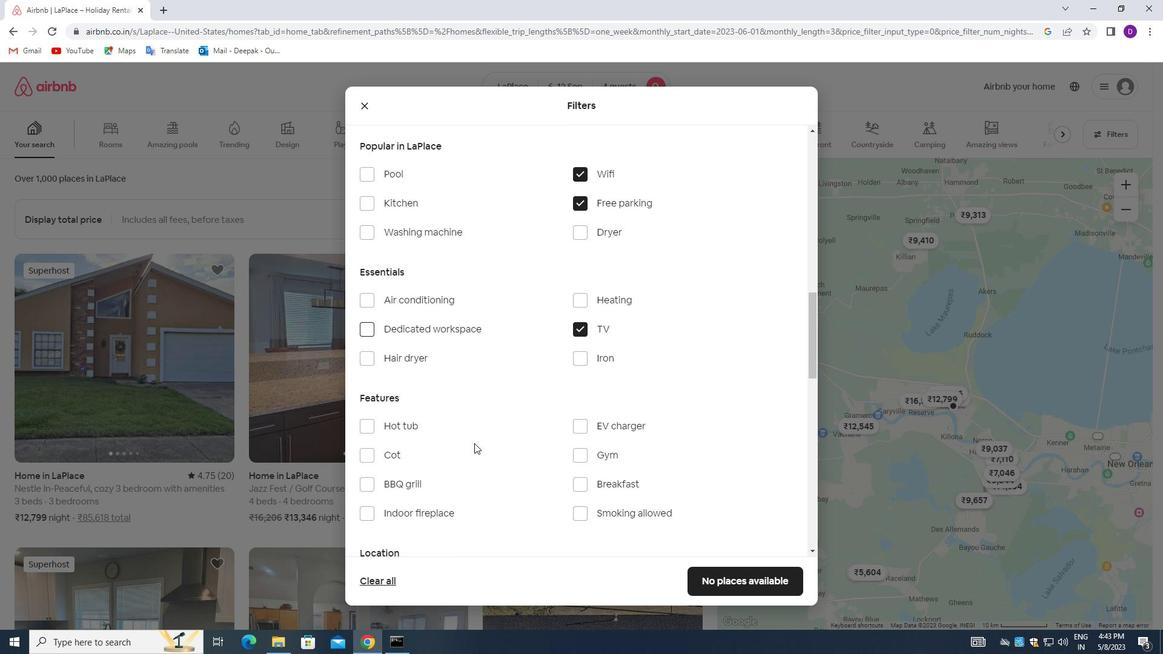
Action: Mouse scrolled (474, 441) with delta (0, 0)
Screenshot: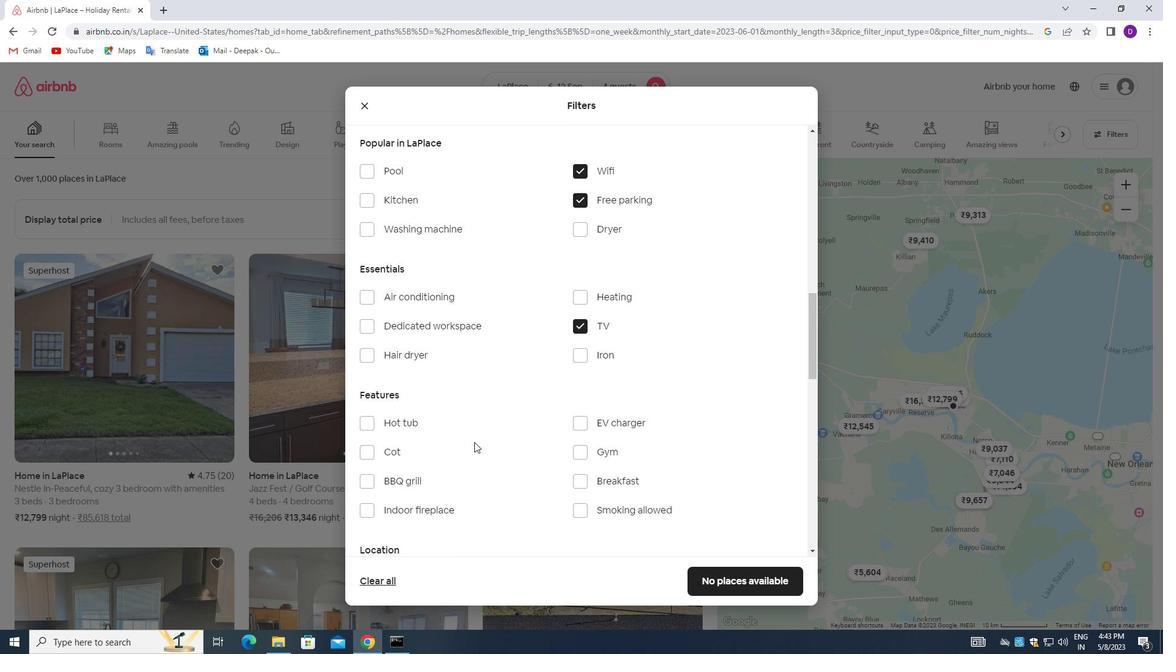 
Action: Mouse moved to (577, 425)
Screenshot: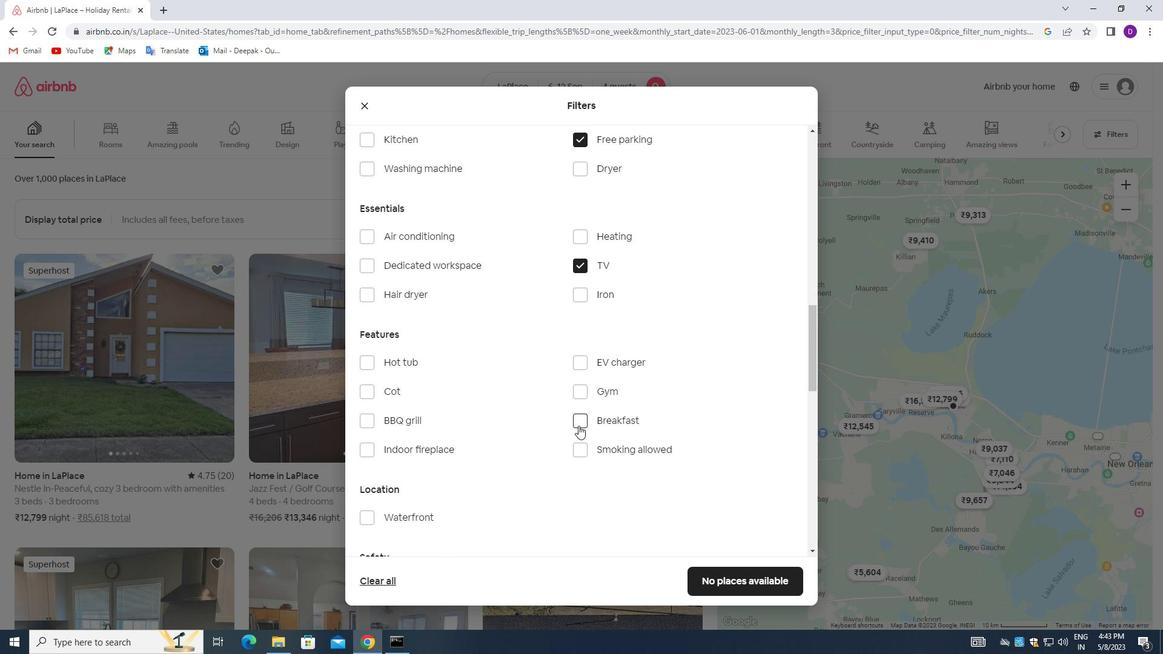 
Action: Mouse pressed left at (577, 425)
Screenshot: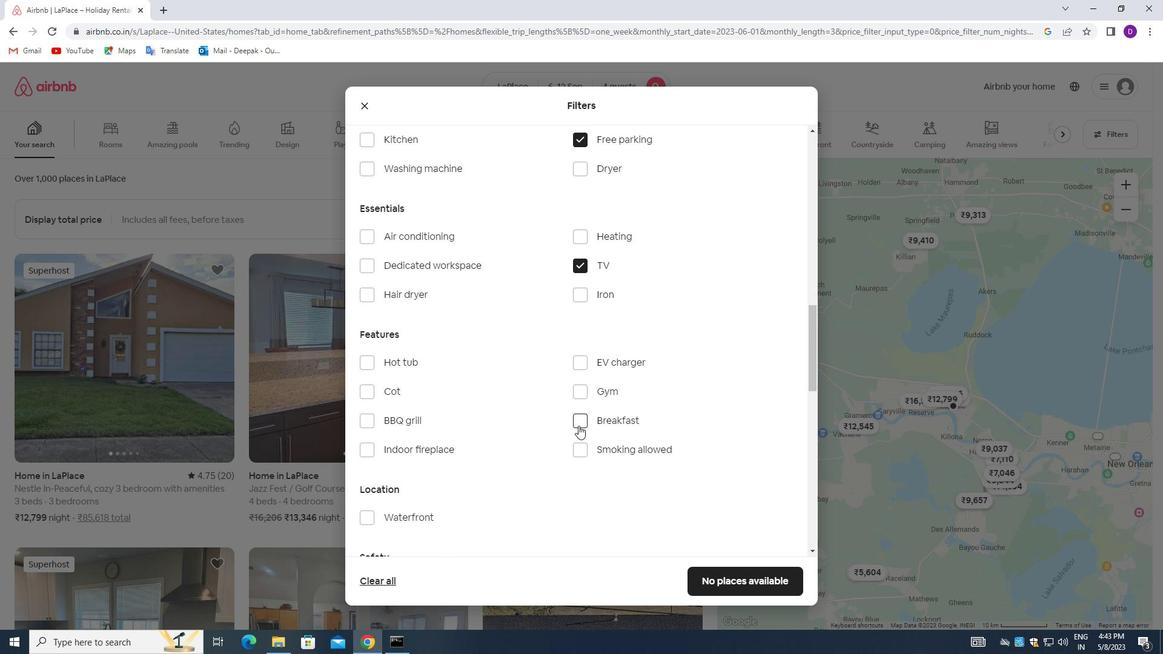 
Action: Mouse moved to (581, 397)
Screenshot: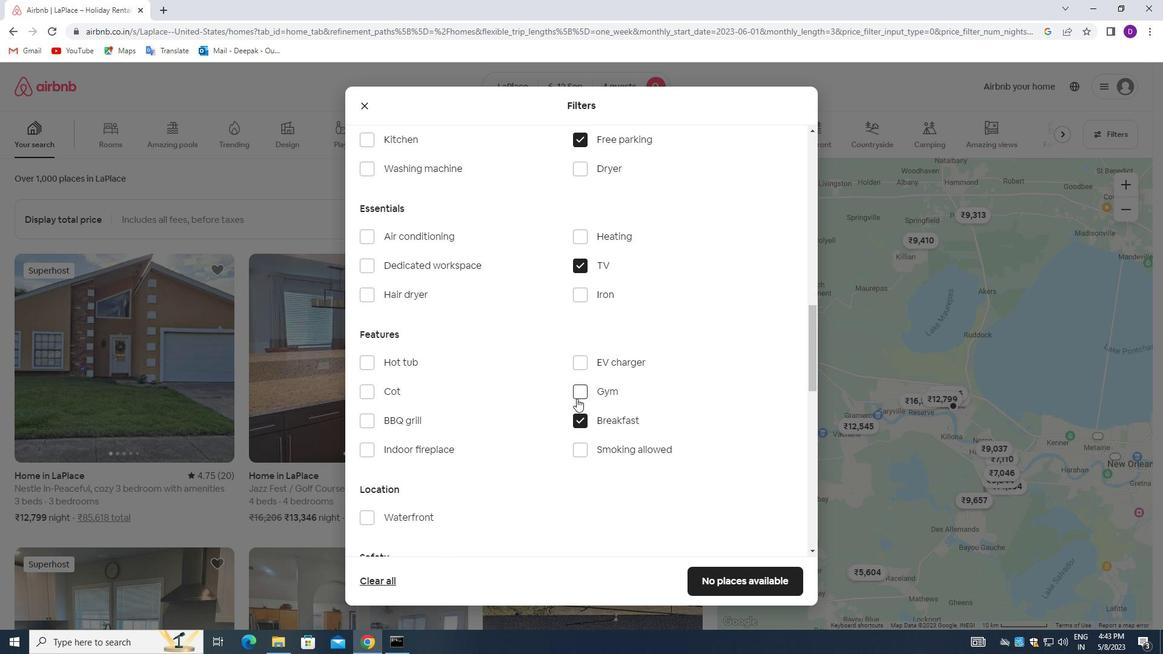 
Action: Mouse pressed left at (581, 397)
Screenshot: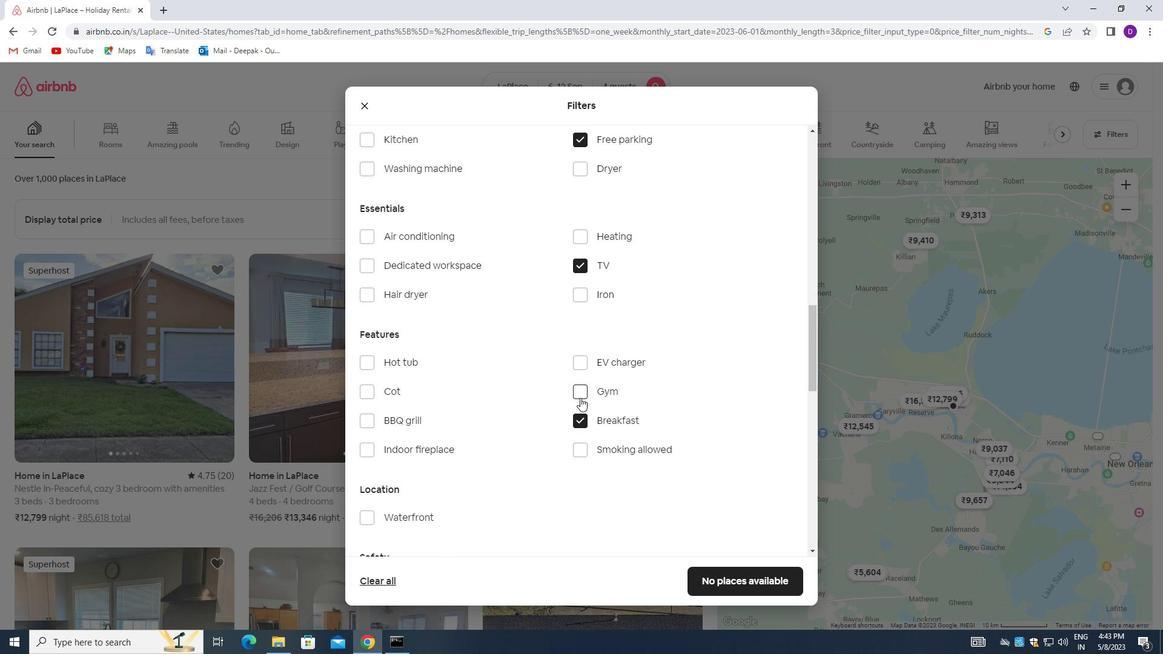 
Action: Mouse moved to (488, 402)
Screenshot: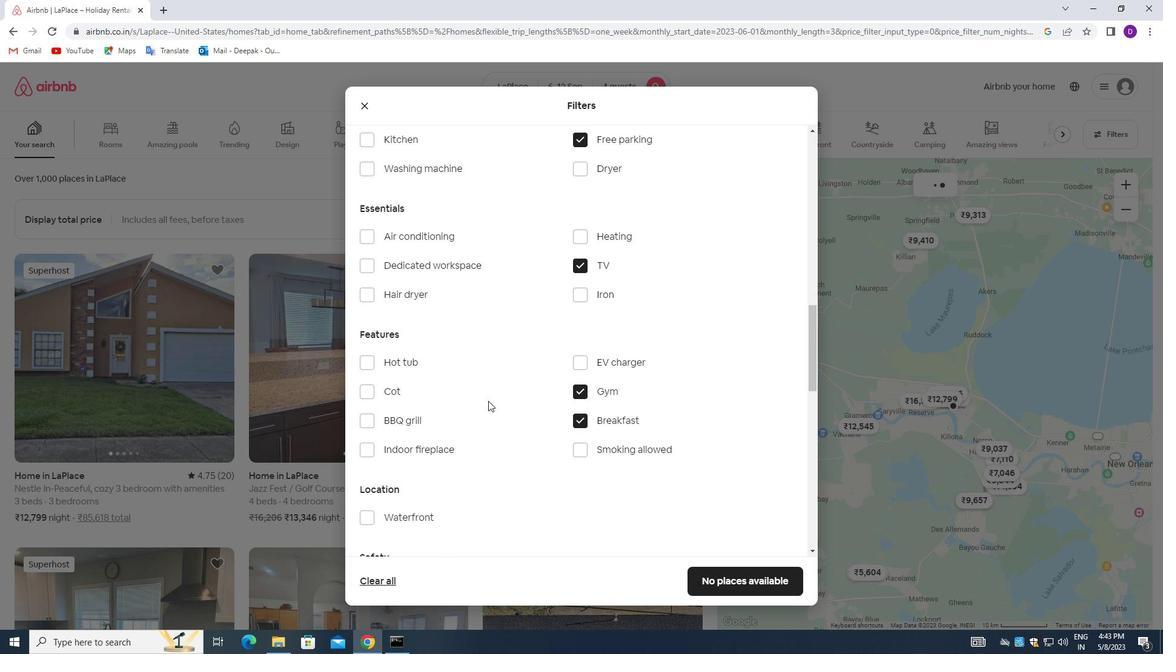 
Action: Mouse scrolled (488, 402) with delta (0, 0)
Screenshot: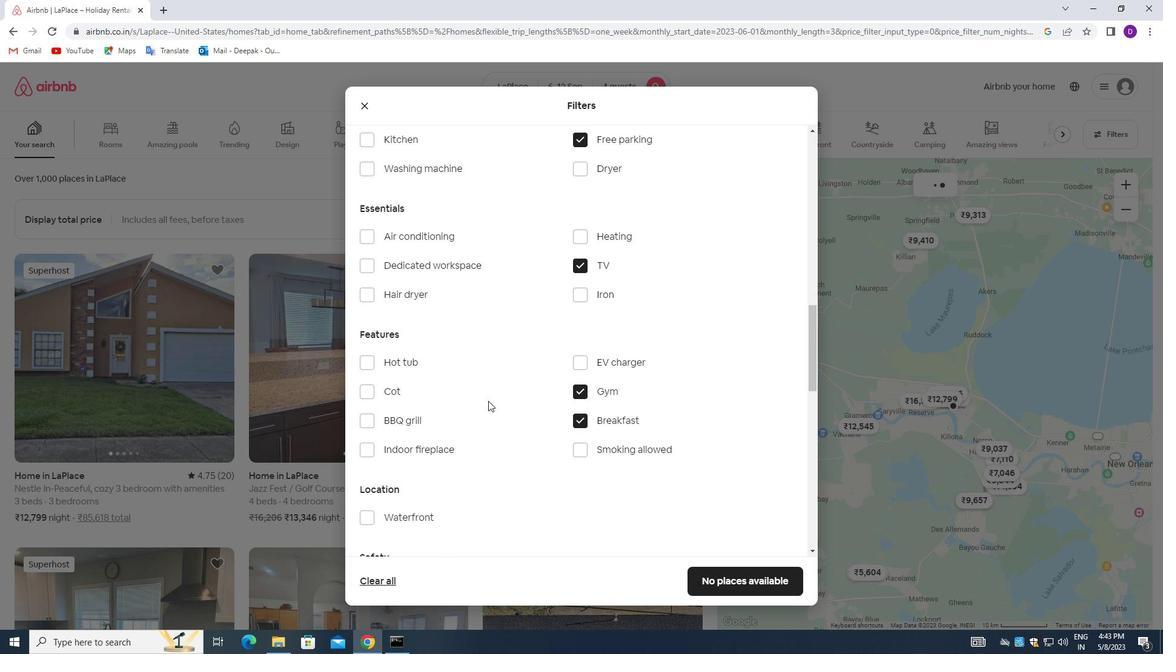 
Action: Mouse moved to (494, 405)
Screenshot: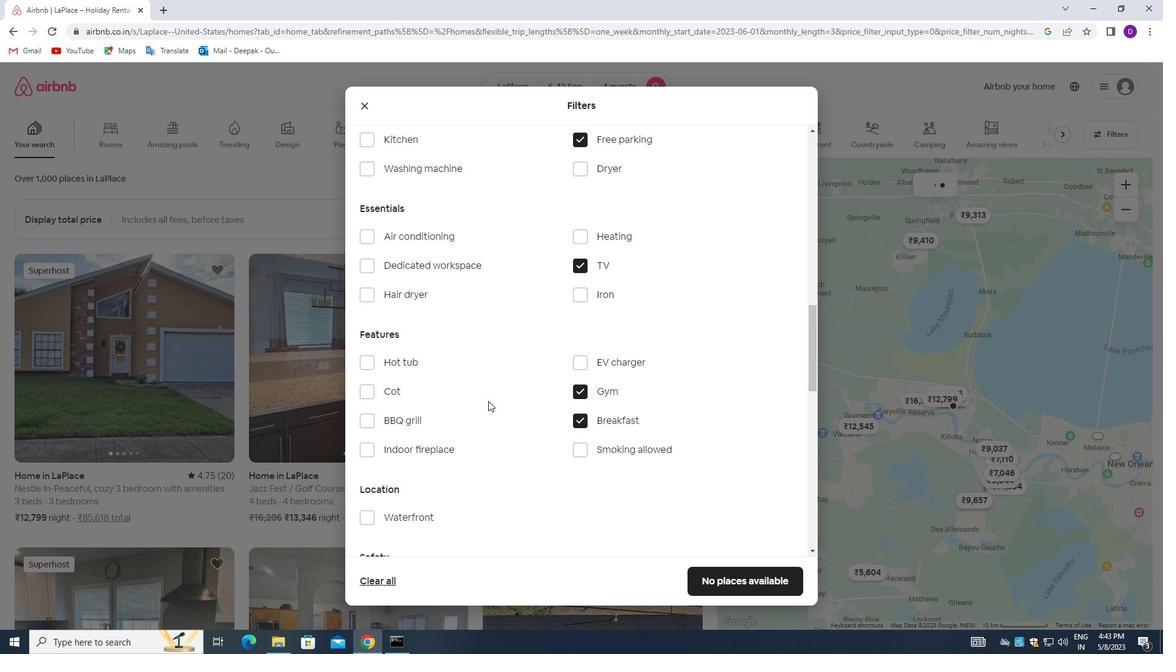 
Action: Mouse scrolled (494, 404) with delta (0, 0)
Screenshot: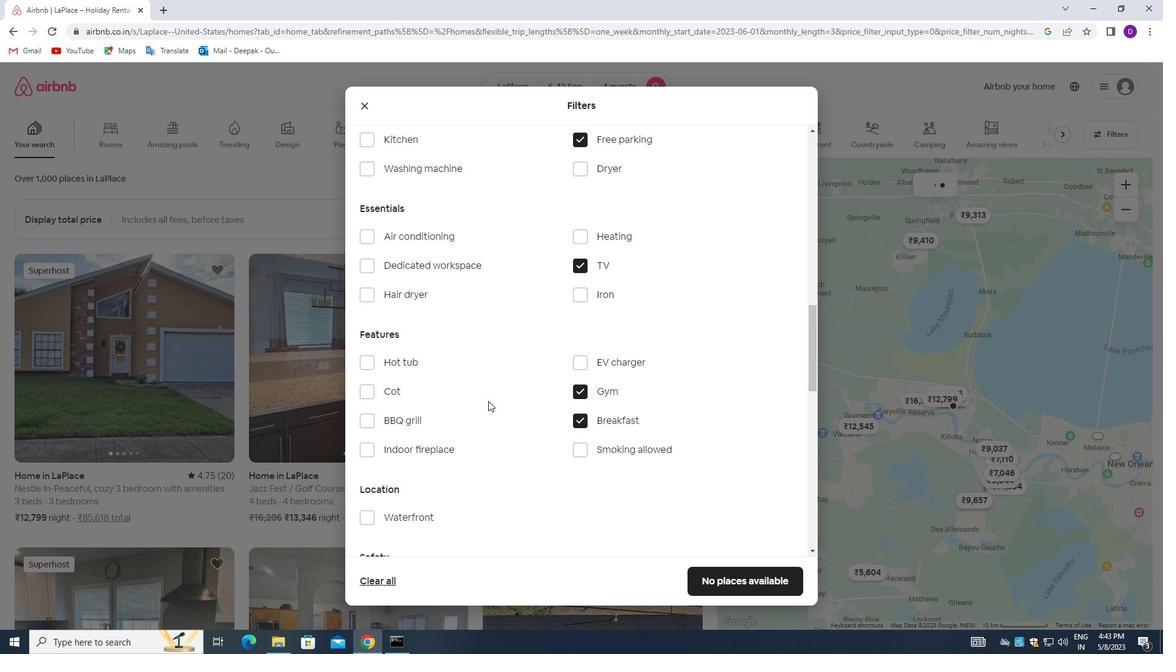 
Action: Mouse moved to (499, 407)
Screenshot: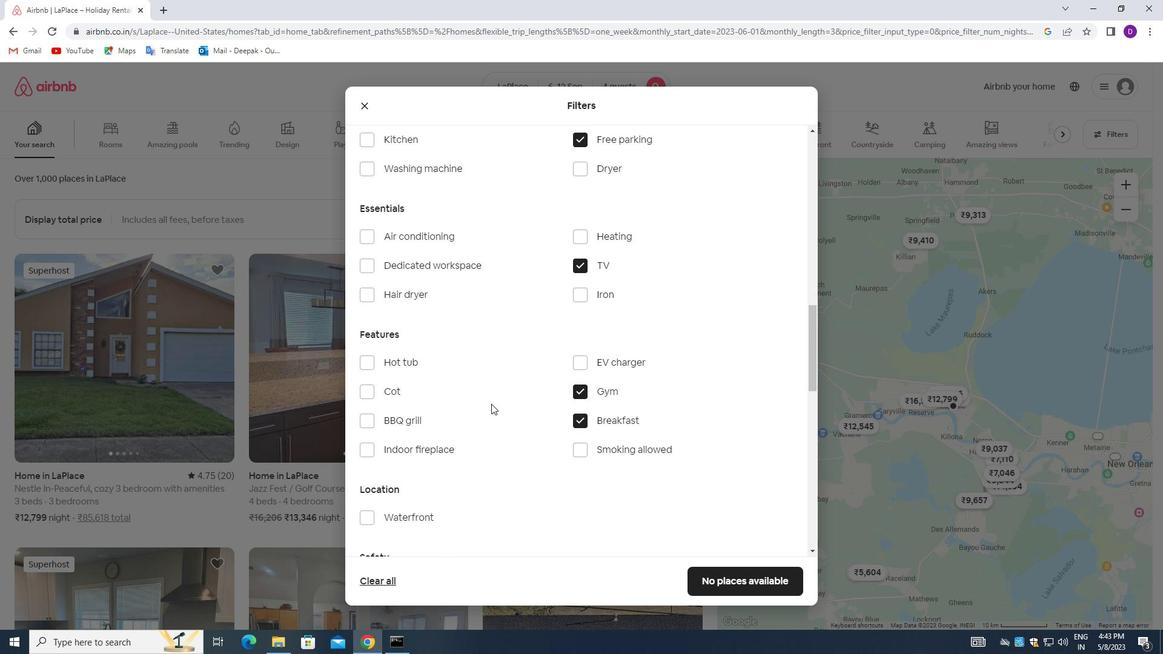 
Action: Mouse scrolled (499, 406) with delta (0, 0)
Screenshot: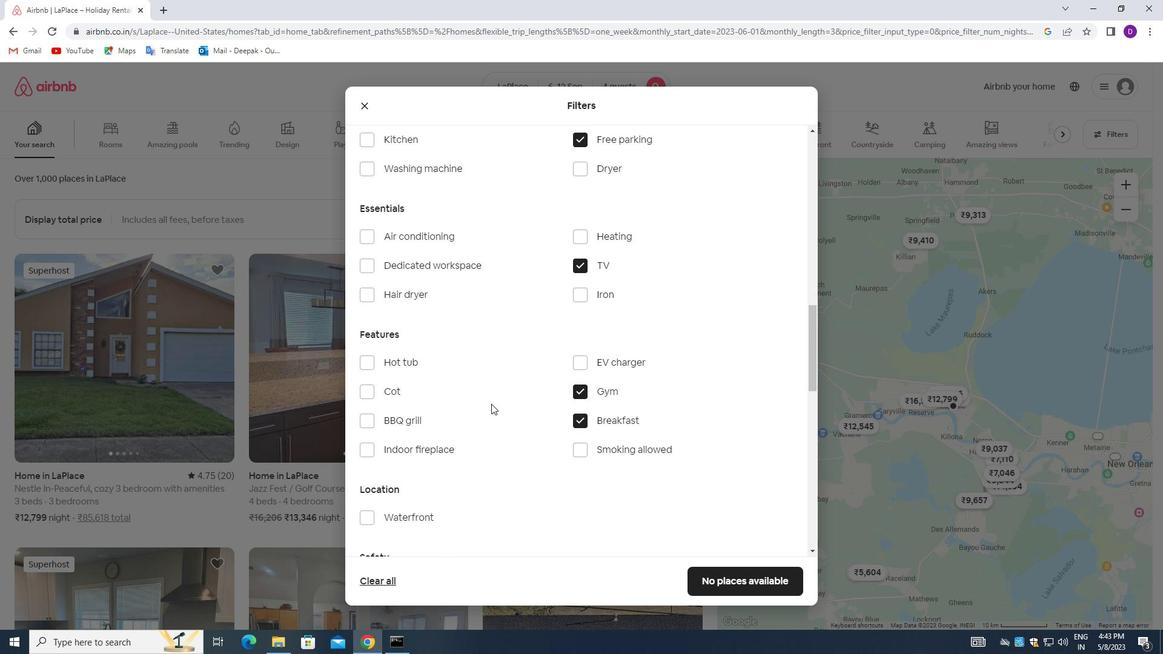 
Action: Mouse moved to (499, 406)
Screenshot: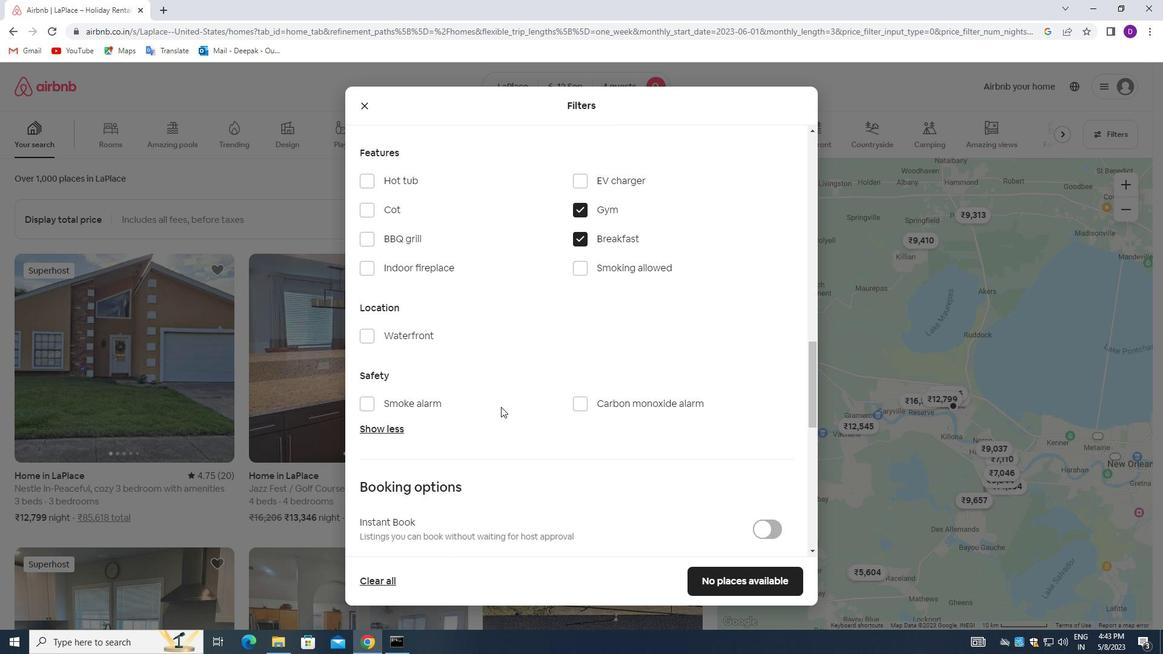 
Action: Mouse scrolled (499, 405) with delta (0, 0)
Screenshot: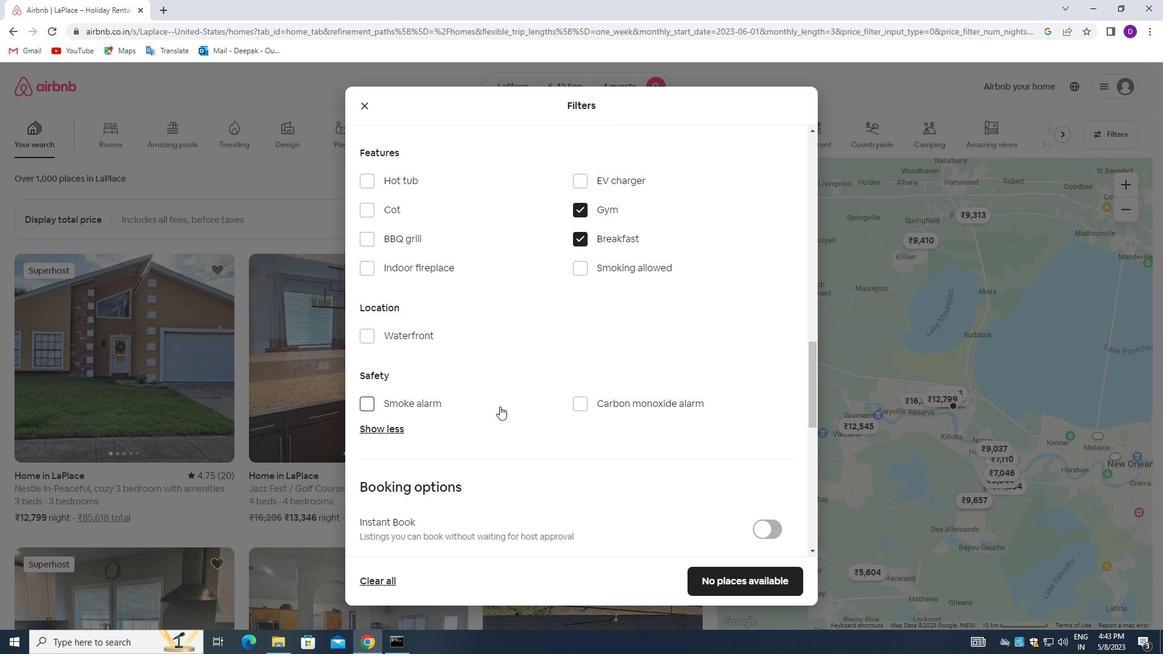 
Action: Mouse scrolled (499, 405) with delta (0, 0)
Screenshot: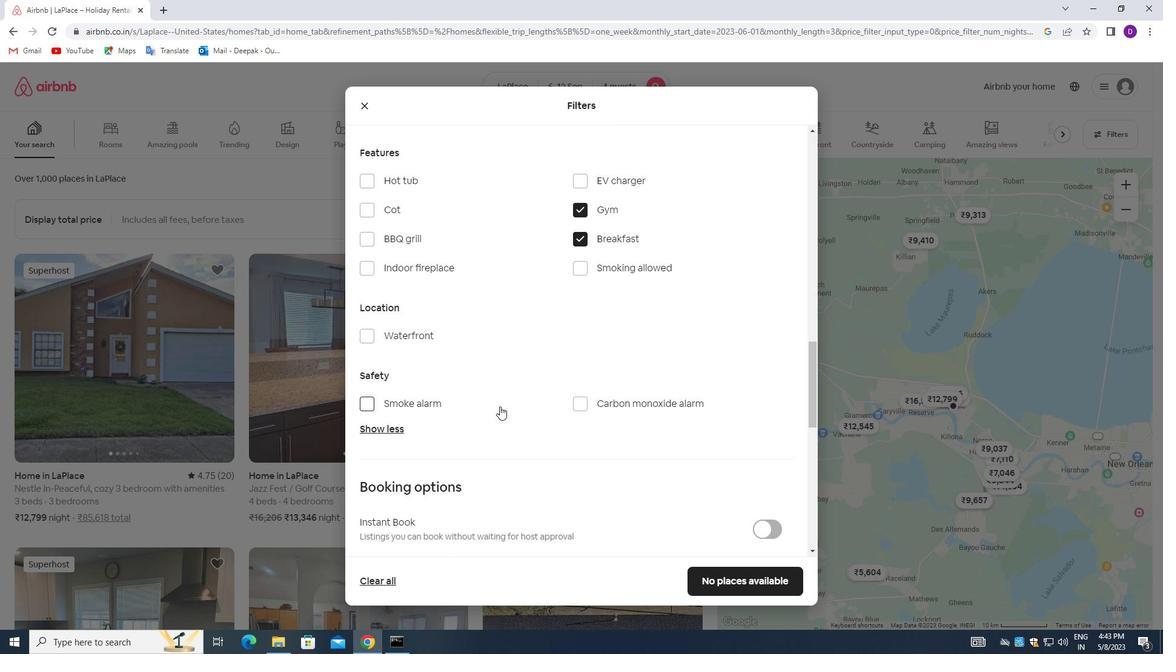 
Action: Mouse moved to (499, 406)
Screenshot: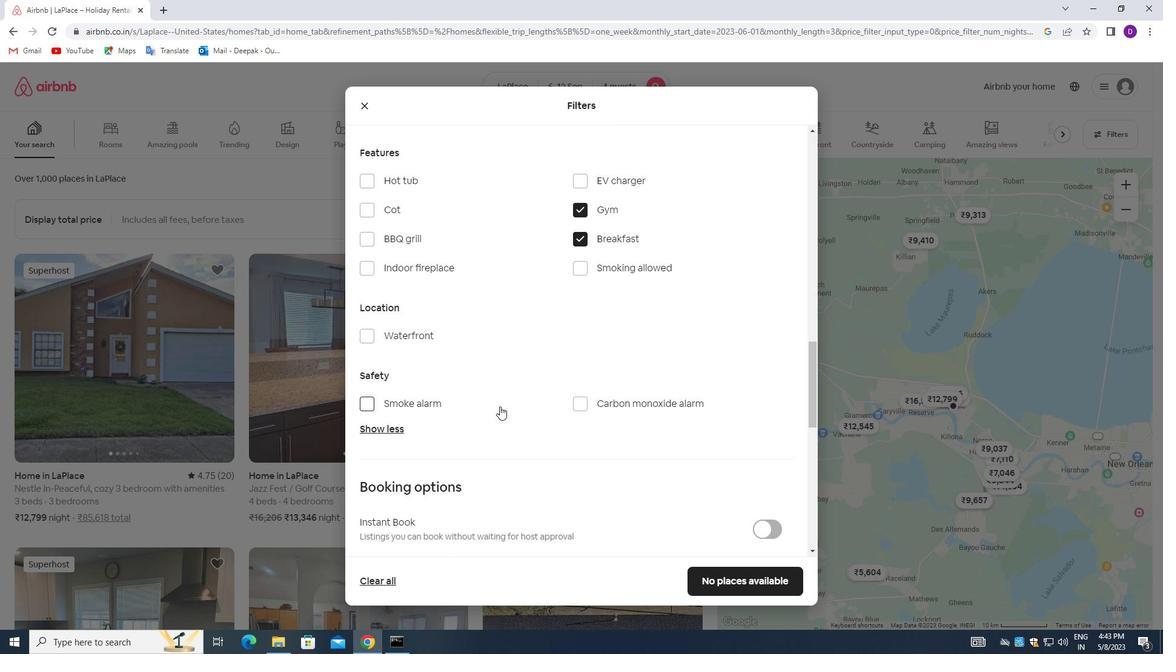 
Action: Mouse scrolled (499, 405) with delta (0, 0)
Screenshot: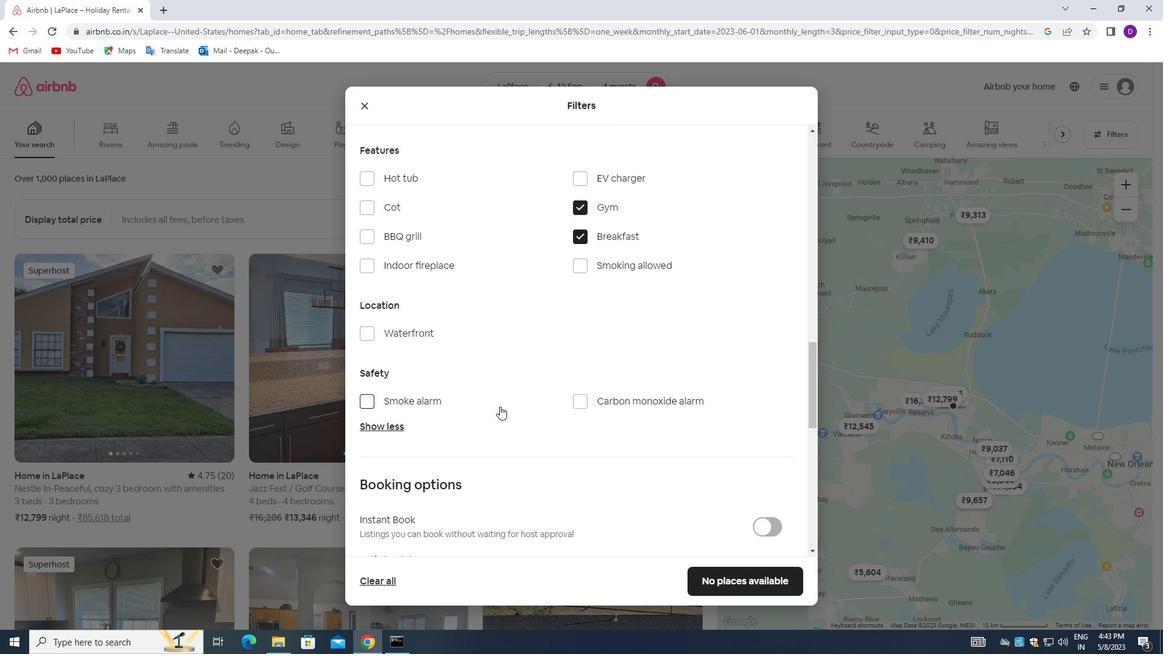 
Action: Mouse moved to (756, 384)
Screenshot: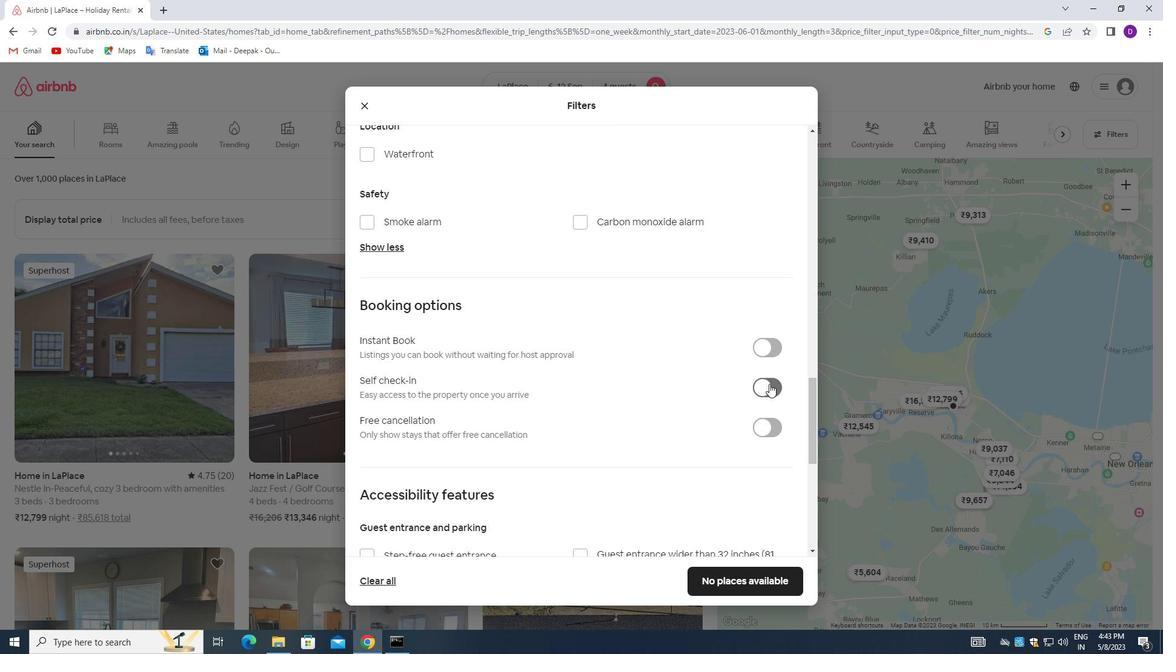 
Action: Mouse pressed left at (756, 384)
Screenshot: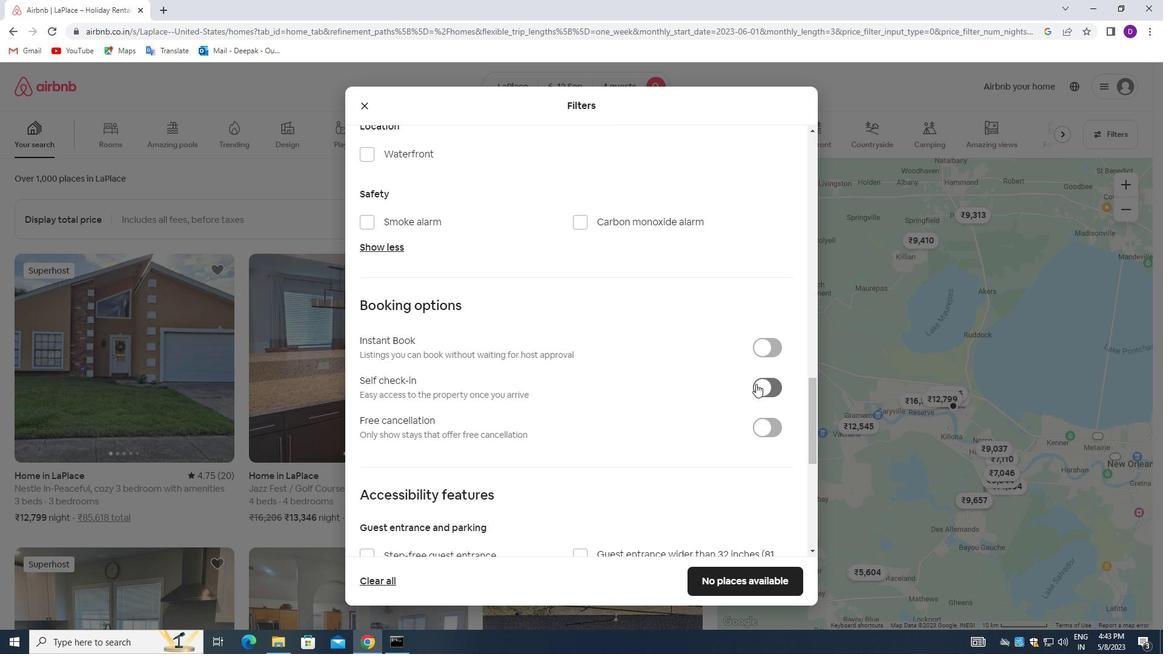 
Action: Mouse moved to (506, 452)
Screenshot: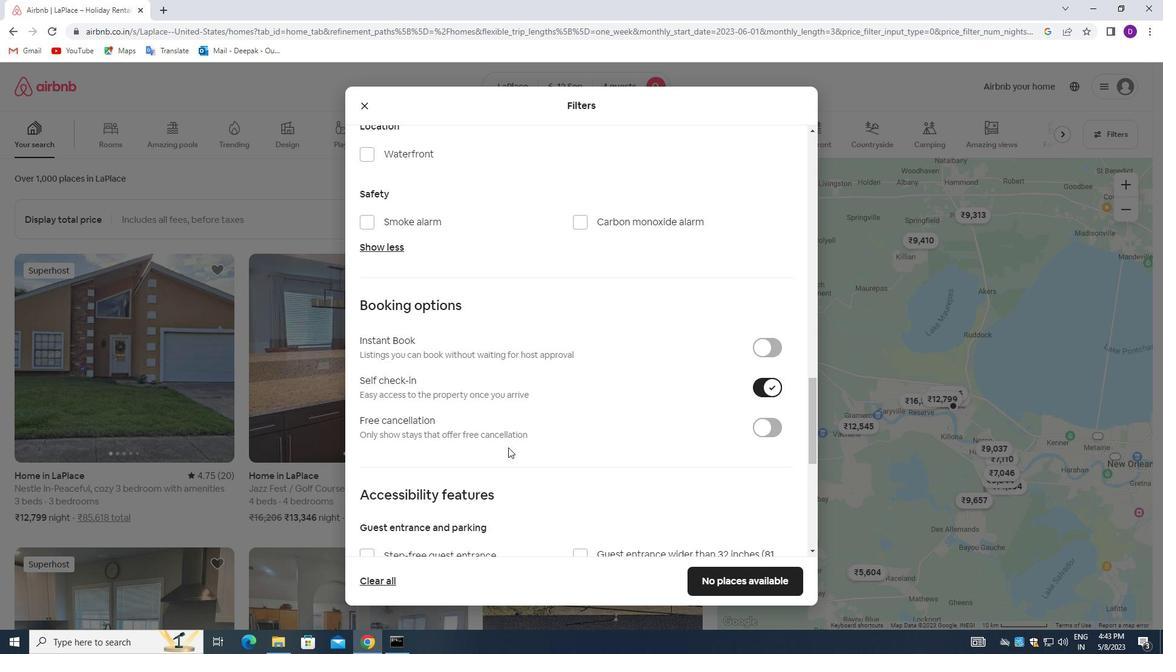 
Action: Mouse scrolled (506, 451) with delta (0, 0)
Screenshot: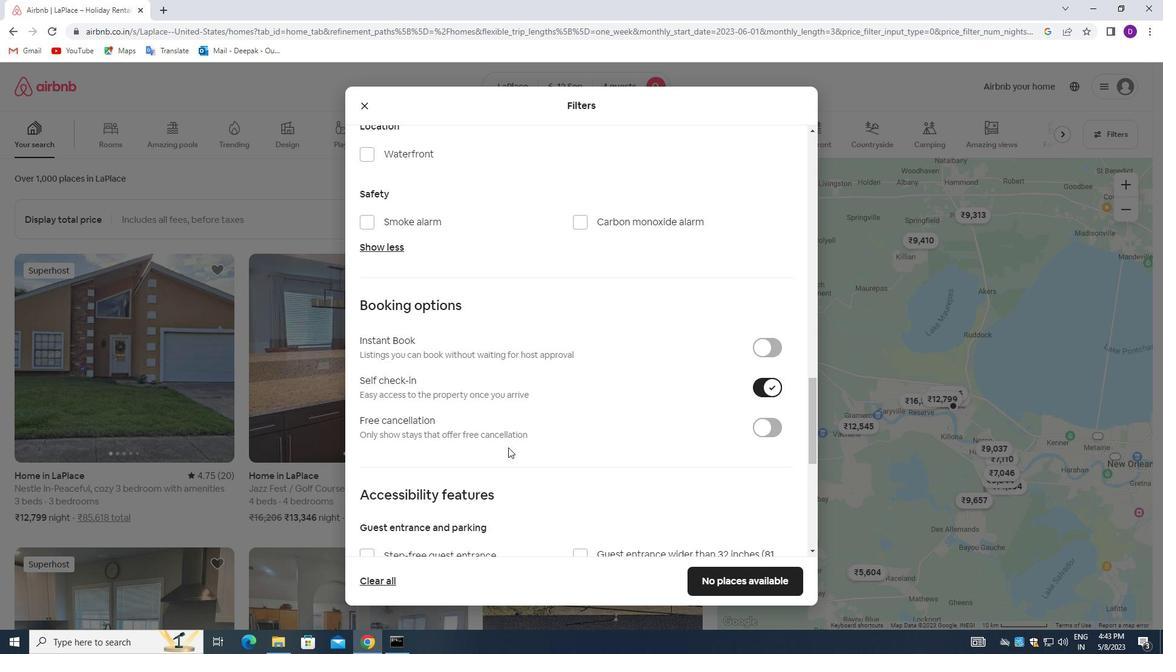 
Action: Mouse moved to (506, 457)
Screenshot: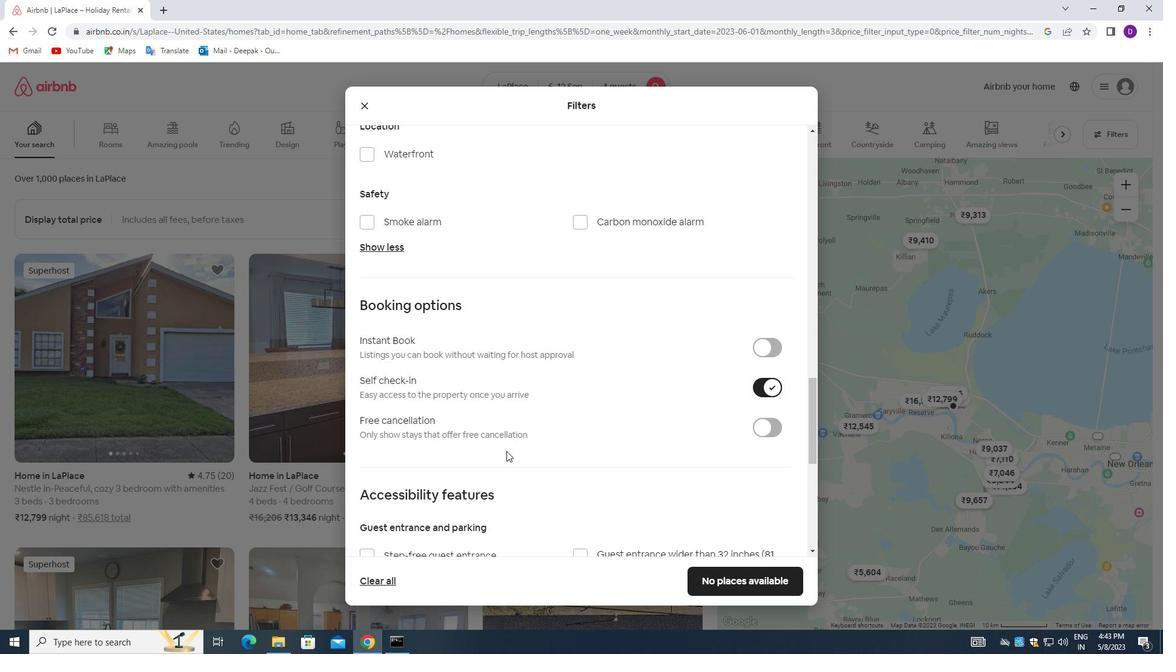 
Action: Mouse scrolled (506, 456) with delta (0, 0)
Screenshot: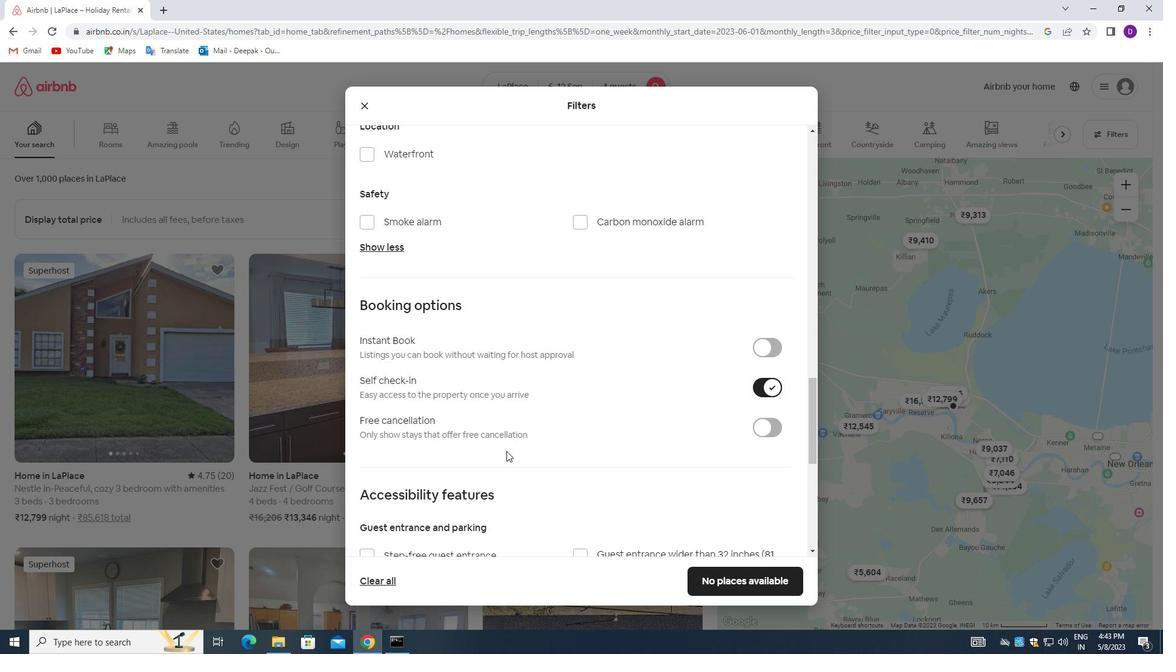
Action: Mouse moved to (506, 458)
Screenshot: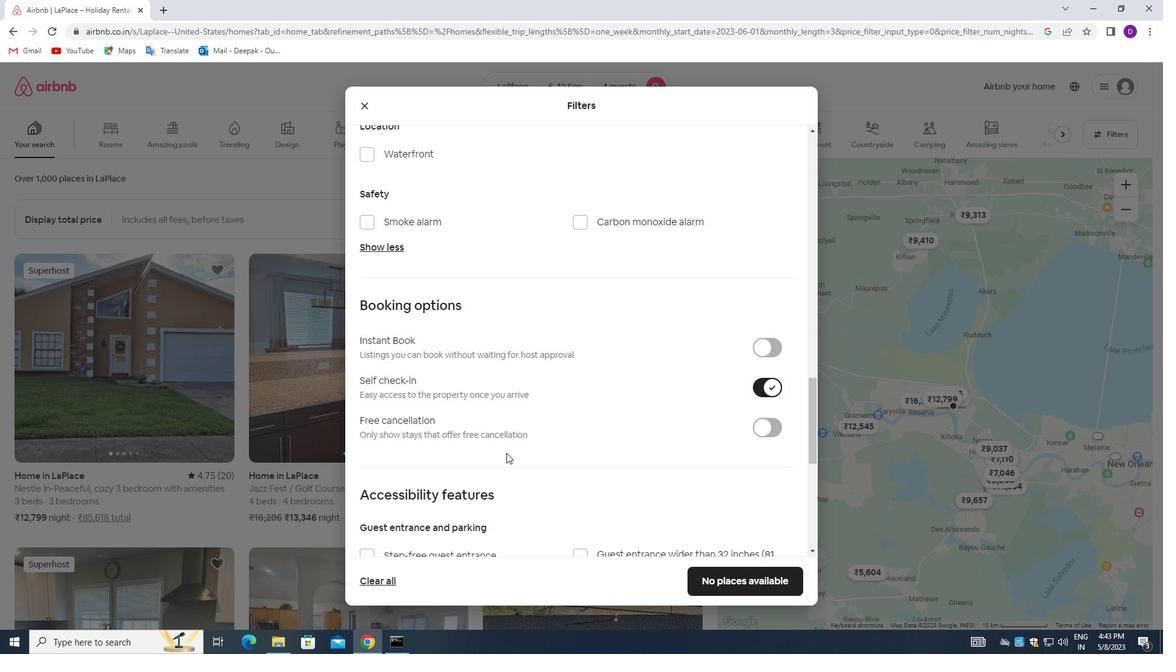 
Action: Mouse scrolled (506, 457) with delta (0, 0)
Screenshot: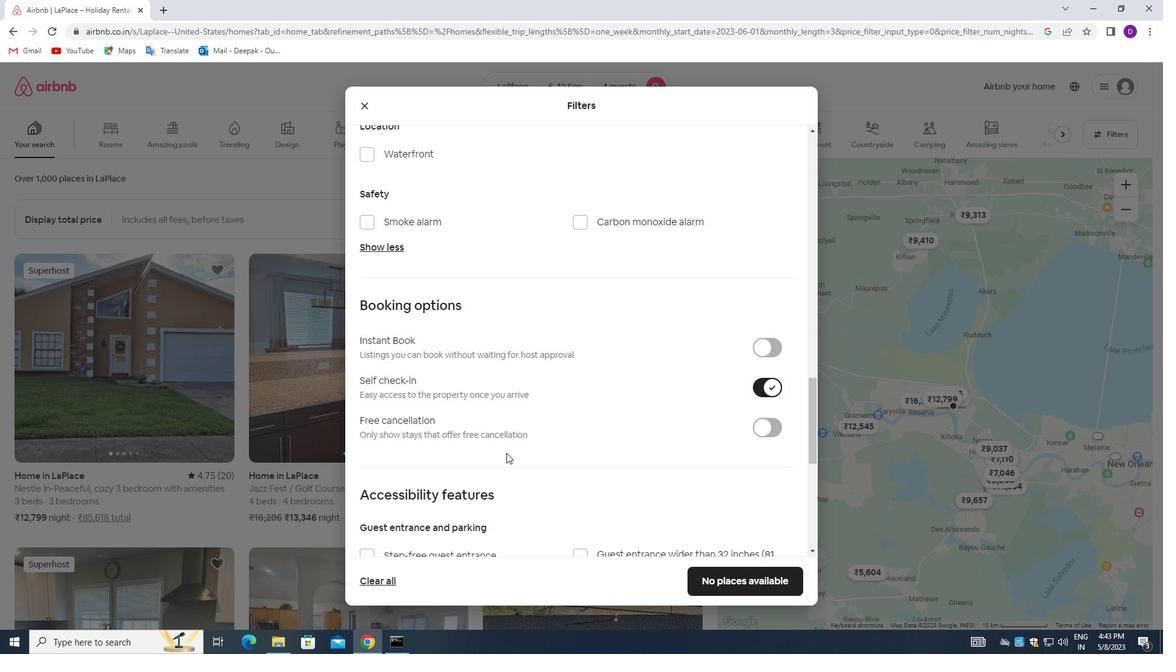 
Action: Mouse scrolled (506, 457) with delta (0, 0)
Screenshot: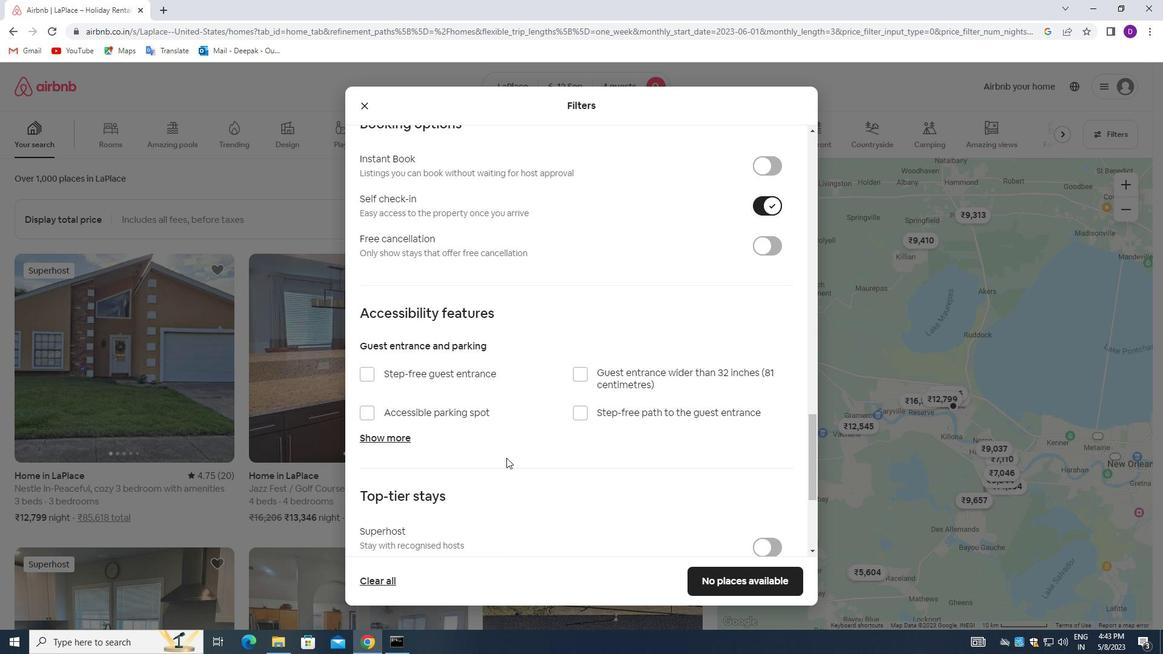 
Action: Mouse moved to (506, 458)
Screenshot: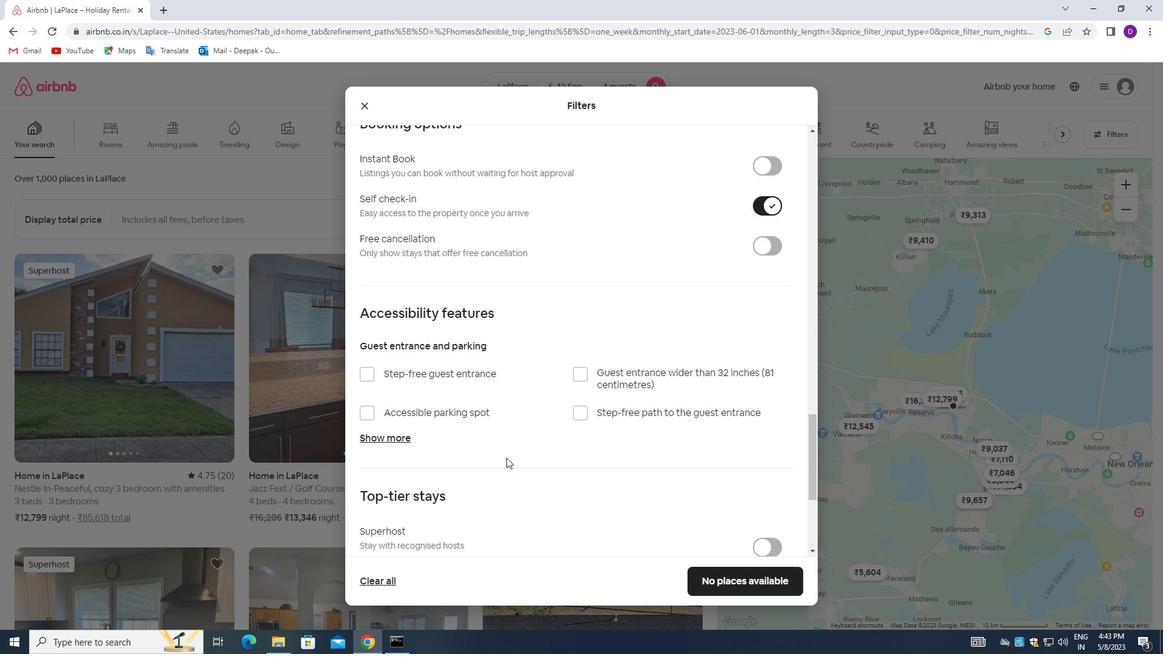 
Action: Mouse scrolled (506, 457) with delta (0, 0)
Screenshot: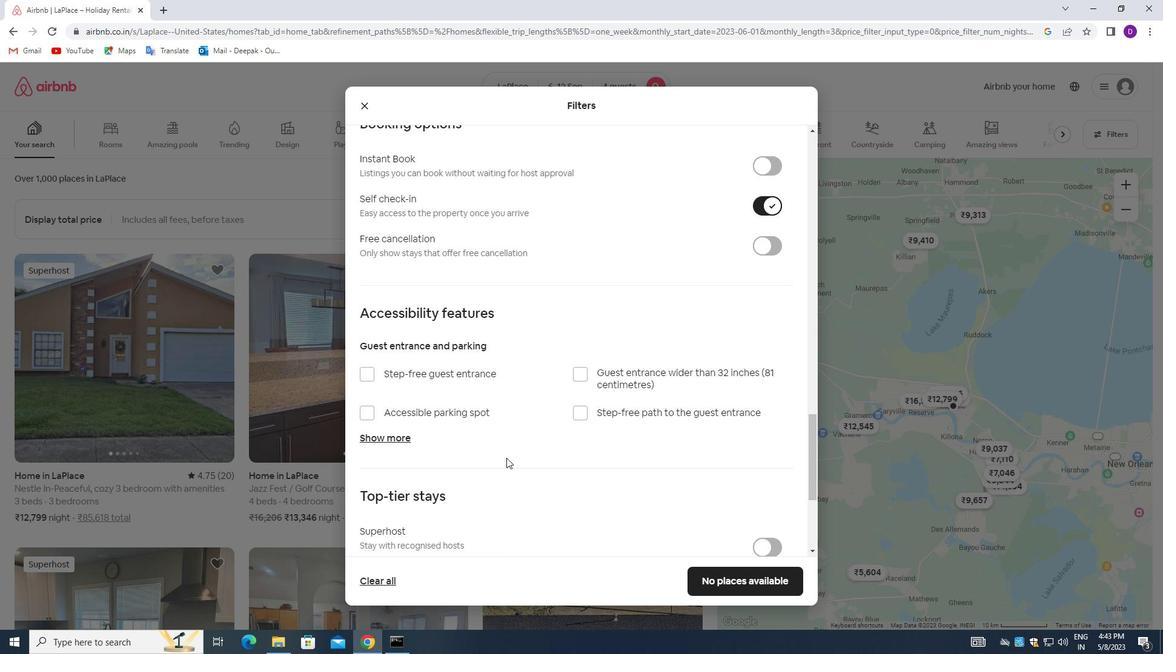 
Action: Mouse scrolled (506, 457) with delta (0, 0)
Screenshot: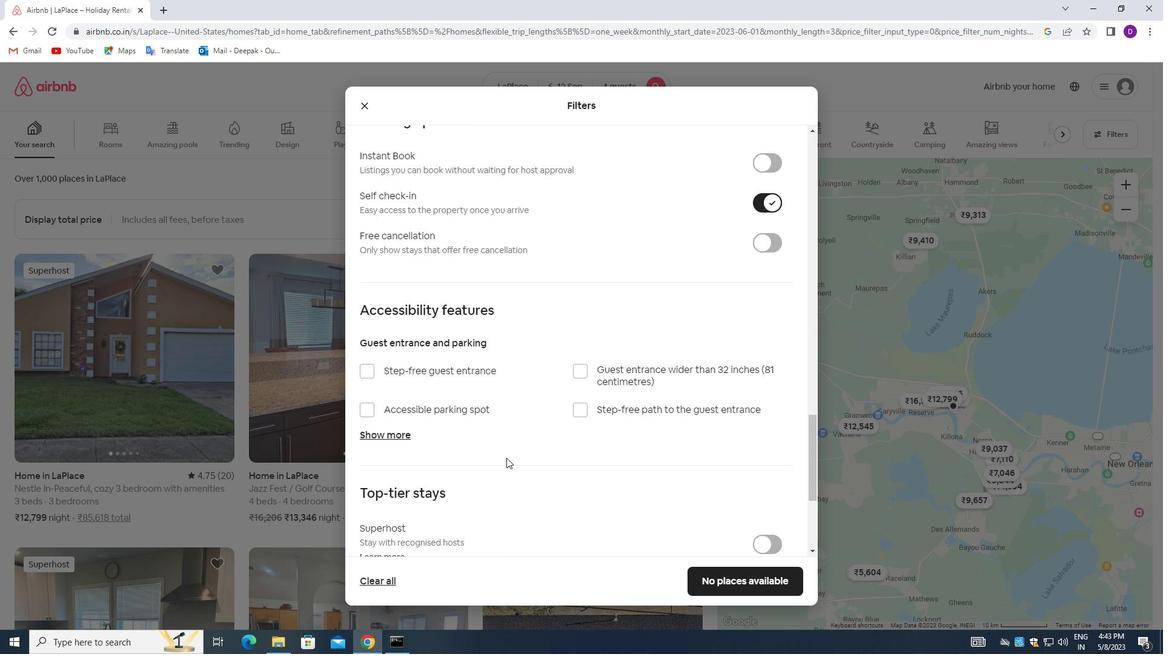 
Action: Mouse moved to (506, 458)
Screenshot: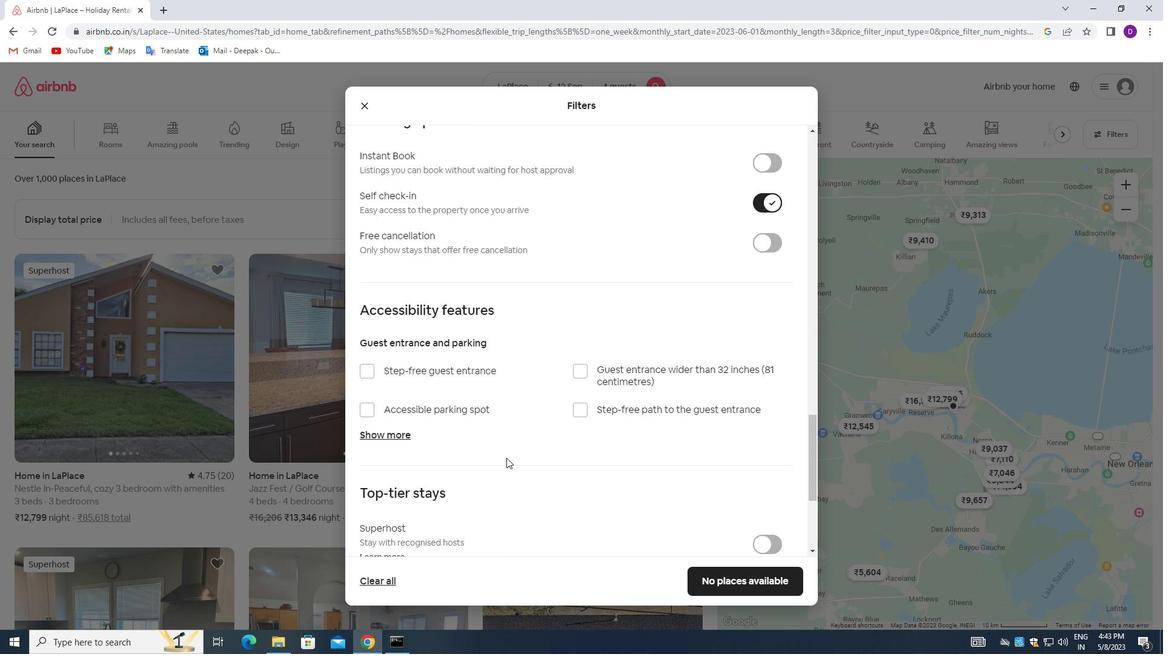 
Action: Mouse scrolled (506, 458) with delta (0, 0)
Screenshot: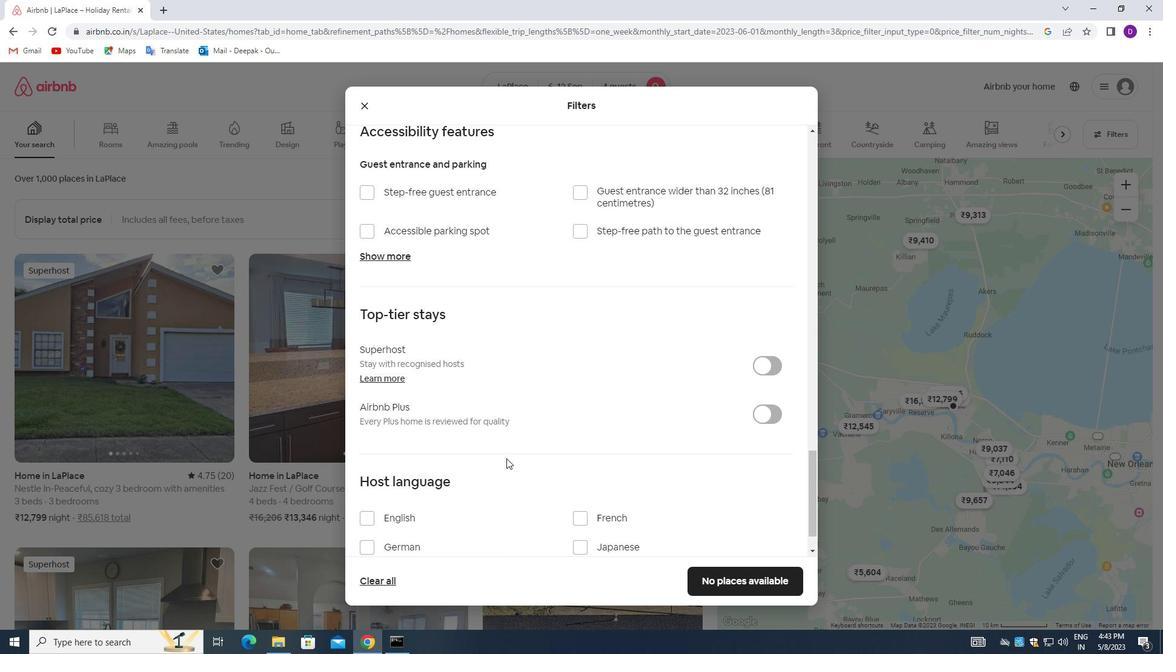 
Action: Mouse scrolled (506, 458) with delta (0, 0)
Screenshot: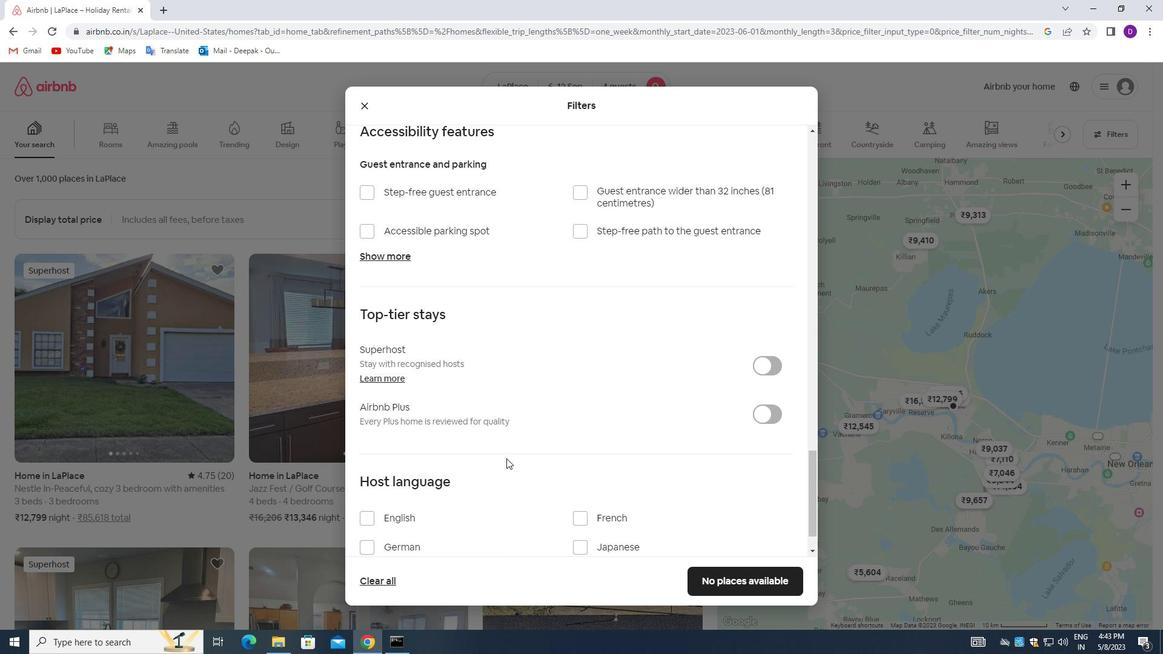 
Action: Mouse scrolled (506, 458) with delta (0, 0)
Screenshot: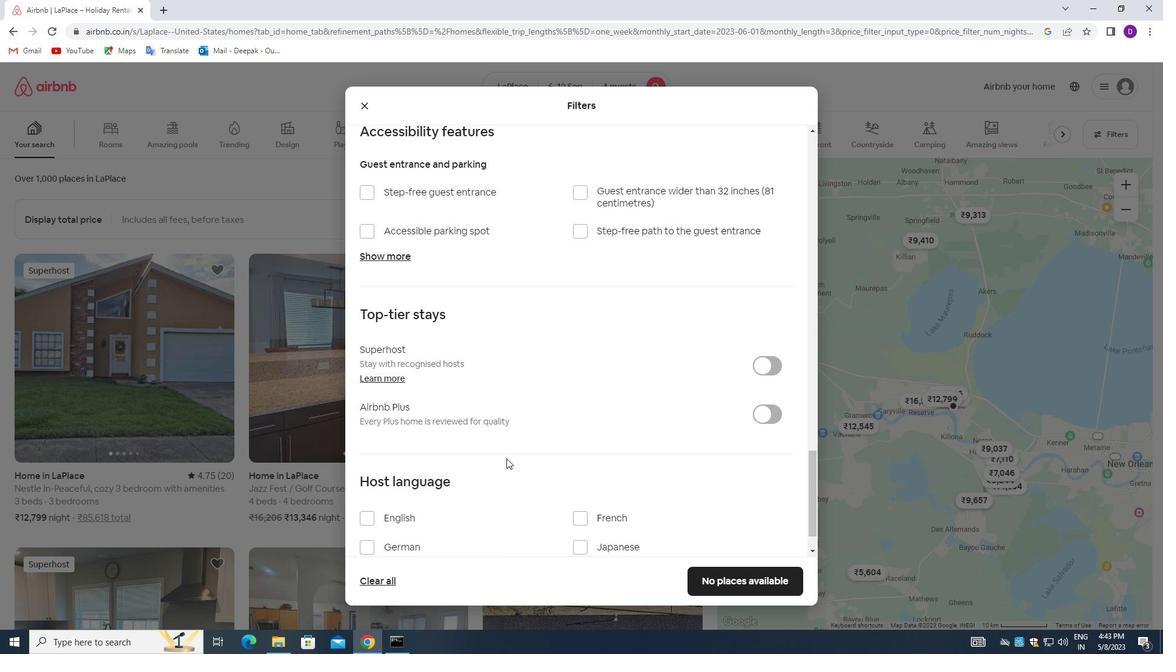 
Action: Mouse moved to (505, 462)
Screenshot: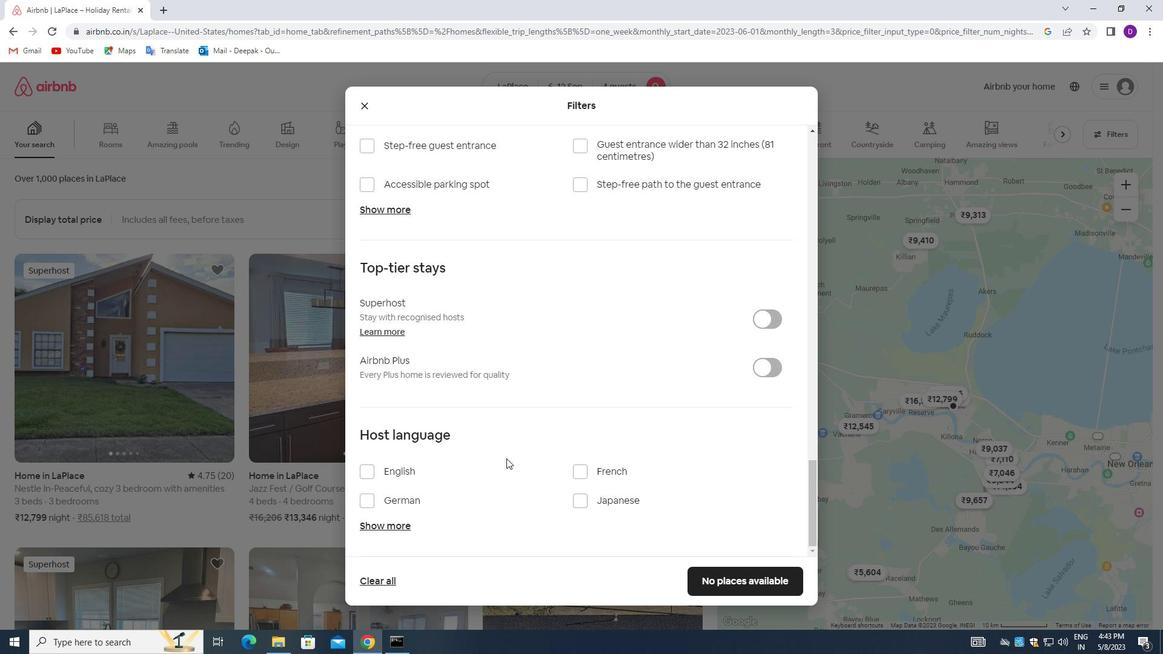 
Action: Mouse scrolled (505, 461) with delta (0, 0)
Screenshot: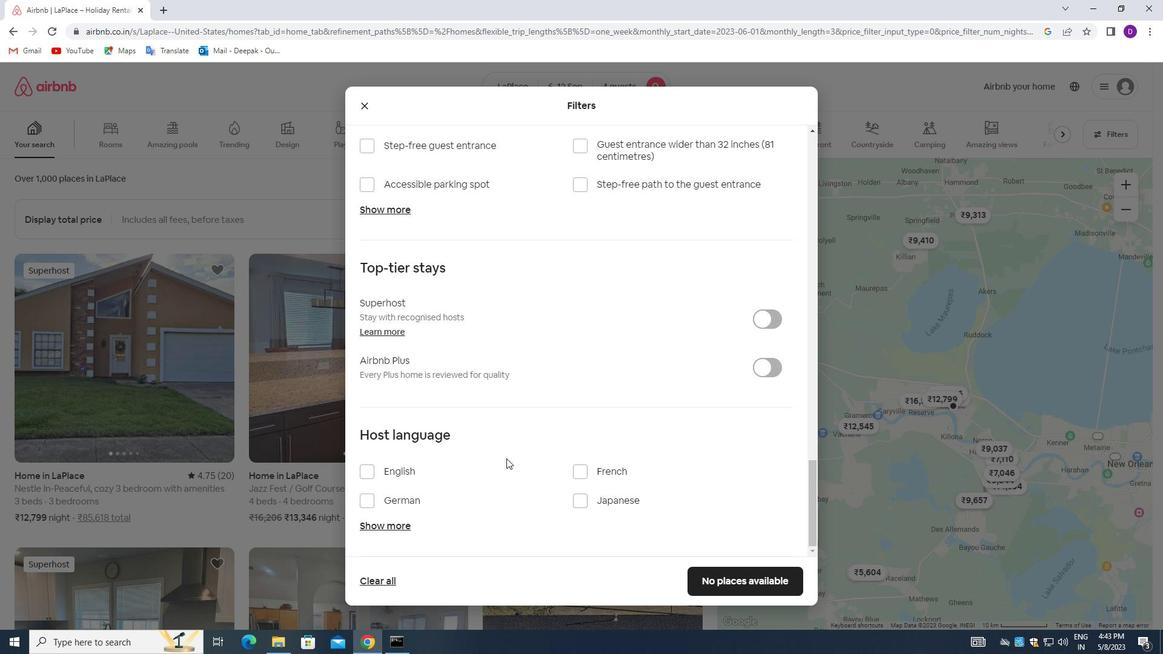 
Action: Mouse moved to (502, 463)
Screenshot: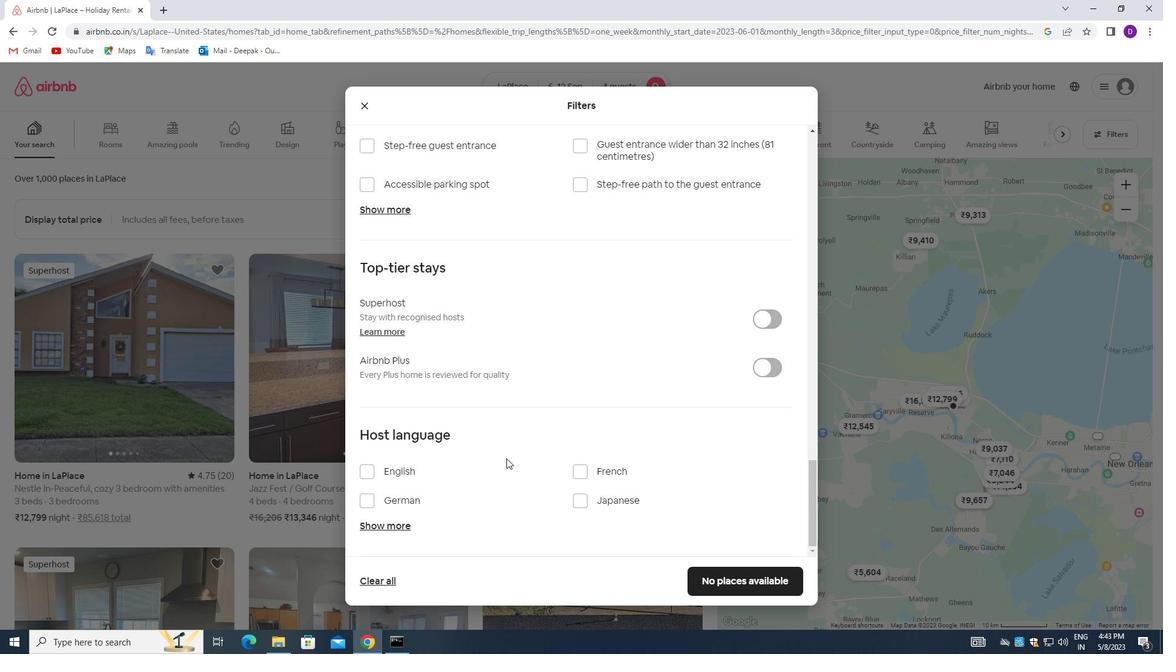 
Action: Mouse scrolled (502, 462) with delta (0, 0)
Screenshot: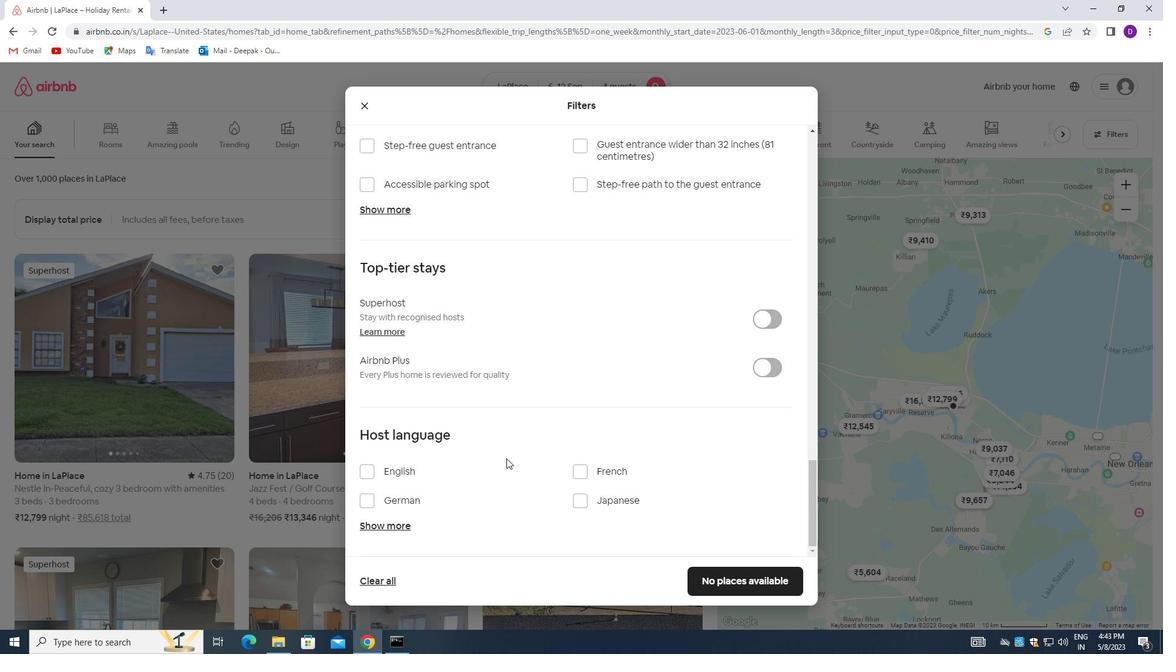 
Action: Mouse moved to (364, 473)
Screenshot: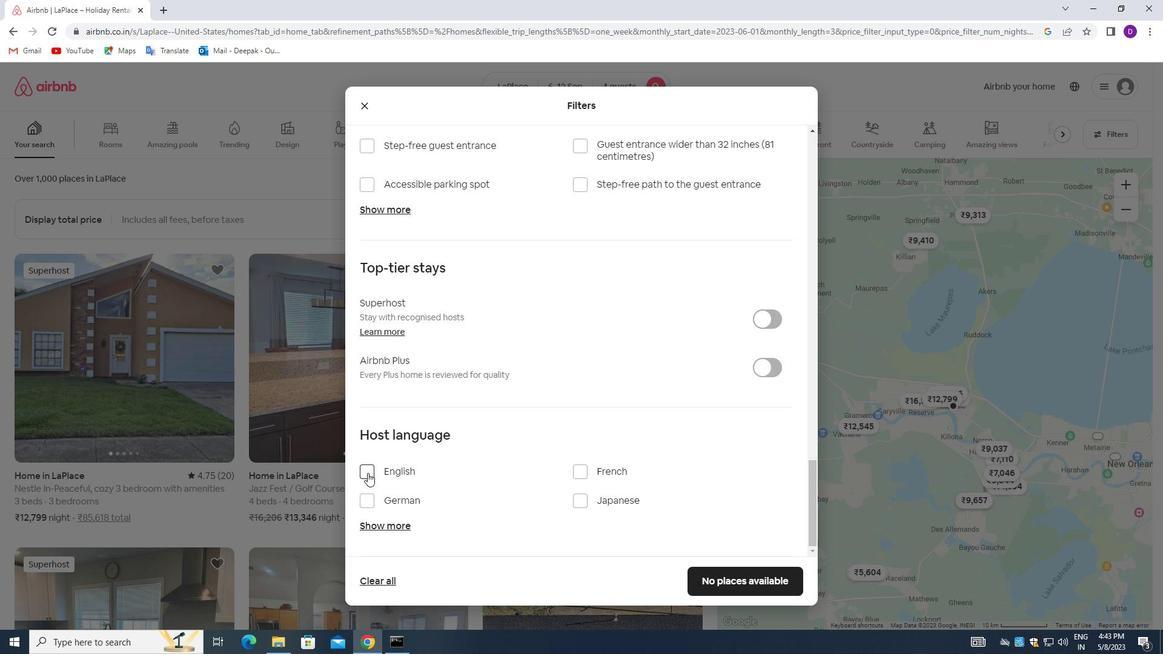 
Action: Mouse pressed left at (364, 473)
Screenshot: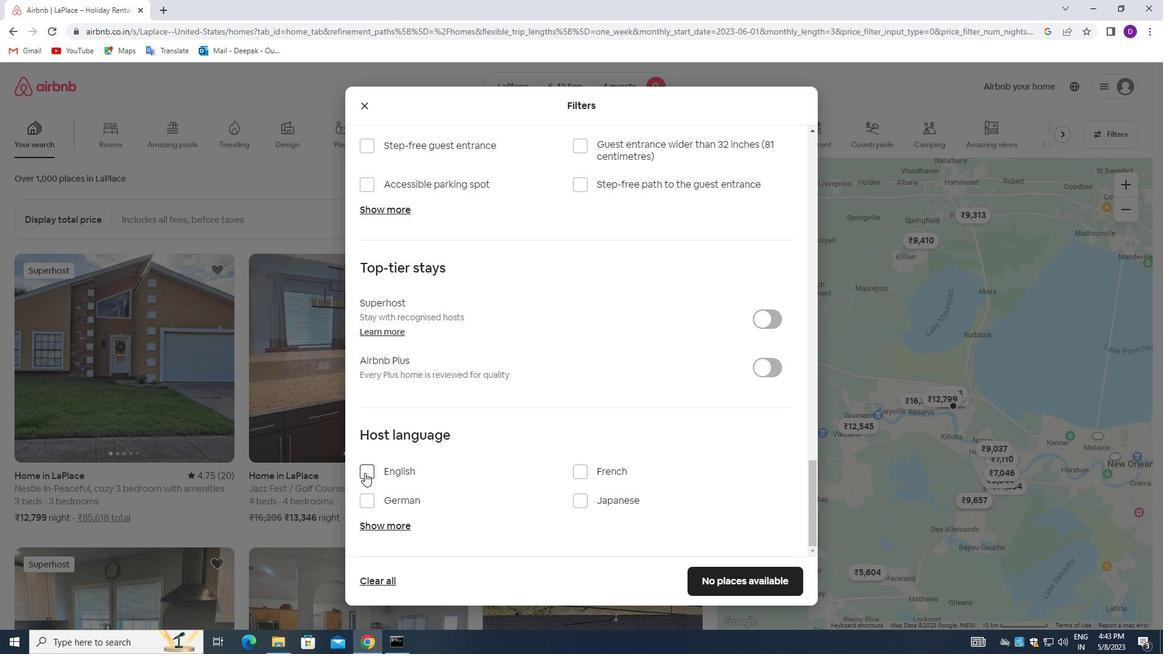 
Action: Mouse moved to (714, 576)
Screenshot: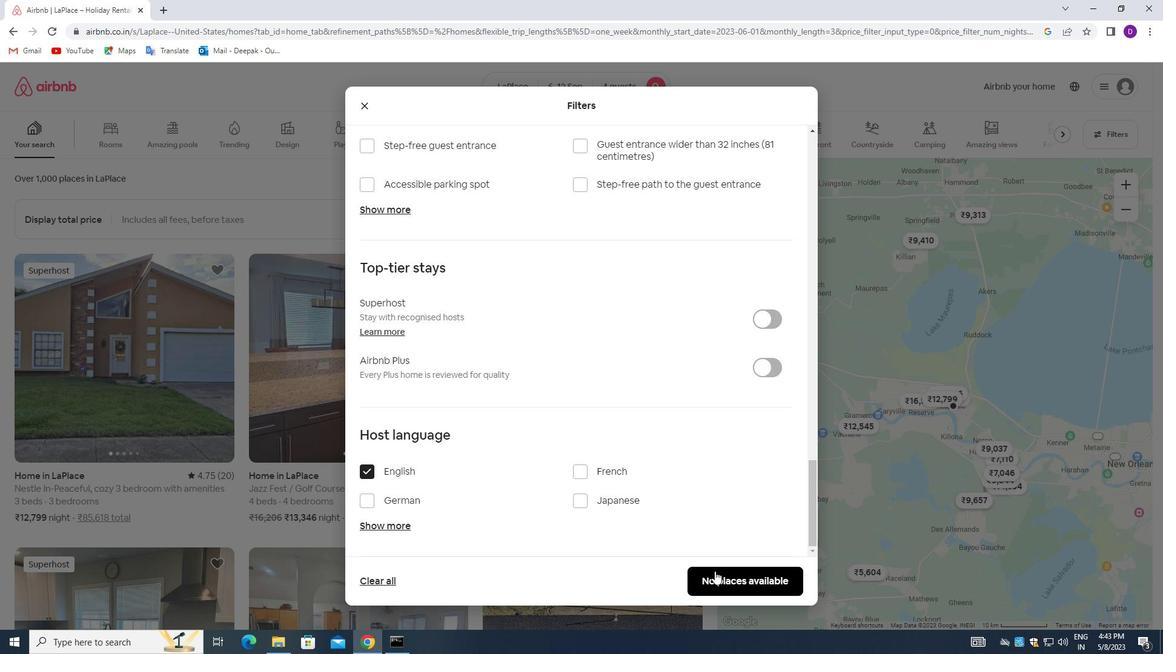 
Action: Mouse pressed left at (714, 576)
Screenshot: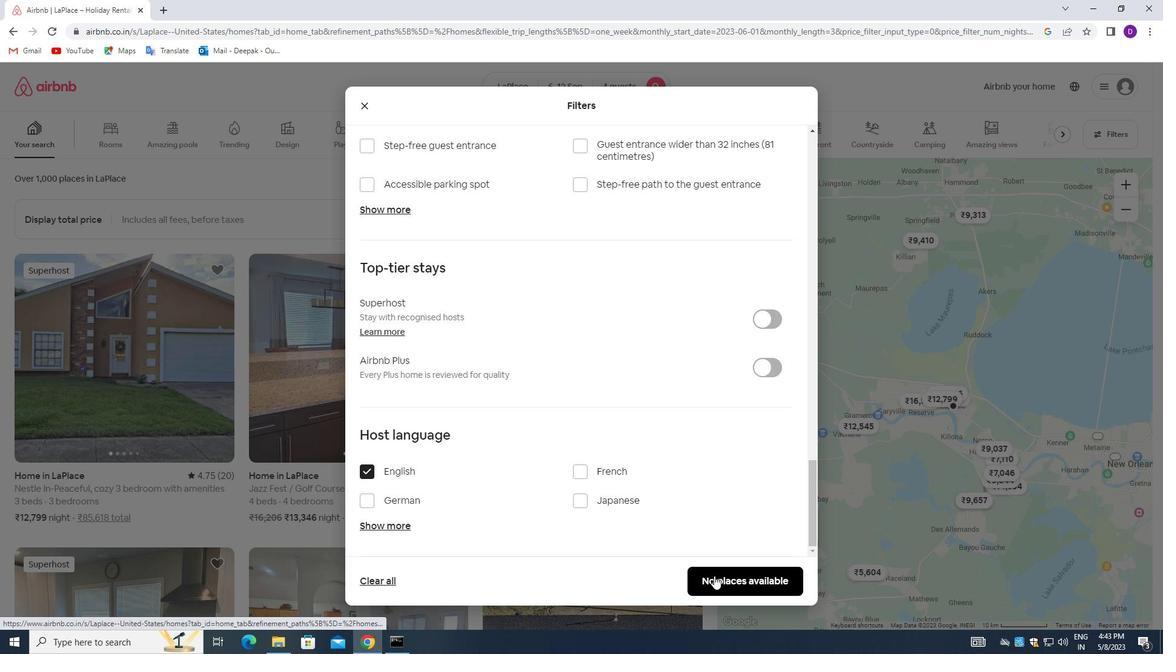 
Action: Mouse moved to (677, 442)
Screenshot: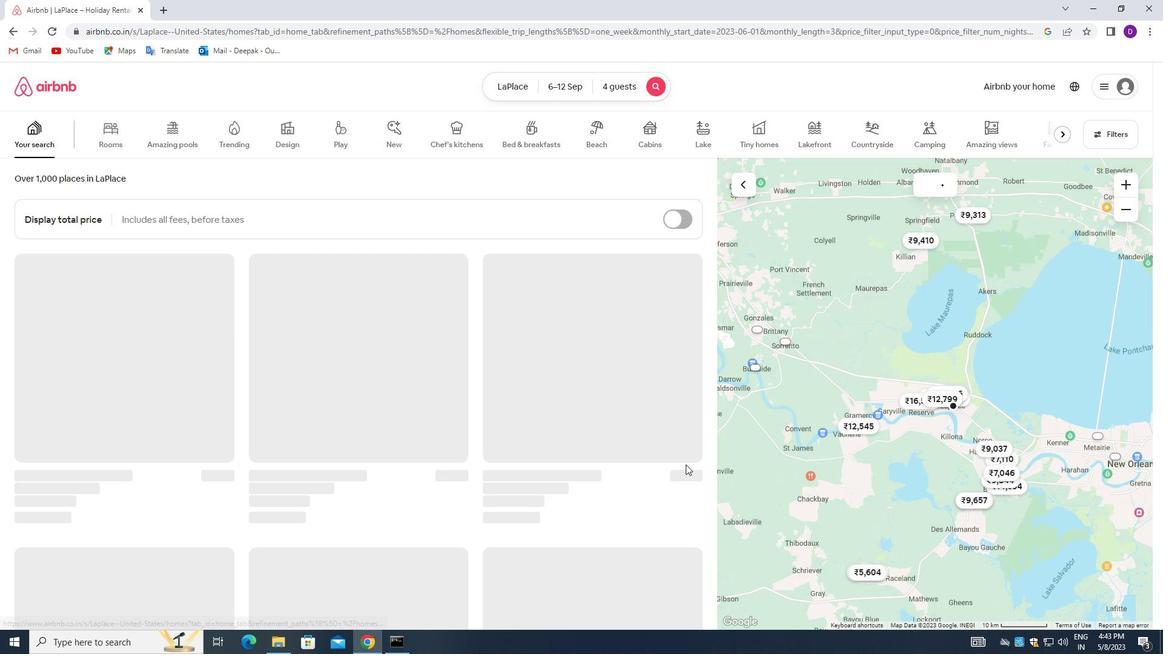 
